 Task: Look for space in Rottenburg, Germany from 1st August, 2023 to 5th August, 2023 for 1 adult in price range Rs.6000 to Rs.15000. Place can be entire place with 1  bedroom having 1 bed and 1 bathroom. Property type can be house, flat, guest house. Amenities needed are: wifi. Booking option can be shelf check-in. Required host language is English.
Action: Mouse moved to (299, 140)
Screenshot: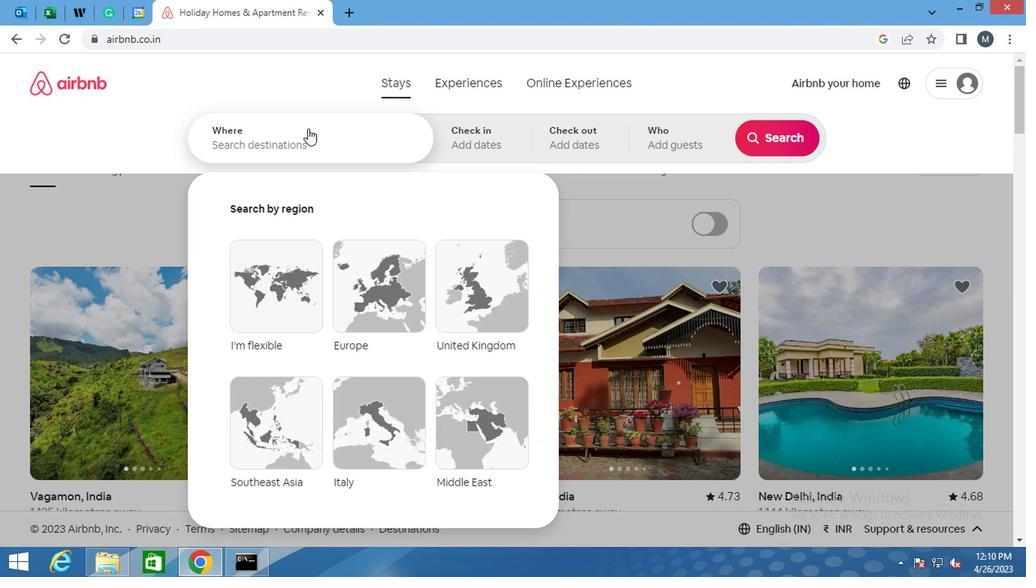 
Action: Mouse pressed left at (299, 140)
Screenshot: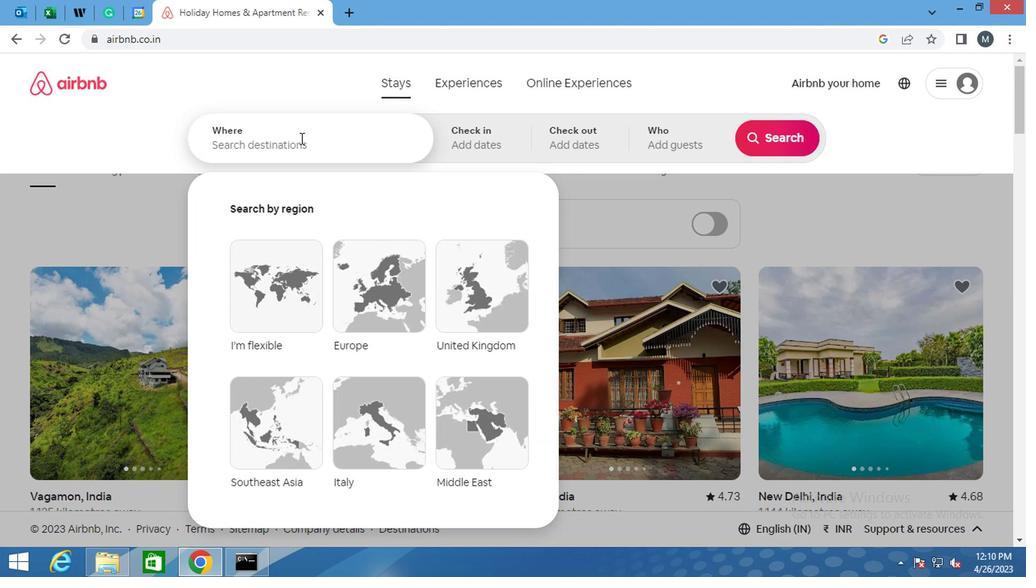 
Action: Key pressed <Key.shift><Key.shift><Key.shift><Key.shift><Key.shift><Key.shift><Key.shift><Key.shift><Key.shift>ROTTENBURG,<Key.space><Key.shift>GER
Screenshot: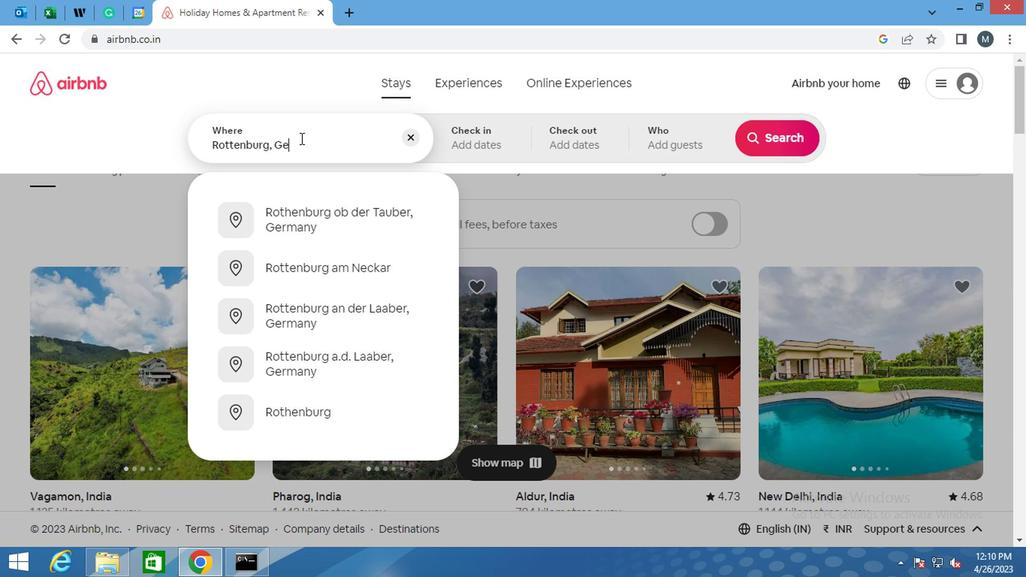 
Action: Mouse moved to (304, 224)
Screenshot: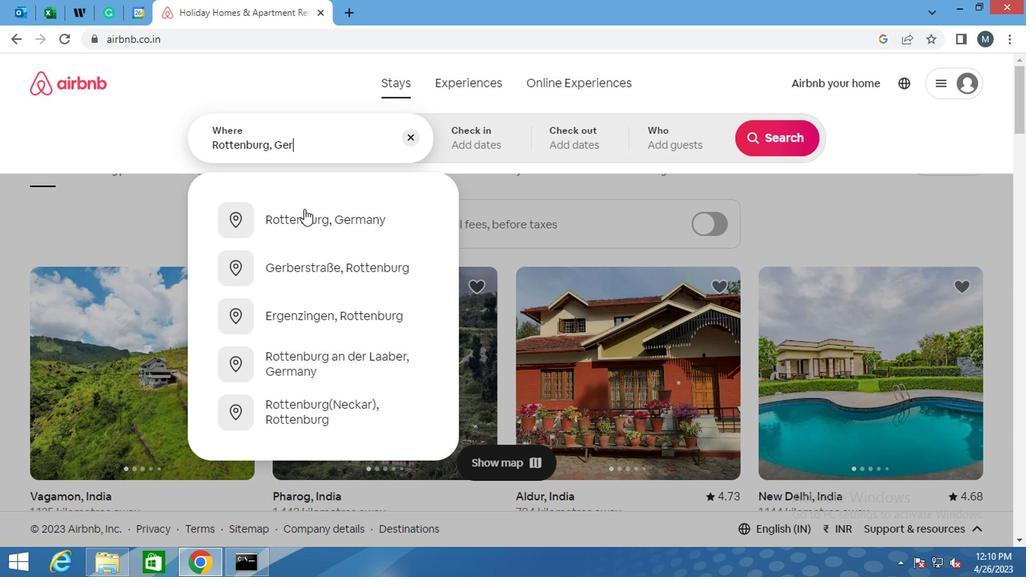 
Action: Mouse pressed left at (304, 224)
Screenshot: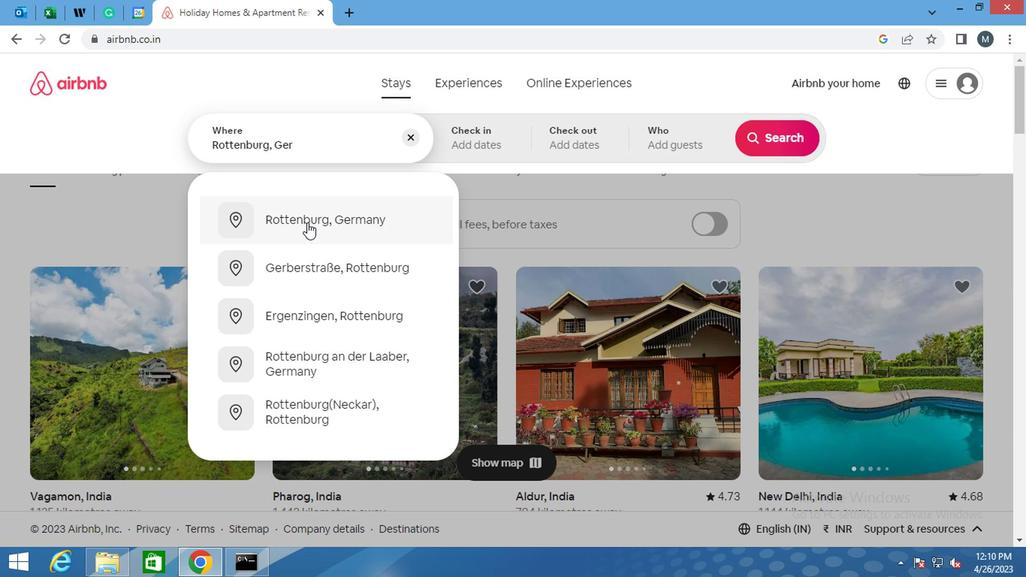 
Action: Mouse moved to (623, 258)
Screenshot: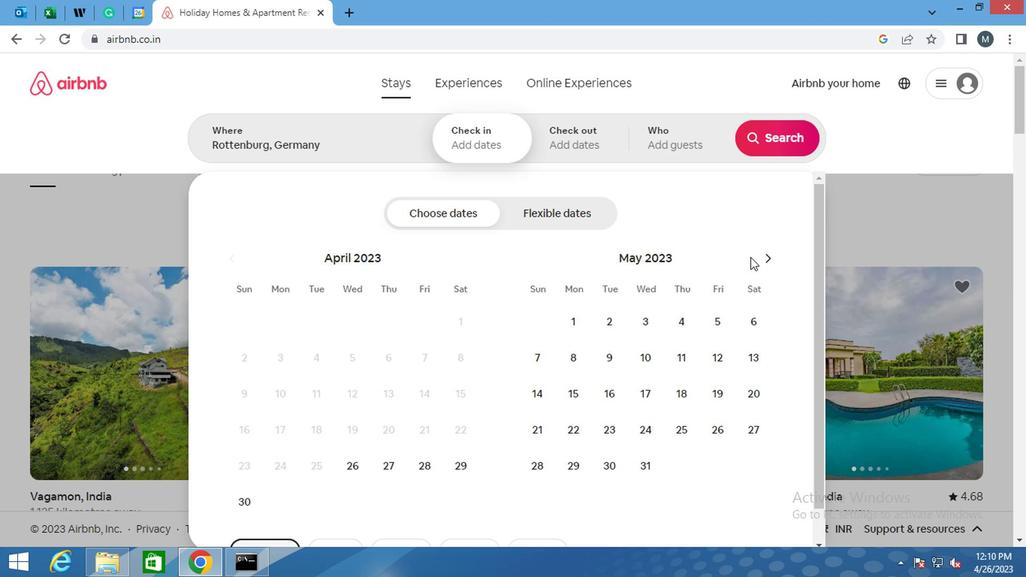 
Action: Mouse pressed left at (623, 258)
Screenshot: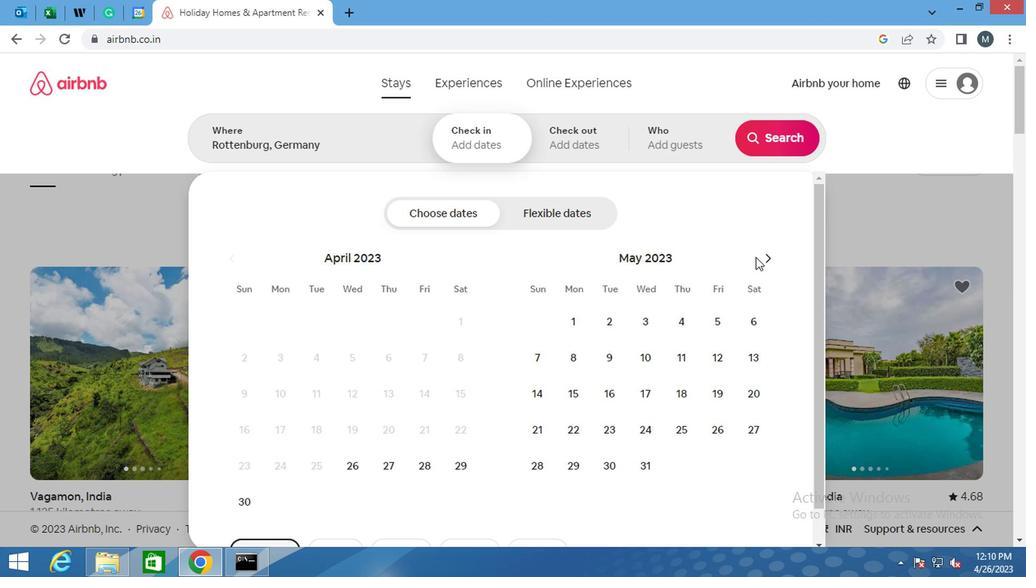 
Action: Mouse moved to (627, 258)
Screenshot: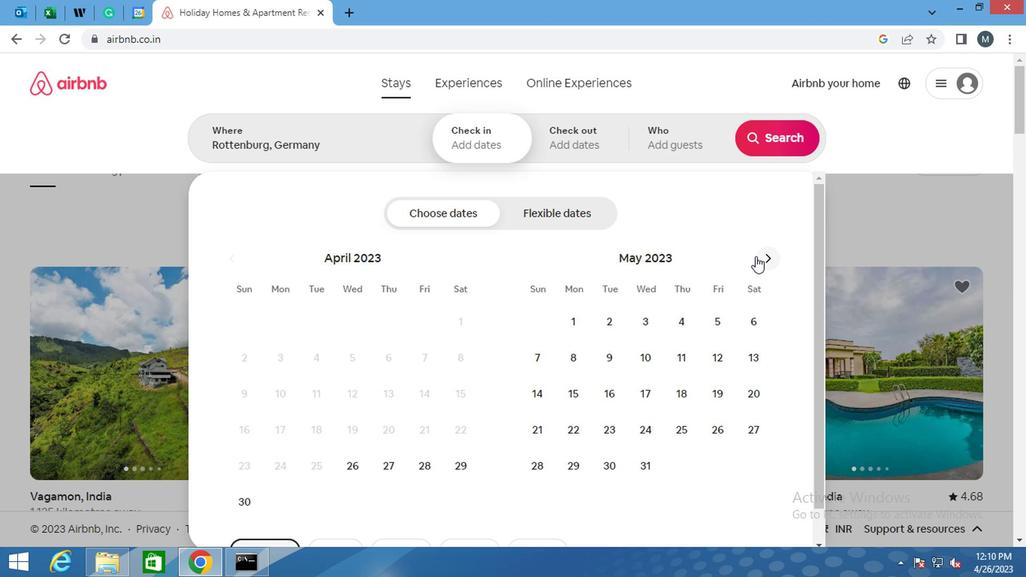 
Action: Mouse pressed left at (627, 258)
Screenshot: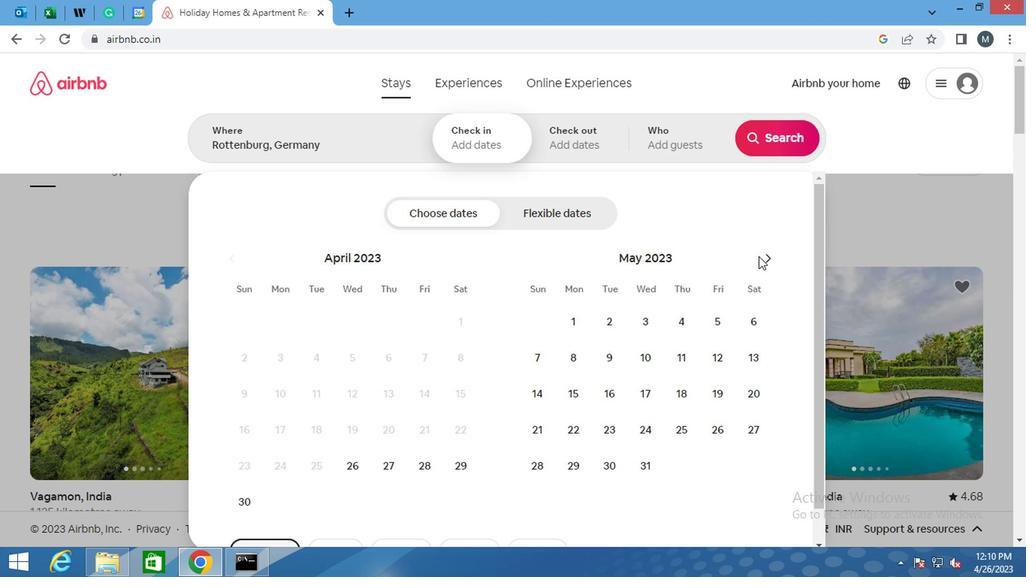 
Action: Mouse moved to (629, 259)
Screenshot: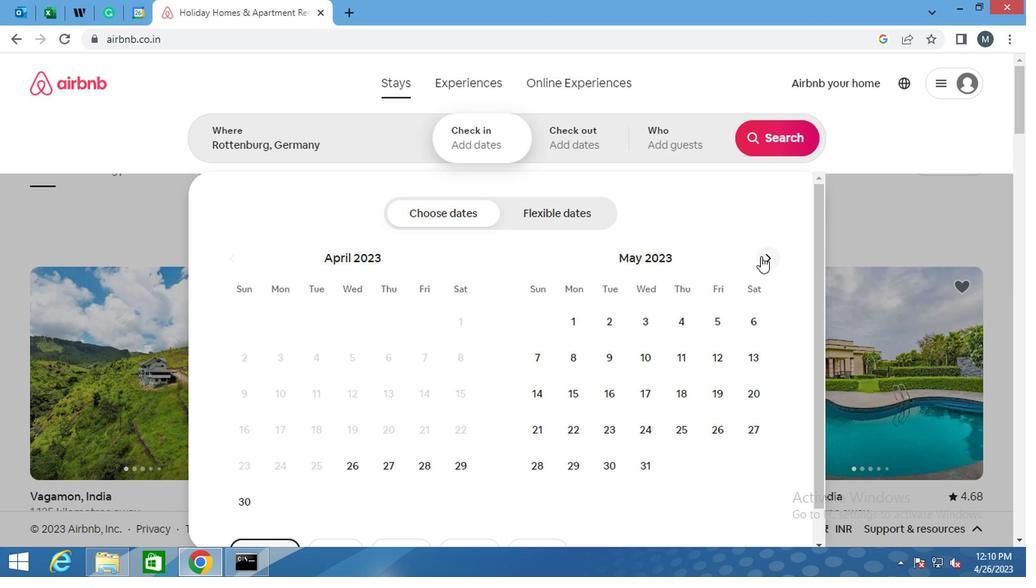 
Action: Mouse pressed left at (629, 259)
Screenshot: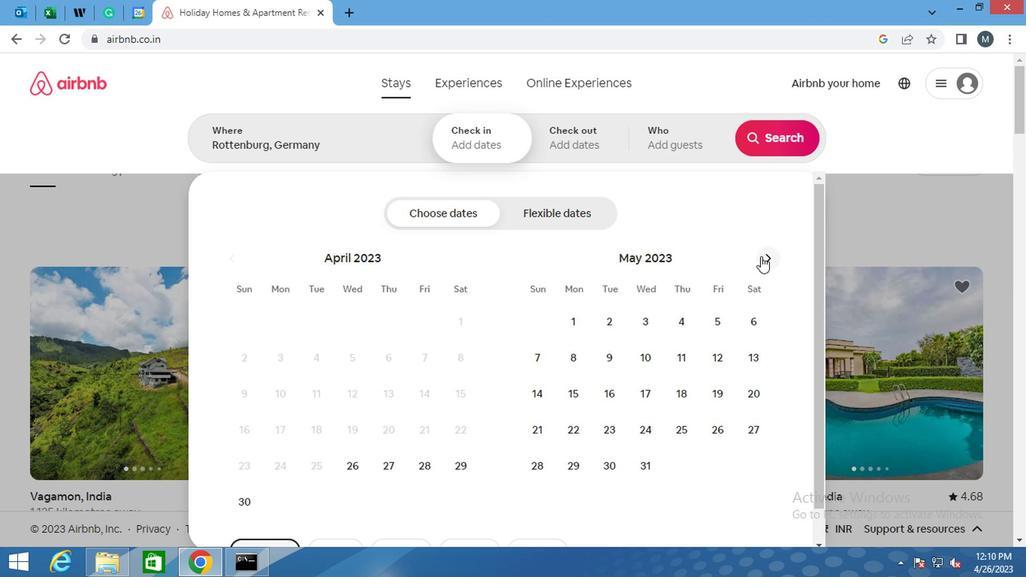 
Action: Mouse moved to (630, 261)
Screenshot: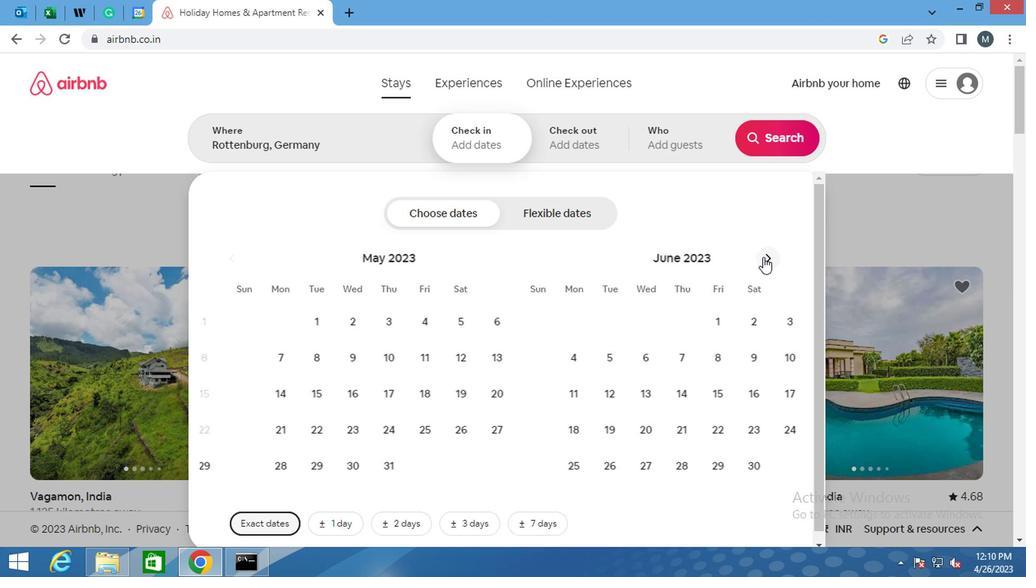 
Action: Mouse pressed left at (630, 261)
Screenshot: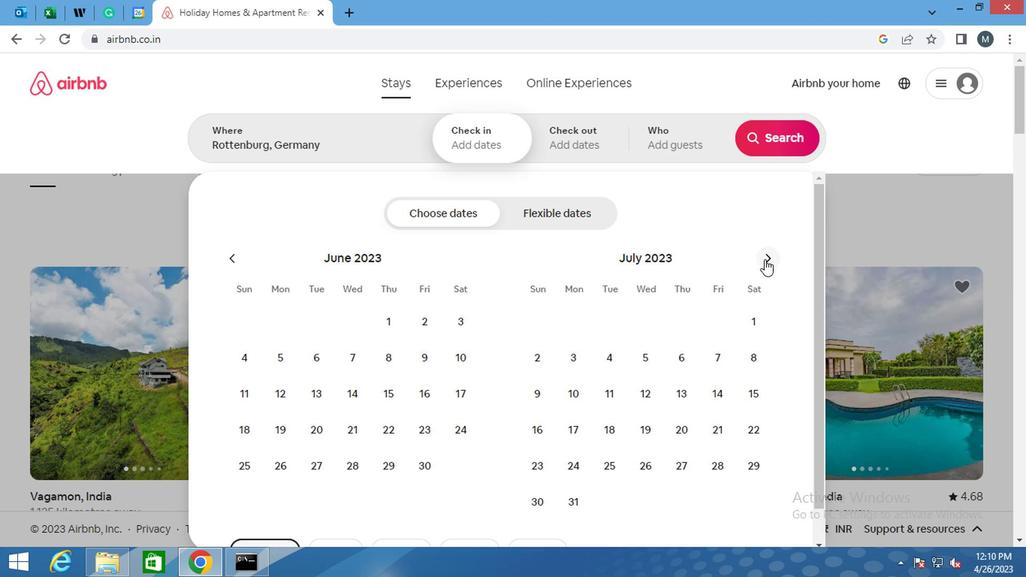 
Action: Mouse moved to (524, 325)
Screenshot: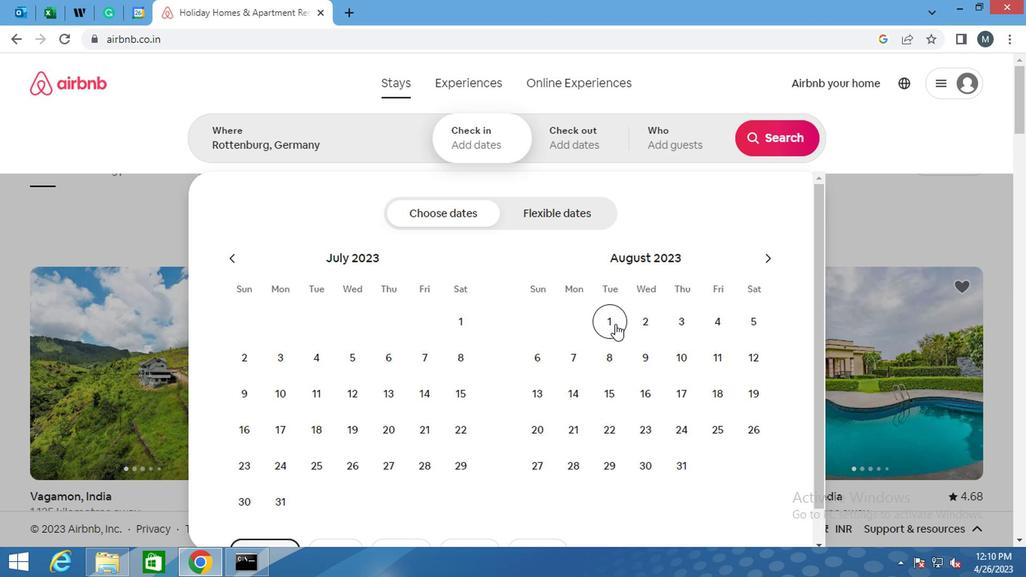 
Action: Mouse pressed left at (524, 325)
Screenshot: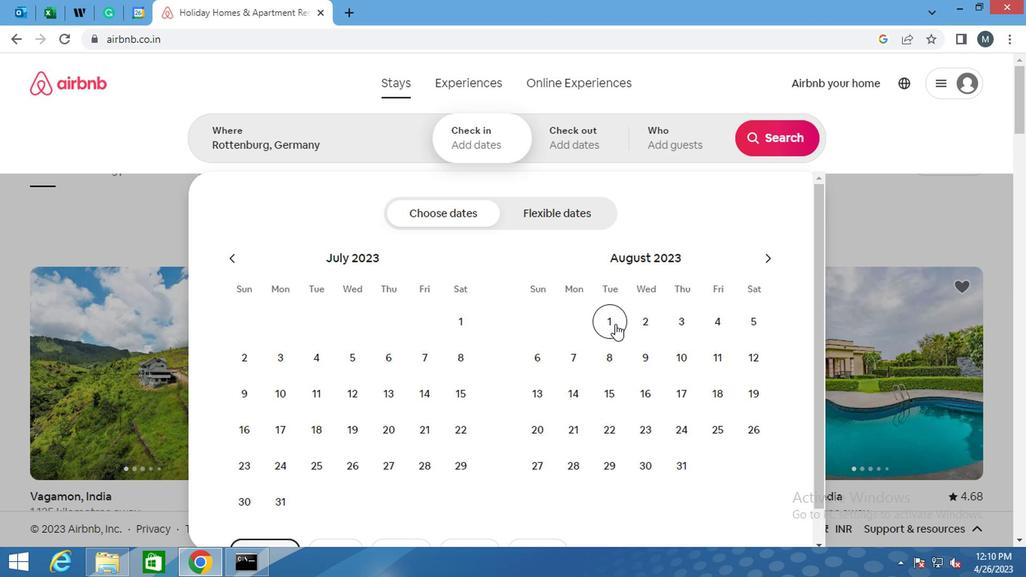 
Action: Mouse moved to (619, 326)
Screenshot: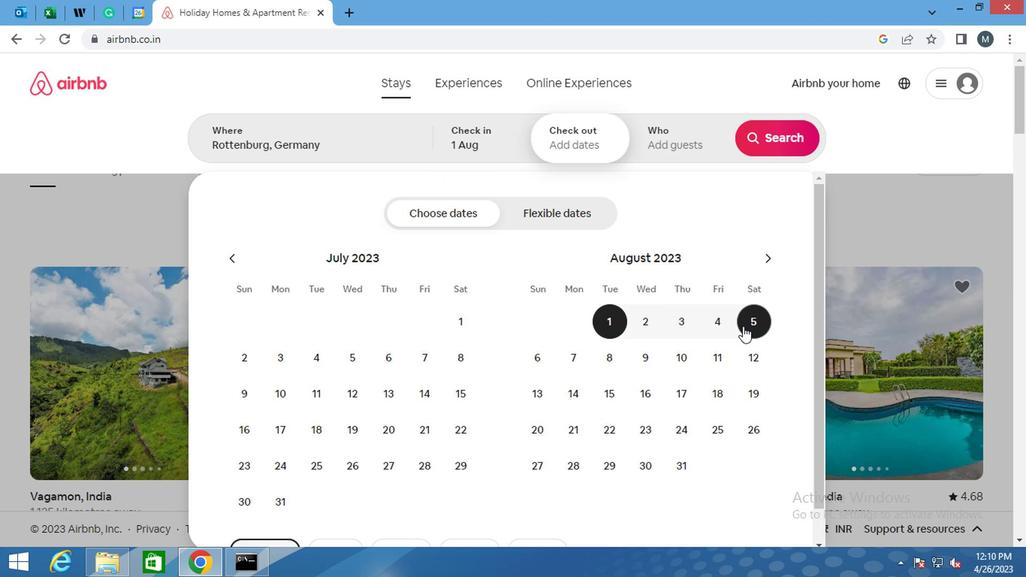 
Action: Mouse pressed left at (619, 326)
Screenshot: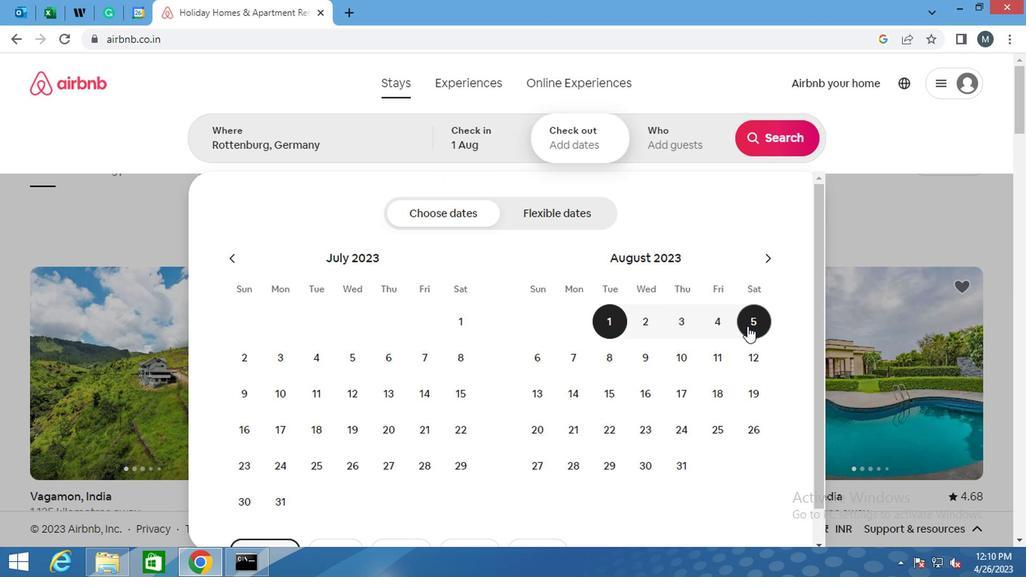 
Action: Mouse moved to (575, 148)
Screenshot: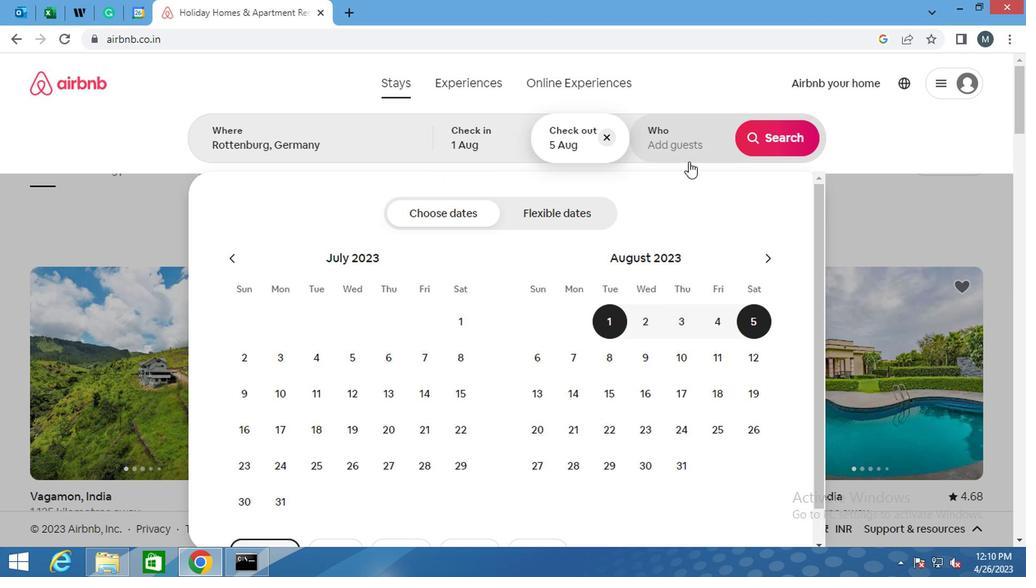 
Action: Mouse pressed left at (575, 148)
Screenshot: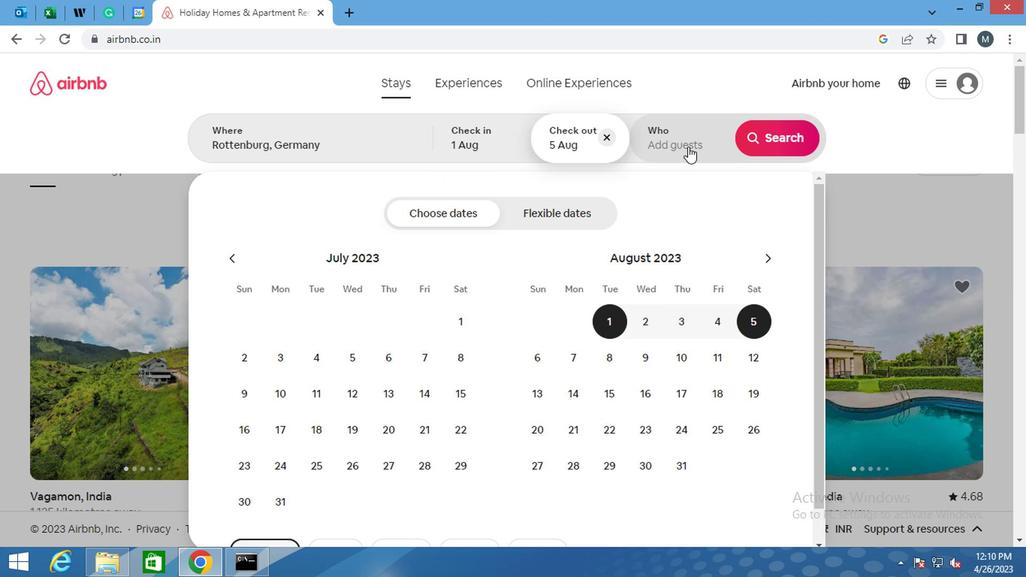 
Action: Mouse moved to (645, 219)
Screenshot: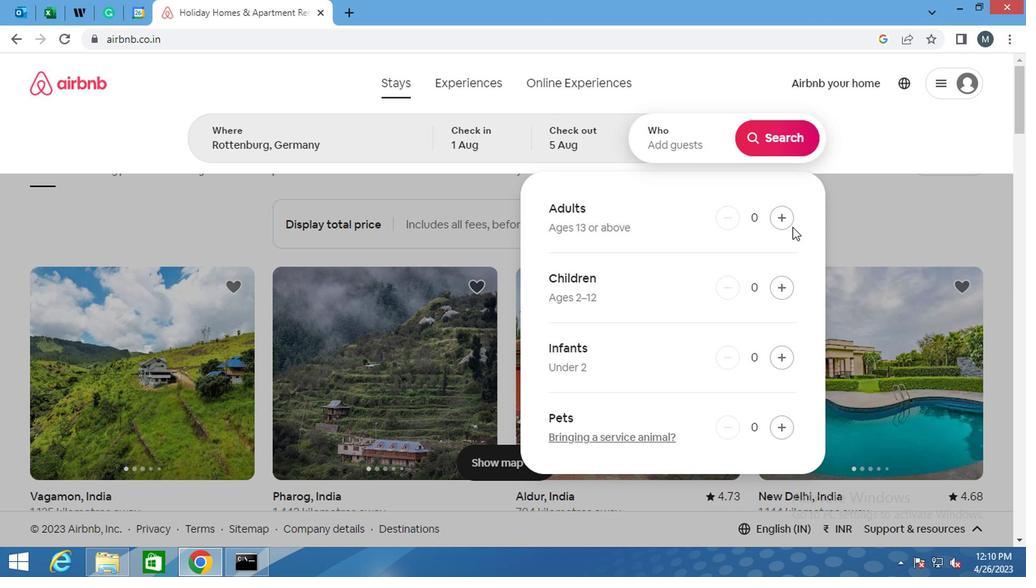 
Action: Mouse pressed left at (645, 219)
Screenshot: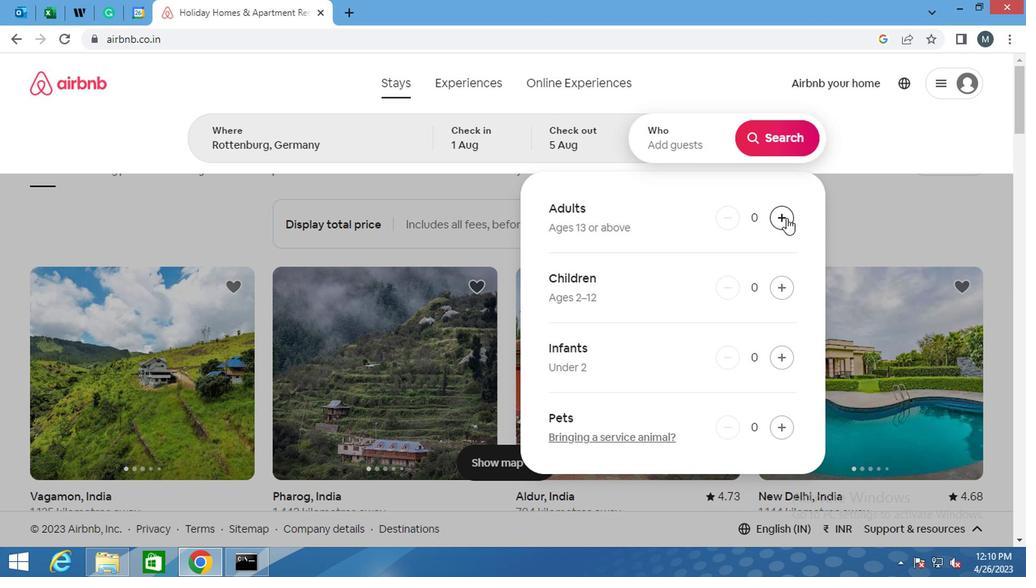 
Action: Mouse moved to (641, 148)
Screenshot: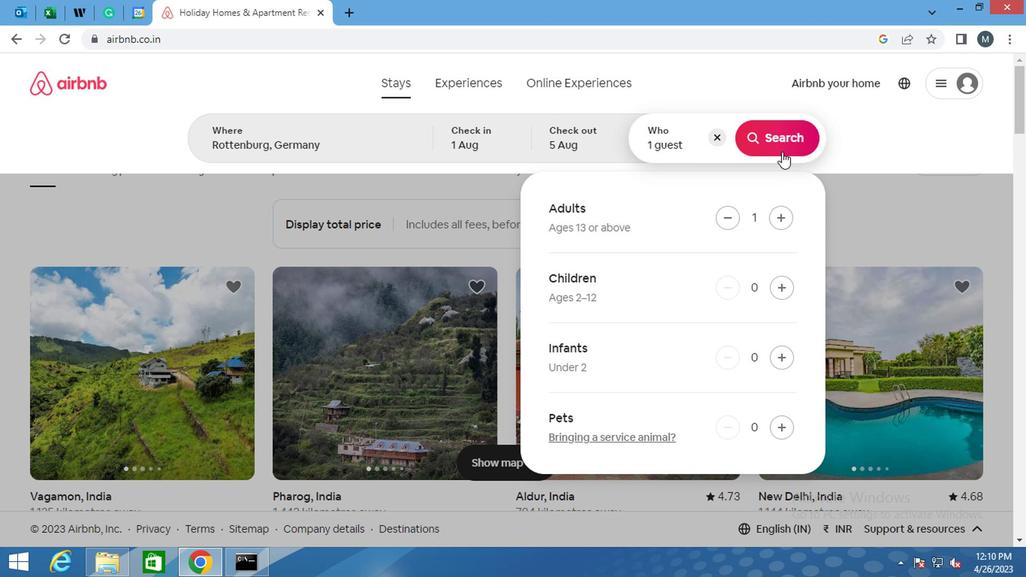 
Action: Mouse pressed left at (641, 148)
Screenshot: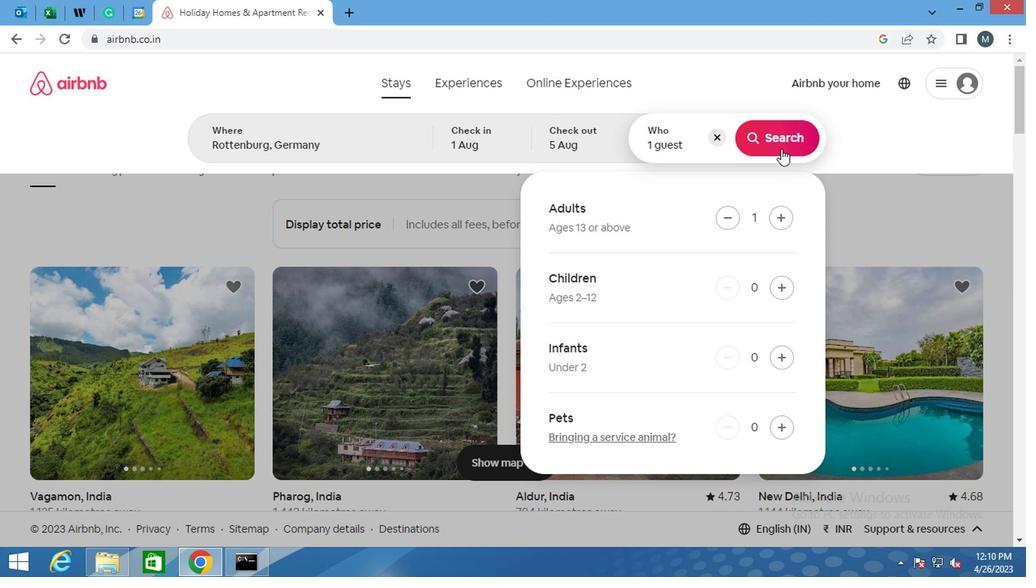 
Action: Mouse moved to (776, 141)
Screenshot: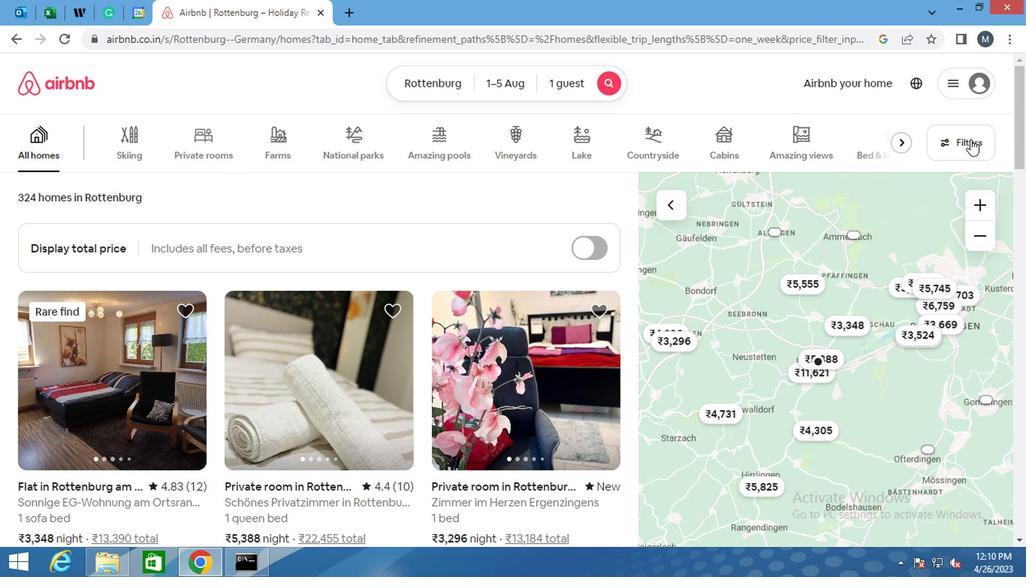 
Action: Mouse pressed left at (776, 141)
Screenshot: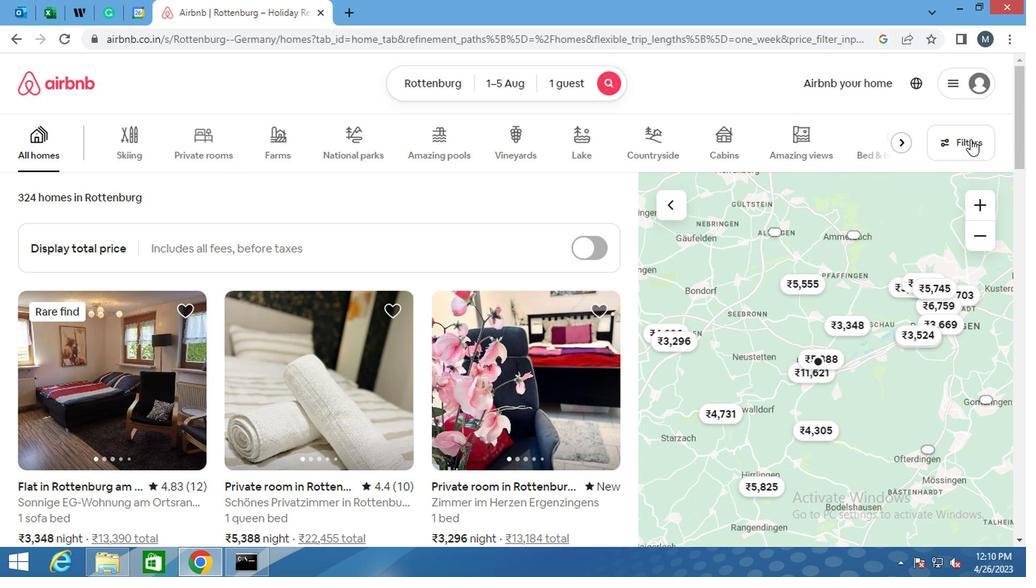 
Action: Mouse moved to (364, 349)
Screenshot: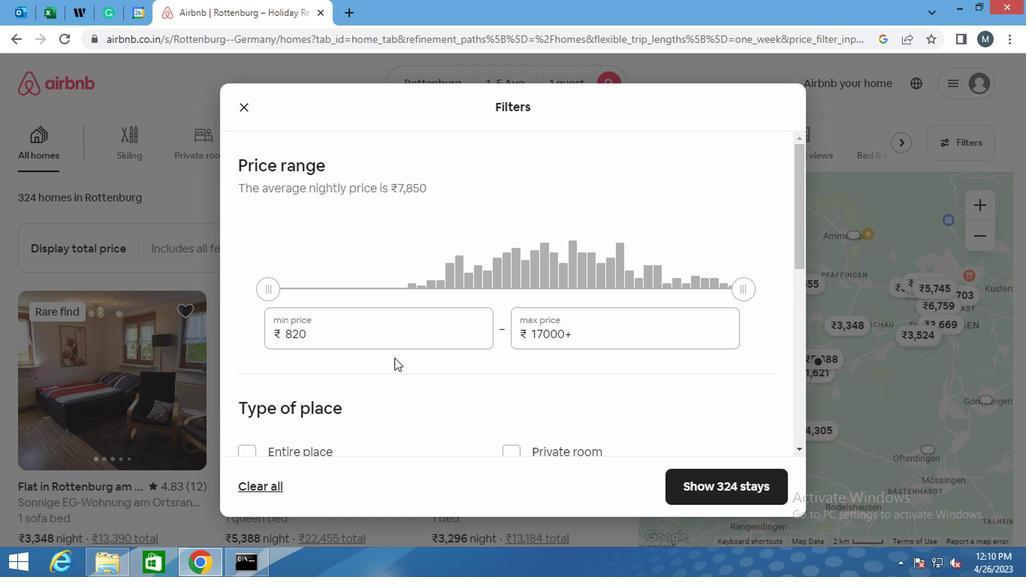 
Action: Mouse pressed left at (364, 349)
Screenshot: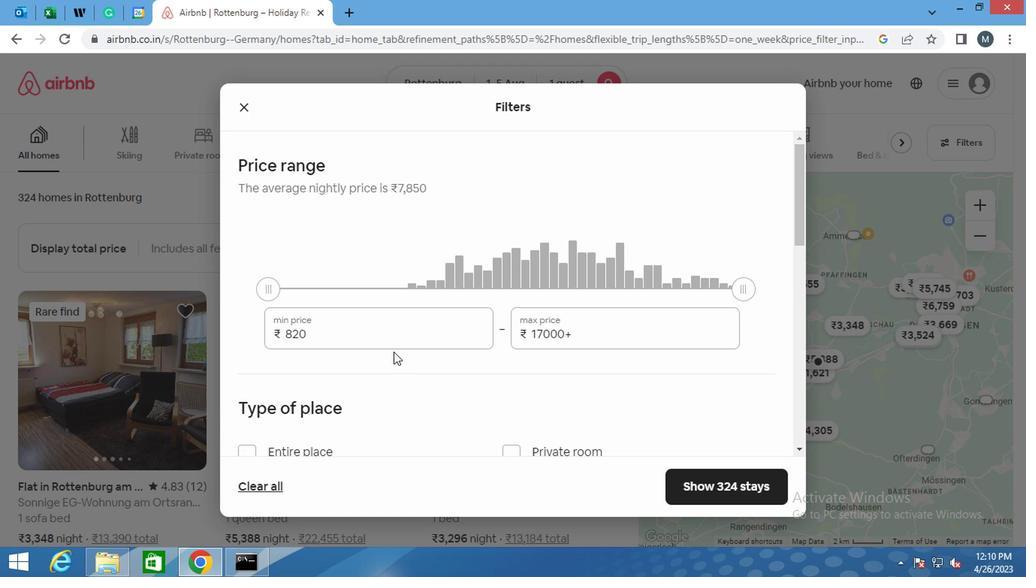 
Action: Mouse moved to (364, 345)
Screenshot: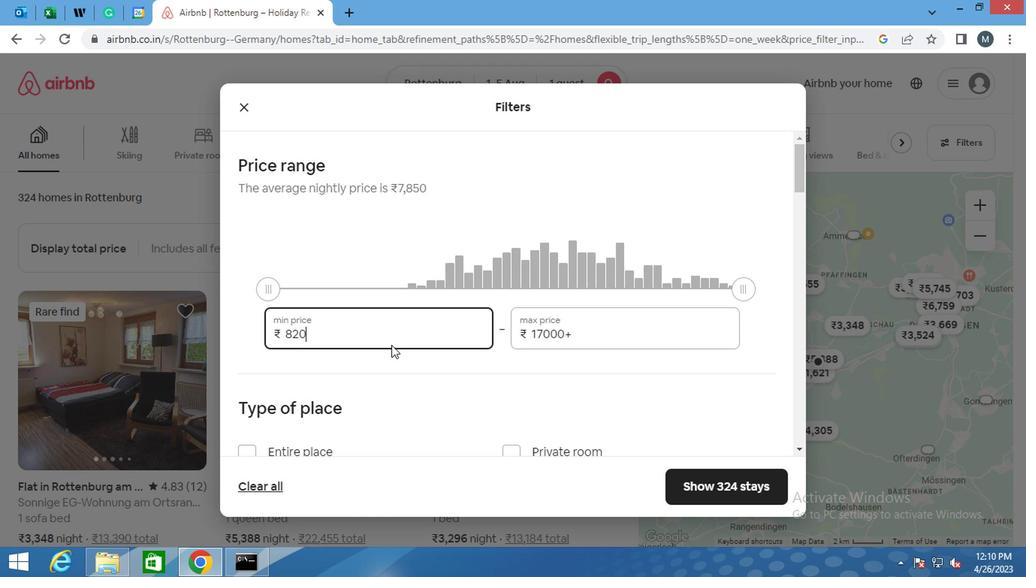 
Action: Key pressed <Key.backspace><Key.backspace><Key.backspace>
Screenshot: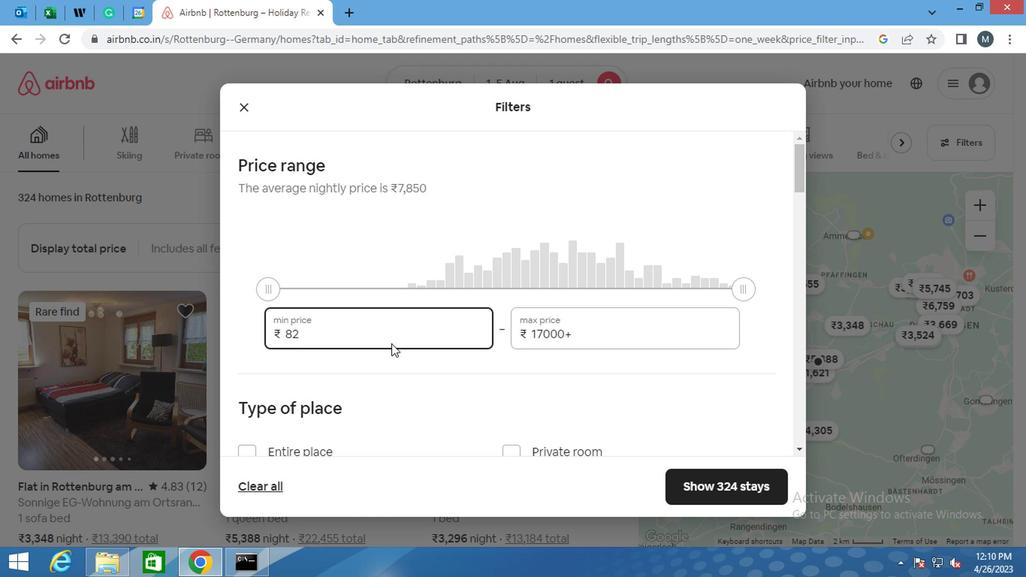 
Action: Mouse moved to (363, 345)
Screenshot: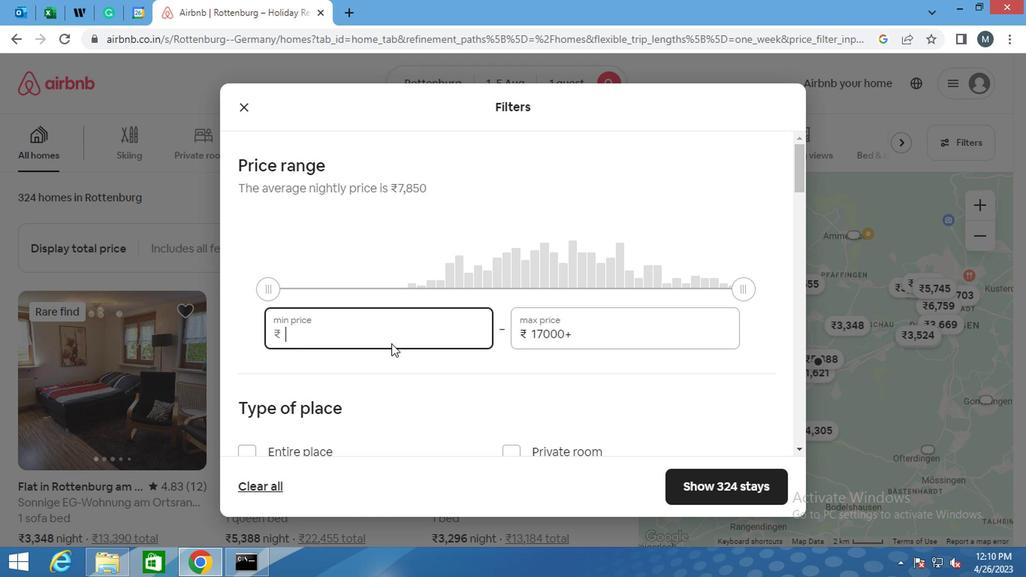 
Action: Key pressed 6000
Screenshot: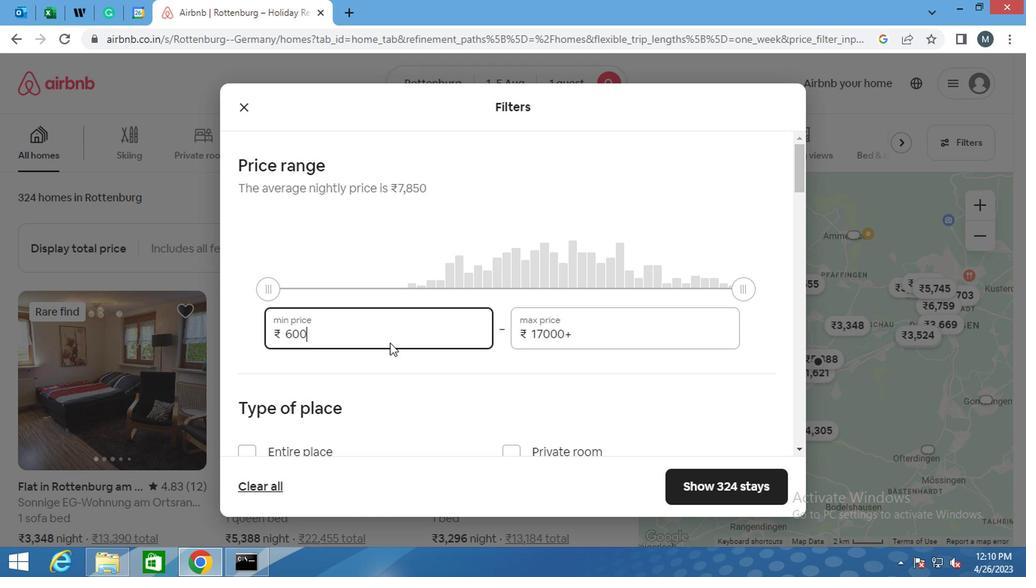 
Action: Mouse moved to (517, 336)
Screenshot: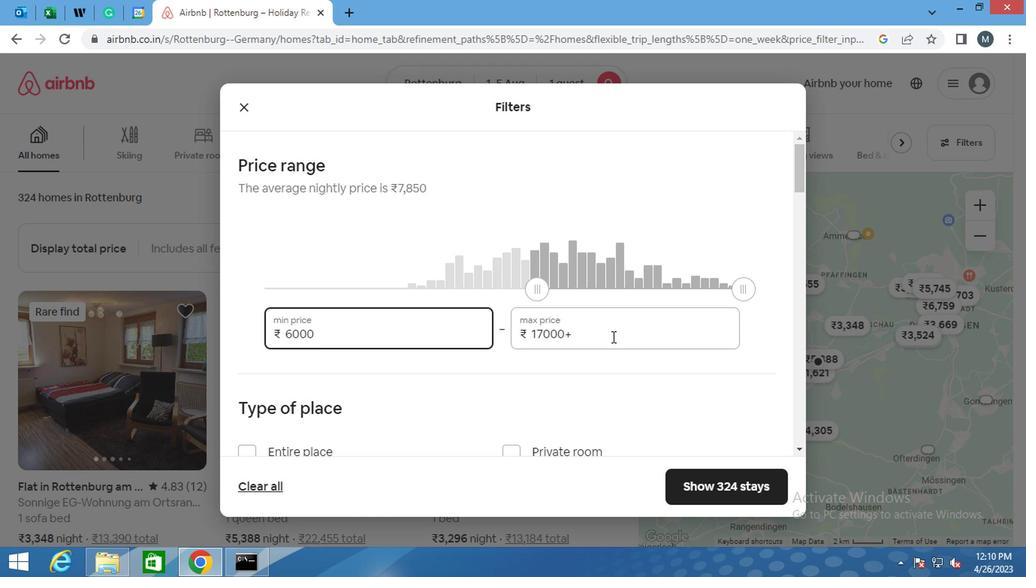 
Action: Mouse pressed left at (517, 336)
Screenshot: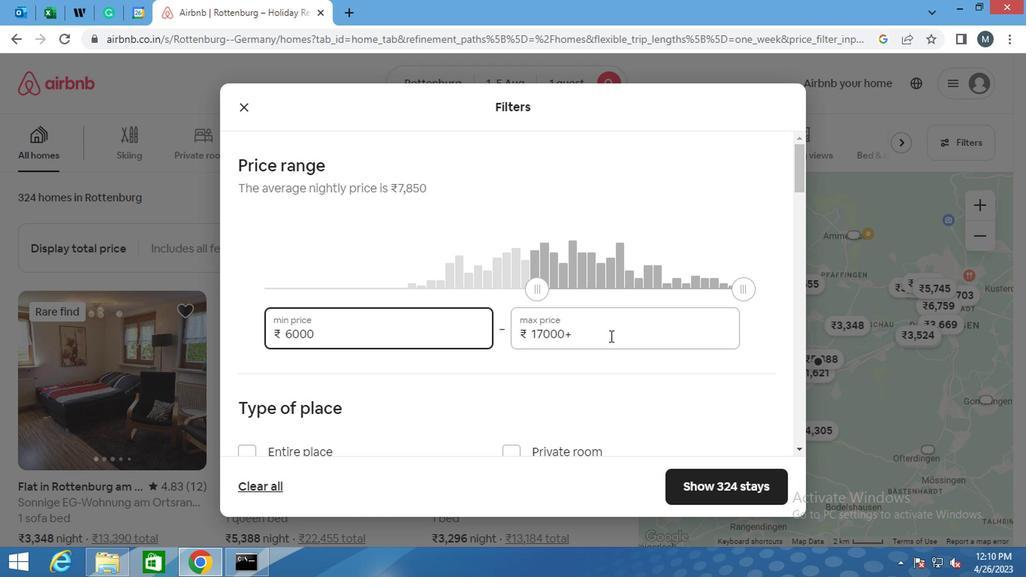 
Action: Mouse moved to (517, 336)
Screenshot: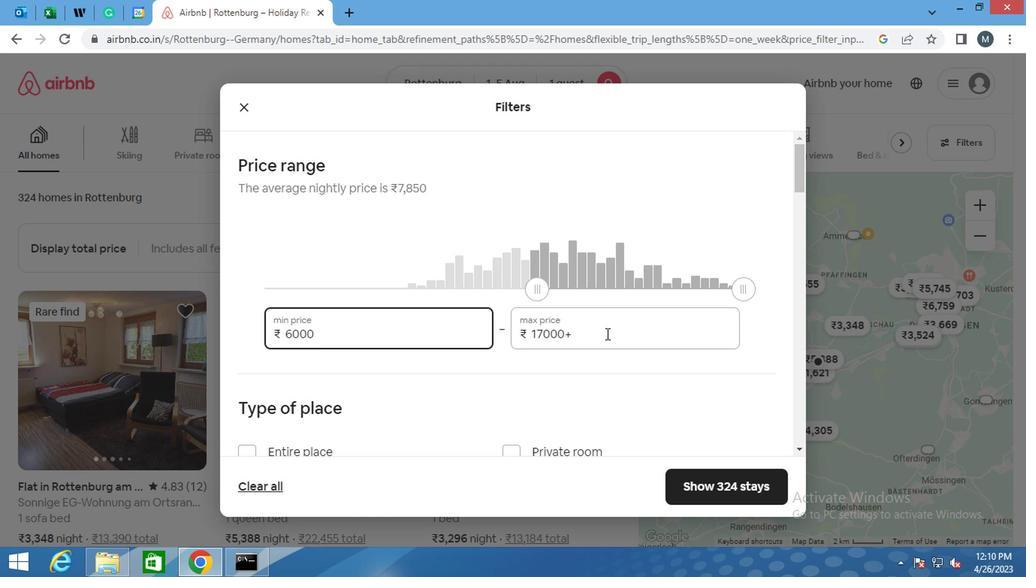 
Action: Key pressed <Key.backspace>
Screenshot: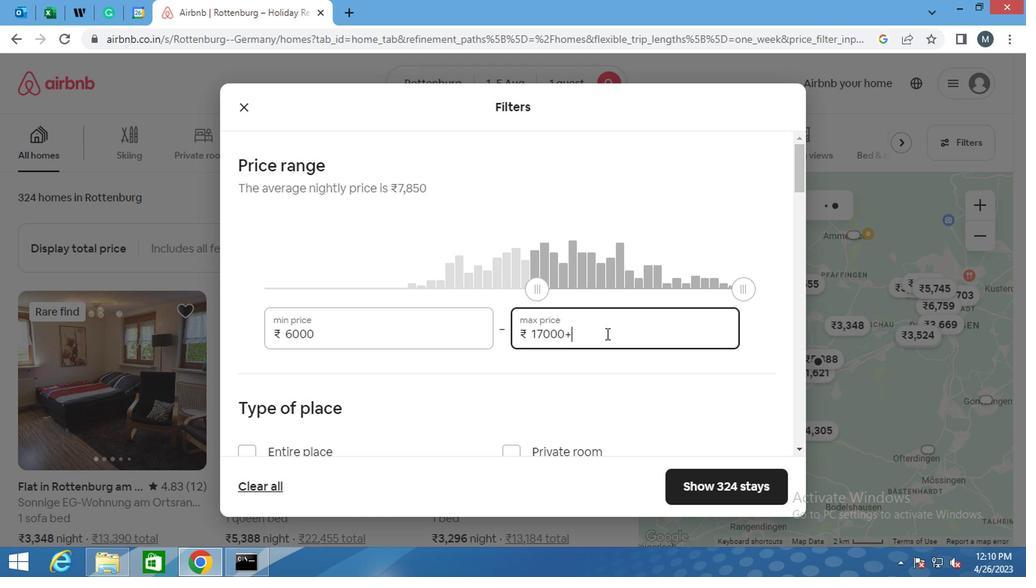 
Action: Mouse moved to (516, 336)
Screenshot: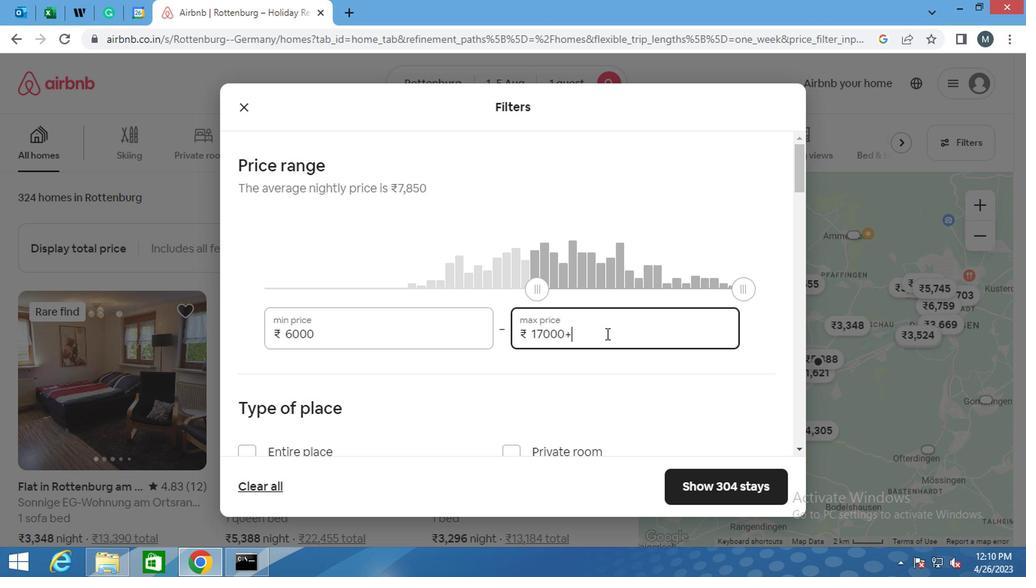 
Action: Key pressed <Key.backspace><Key.backspace><Key.backspace><Key.backspace><Key.backspace><Key.backspace><Key.backspace><Key.backspace>
Screenshot: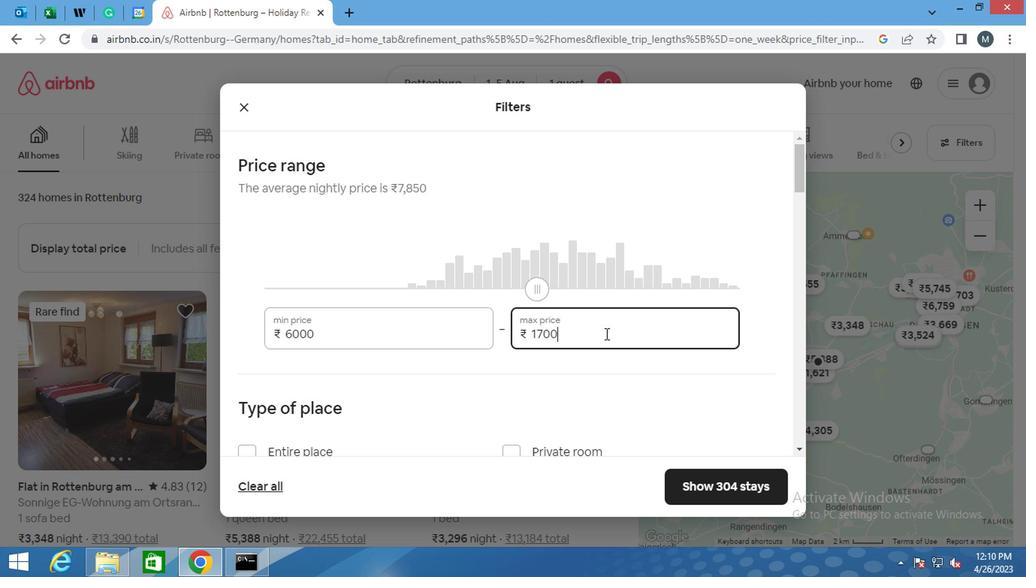 
Action: Mouse moved to (515, 336)
Screenshot: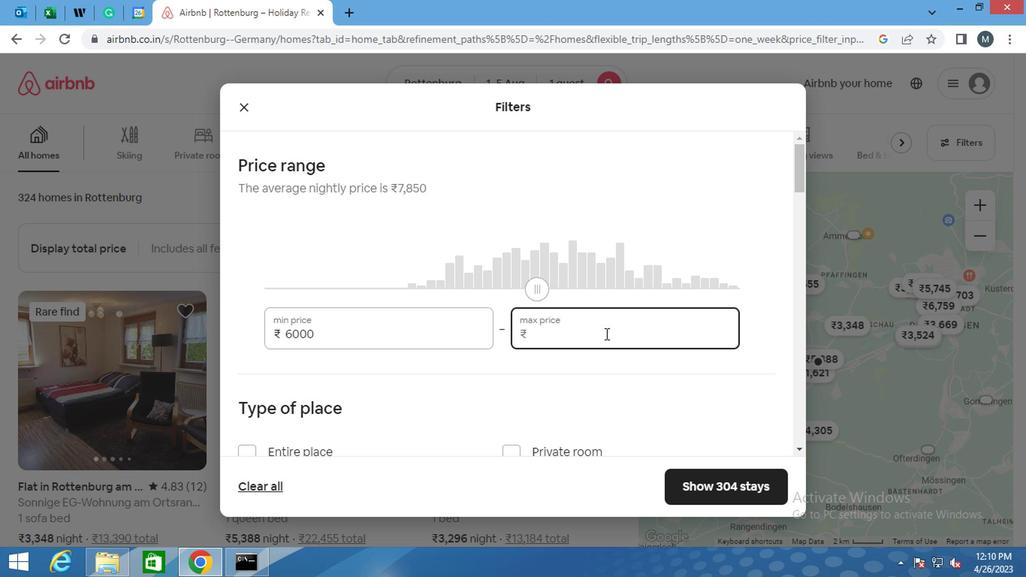 
Action: Key pressed 15000
Screenshot: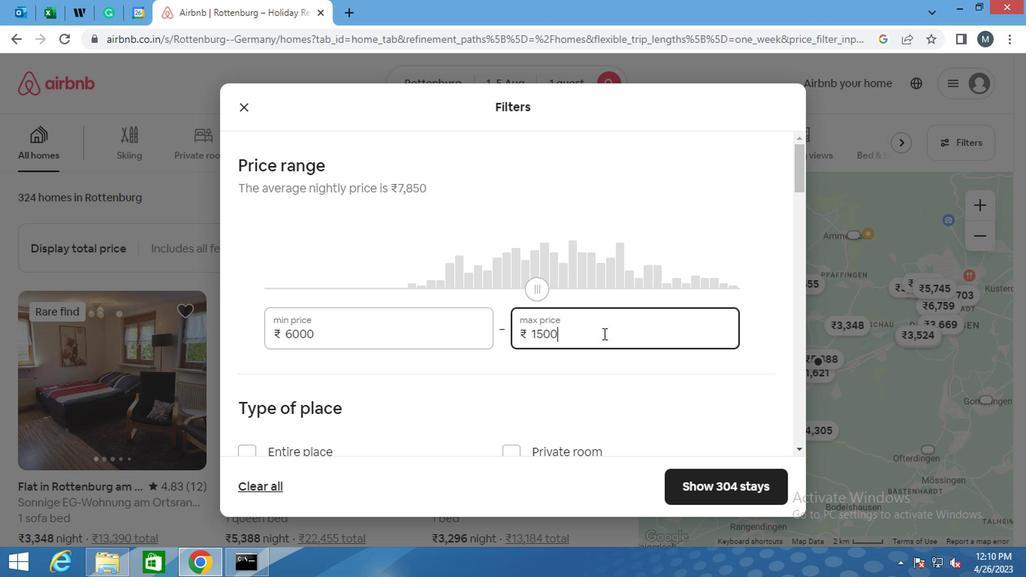 
Action: Mouse moved to (459, 314)
Screenshot: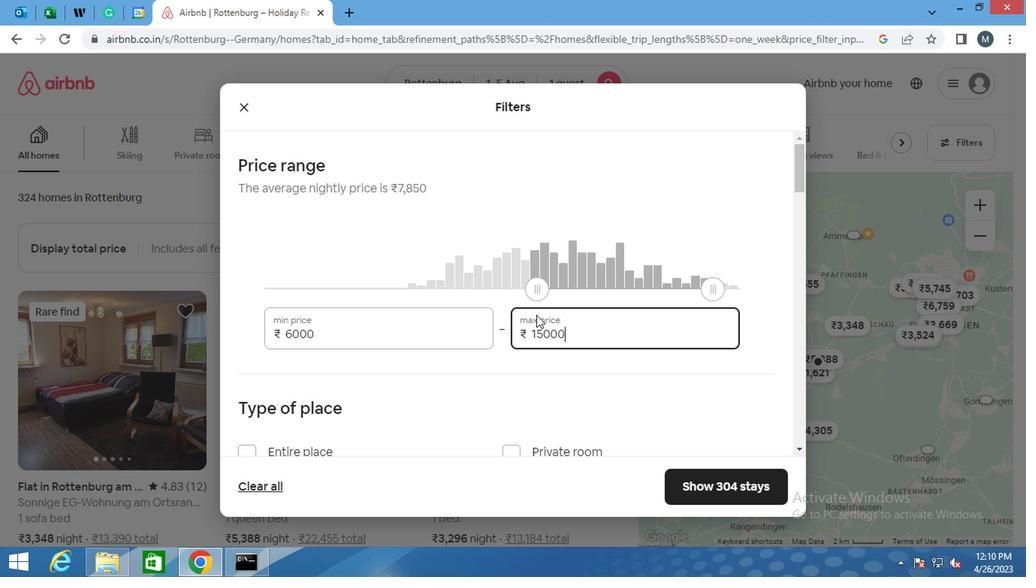 
Action: Mouse scrolled (459, 313) with delta (0, 0)
Screenshot: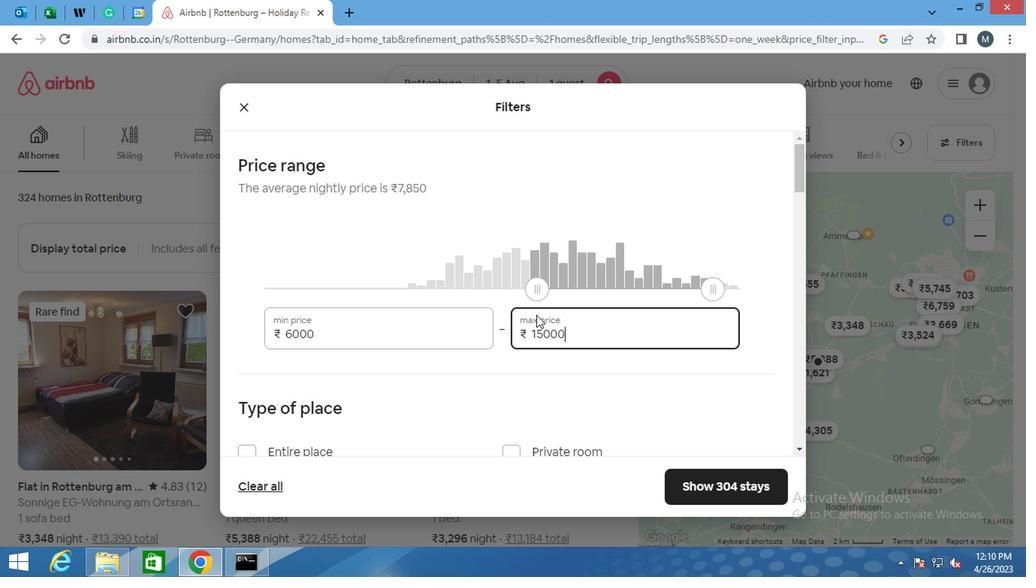 
Action: Mouse moved to (446, 314)
Screenshot: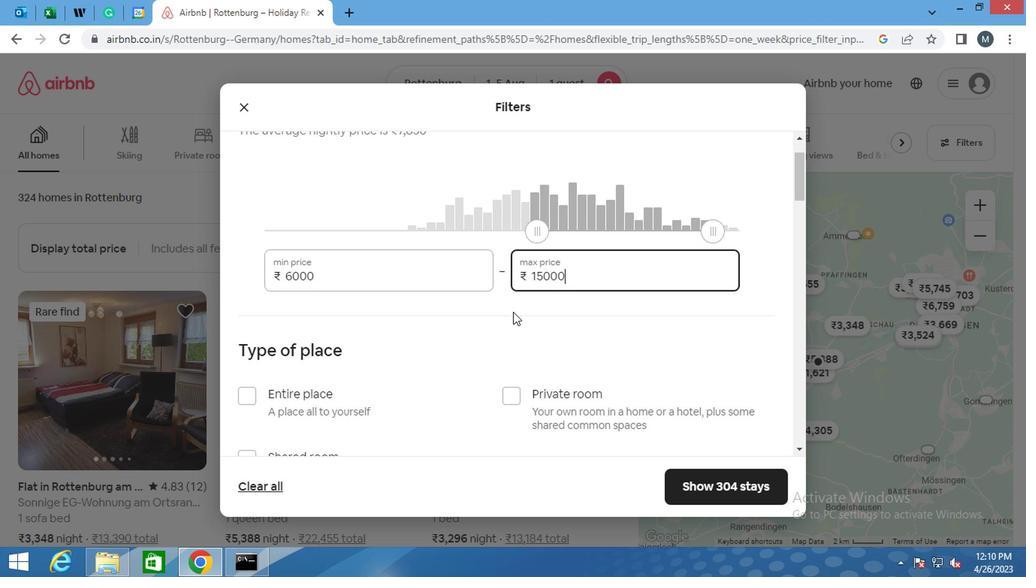 
Action: Mouse scrolled (446, 313) with delta (0, 0)
Screenshot: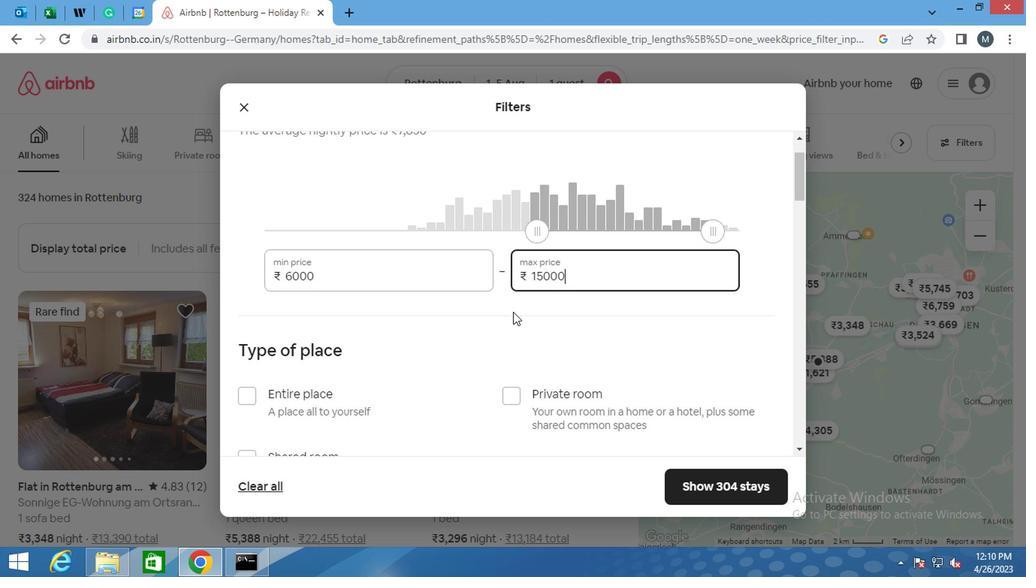 
Action: Mouse moved to (445, 314)
Screenshot: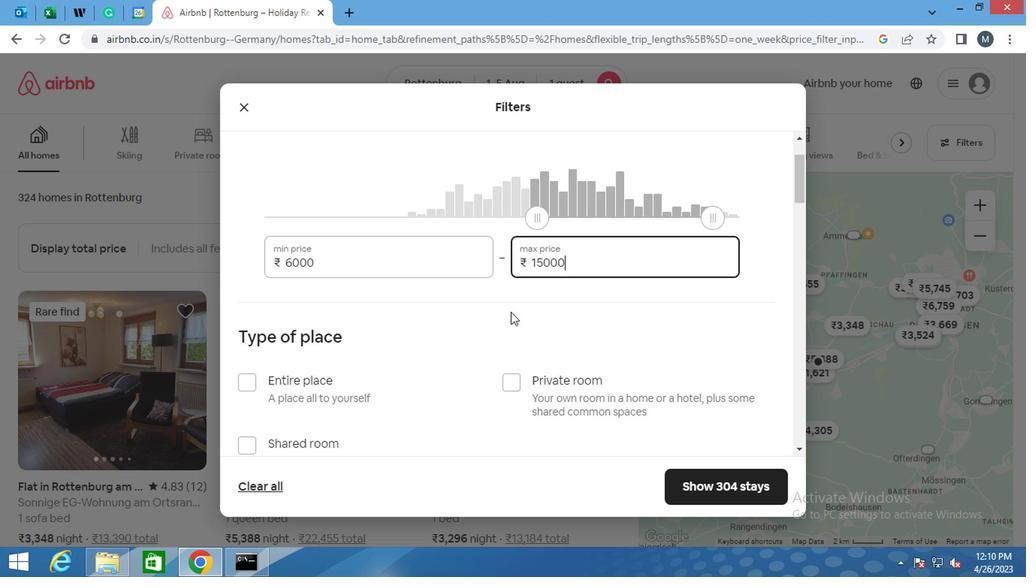 
Action: Mouse scrolled (445, 313) with delta (0, 0)
Screenshot: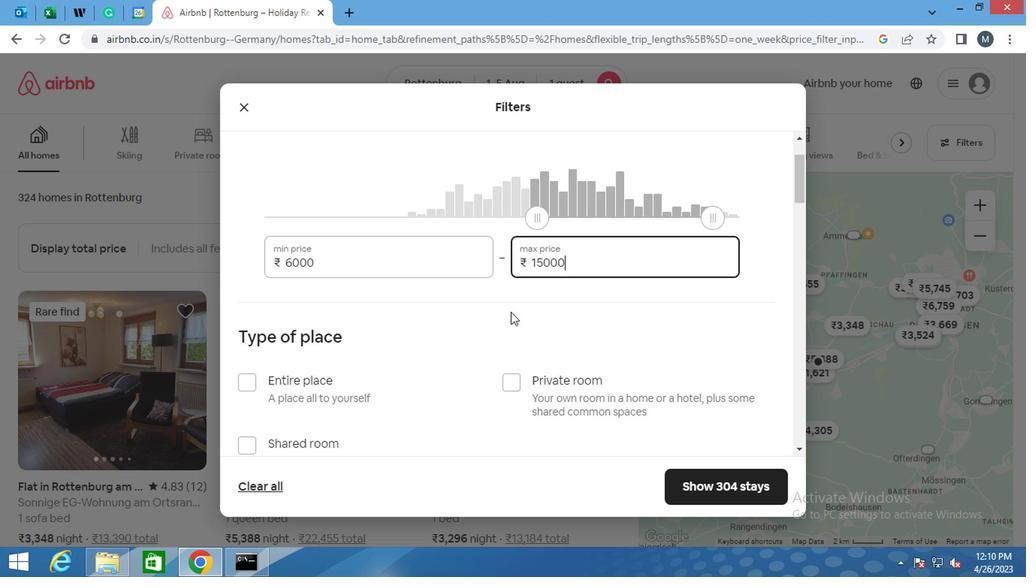 
Action: Mouse moved to (256, 224)
Screenshot: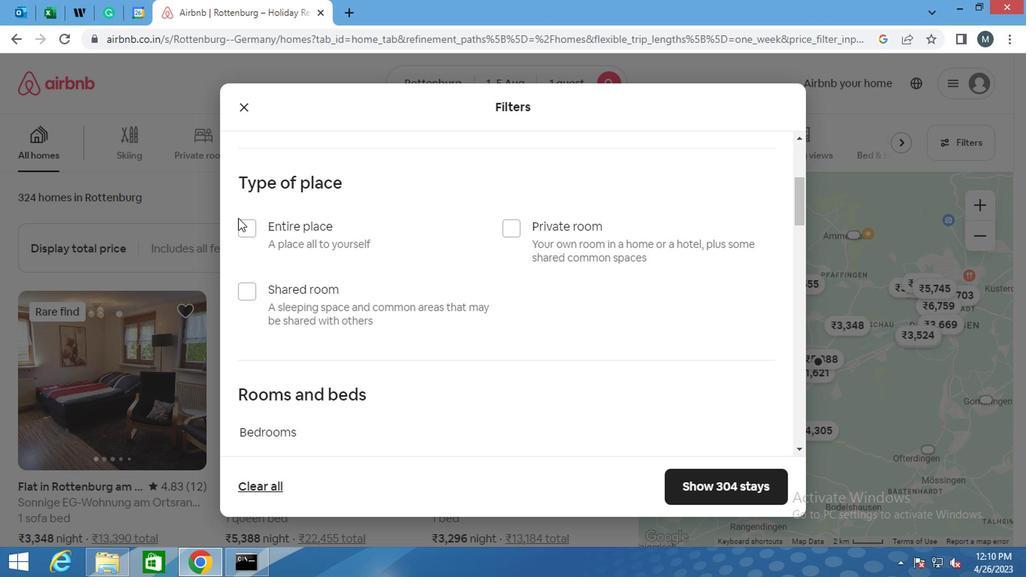 
Action: Mouse pressed left at (256, 224)
Screenshot: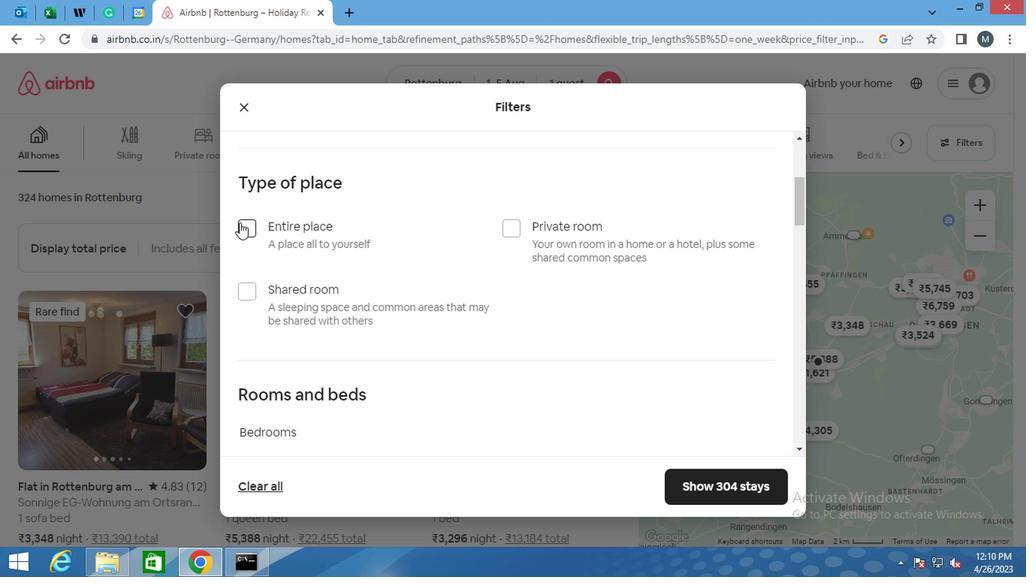 
Action: Mouse moved to (322, 225)
Screenshot: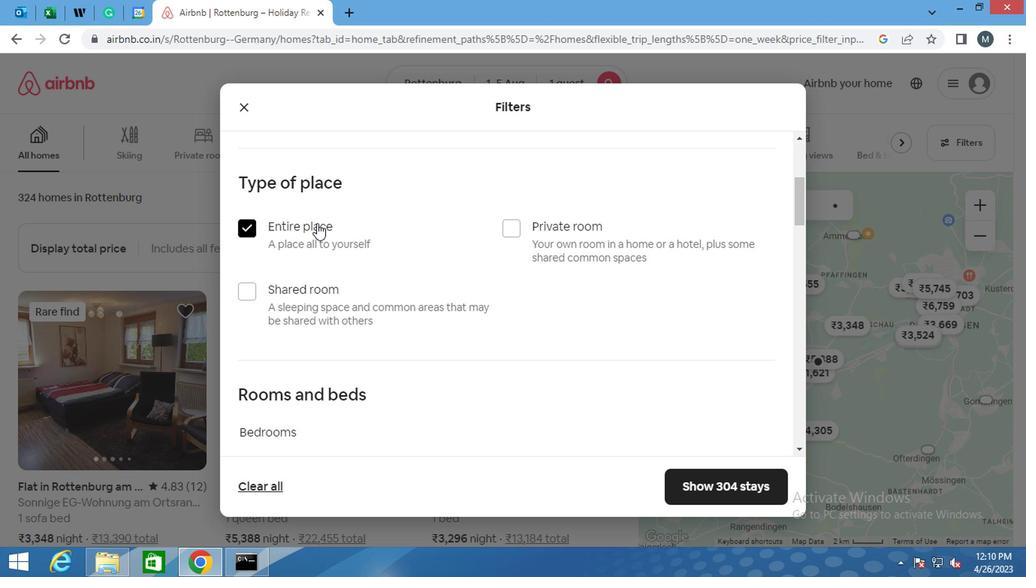 
Action: Mouse scrolled (322, 224) with delta (0, 0)
Screenshot: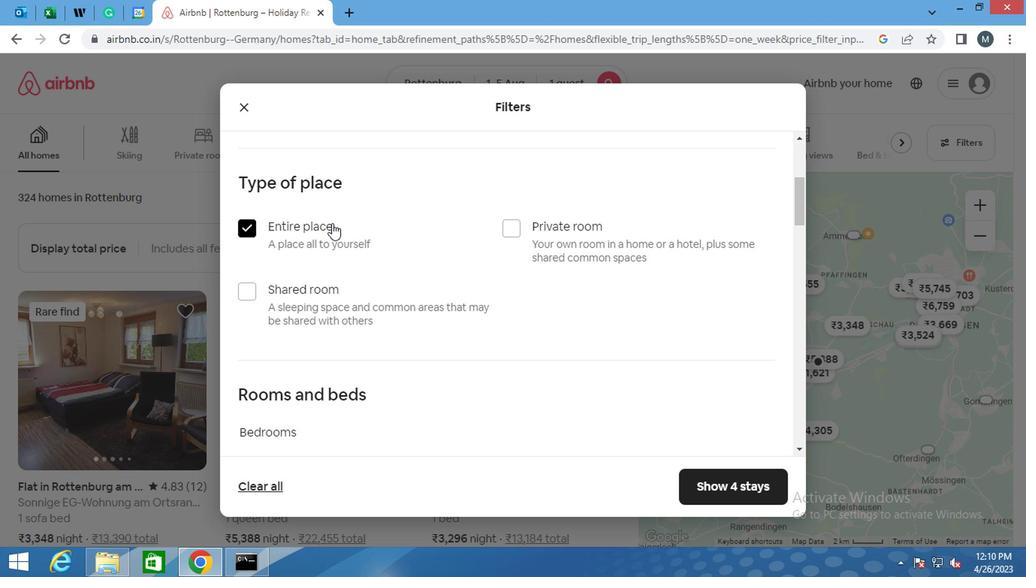 
Action: Mouse scrolled (322, 224) with delta (0, 0)
Screenshot: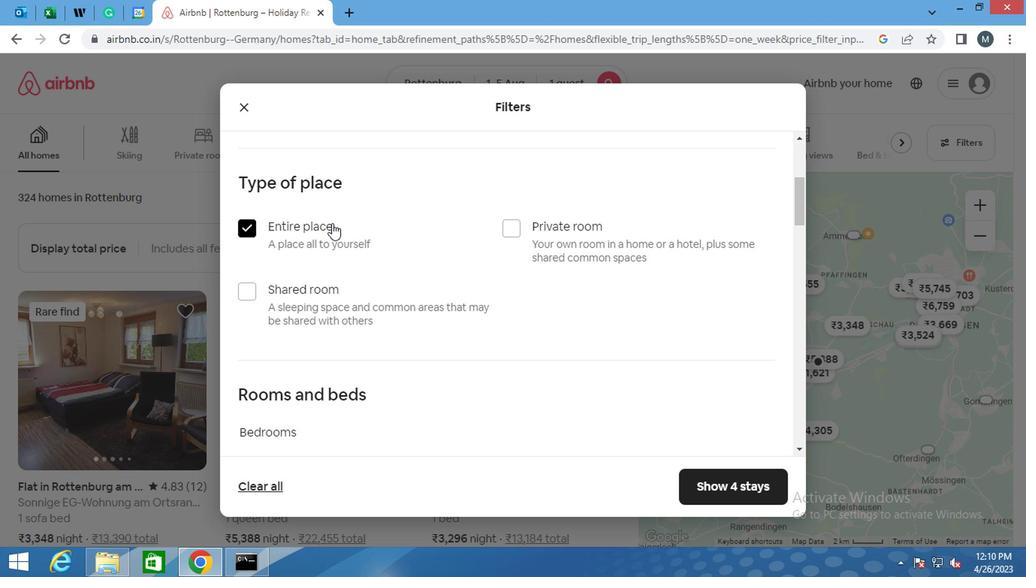 
Action: Mouse moved to (321, 225)
Screenshot: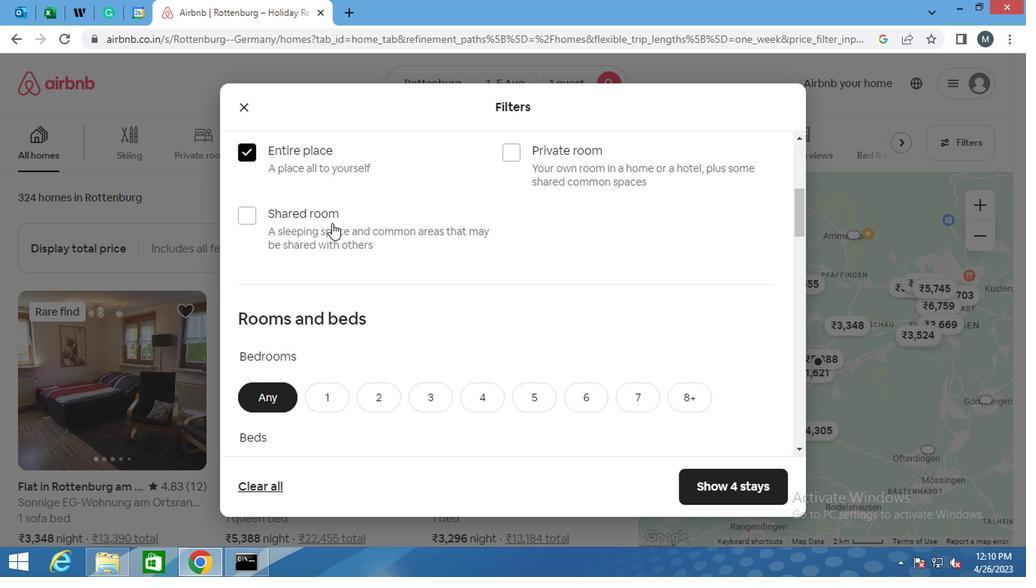 
Action: Mouse scrolled (321, 224) with delta (0, 0)
Screenshot: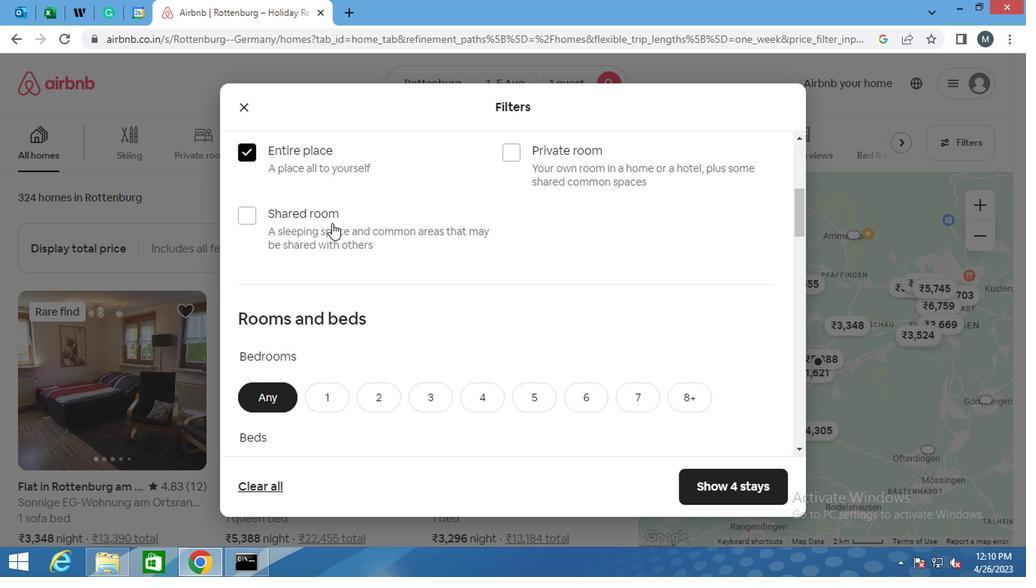 
Action: Mouse moved to (320, 229)
Screenshot: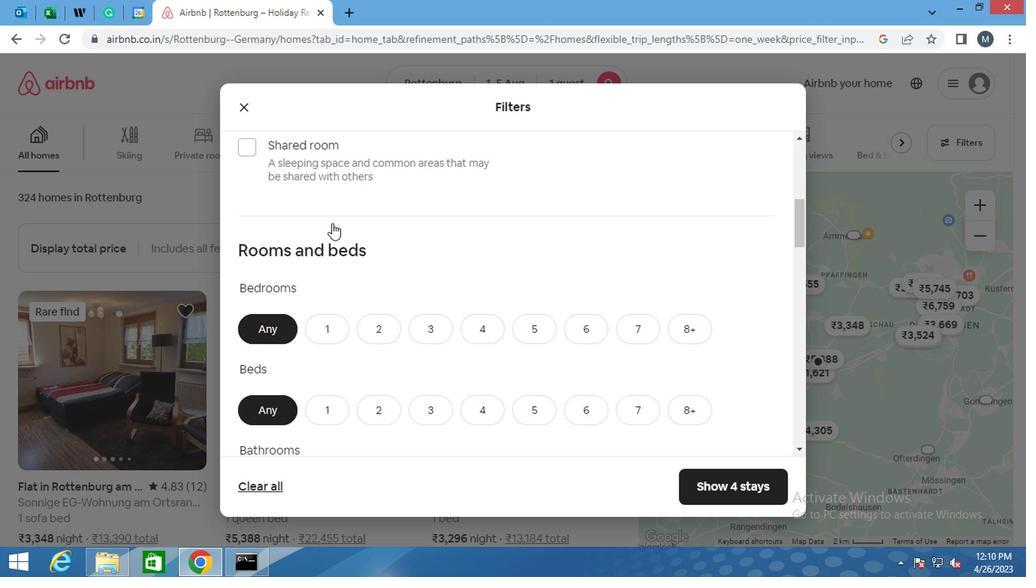 
Action: Mouse scrolled (320, 228) with delta (0, -1)
Screenshot: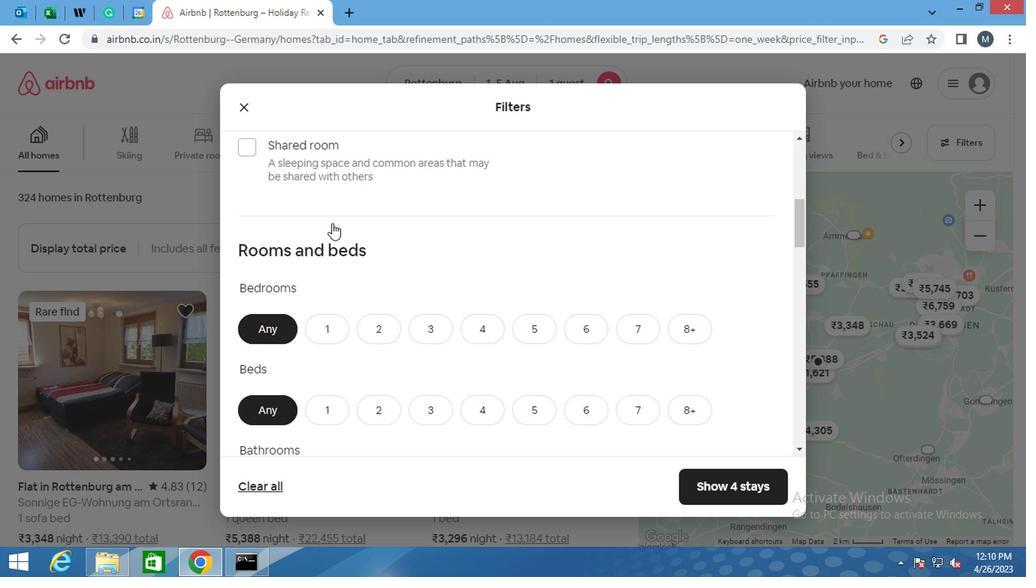 
Action: Mouse moved to (320, 188)
Screenshot: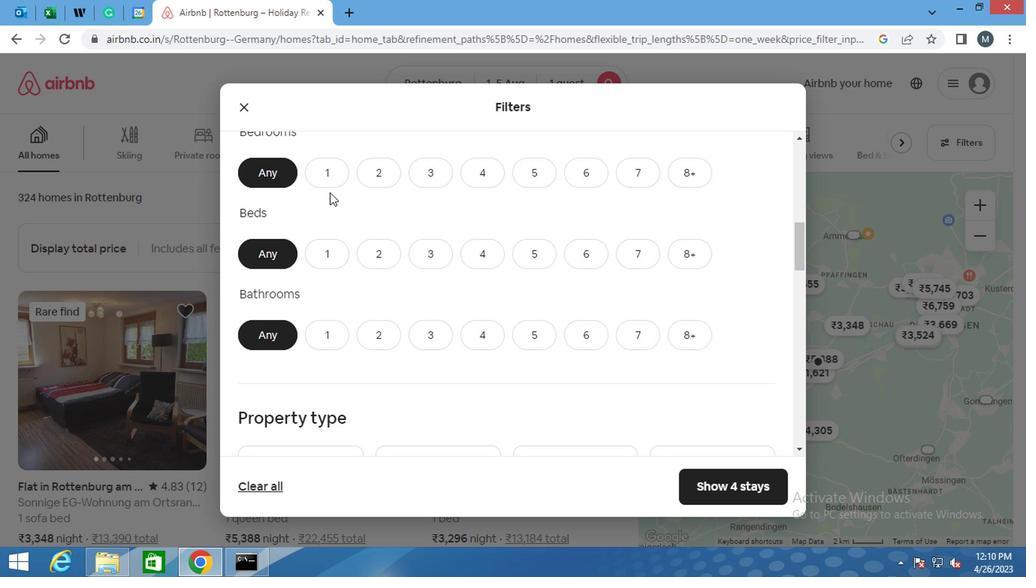 
Action: Mouse pressed left at (320, 188)
Screenshot: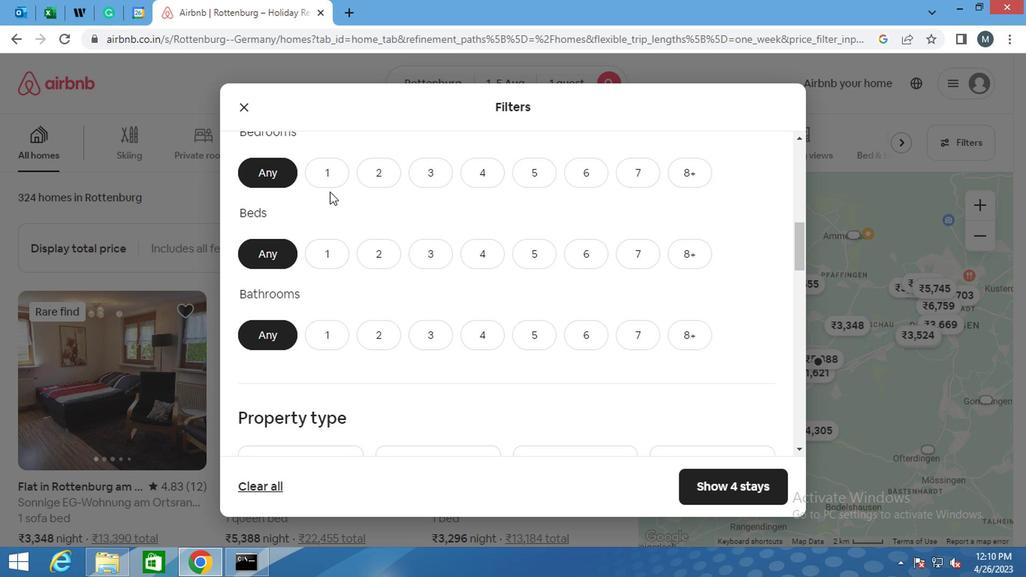 
Action: Mouse moved to (320, 241)
Screenshot: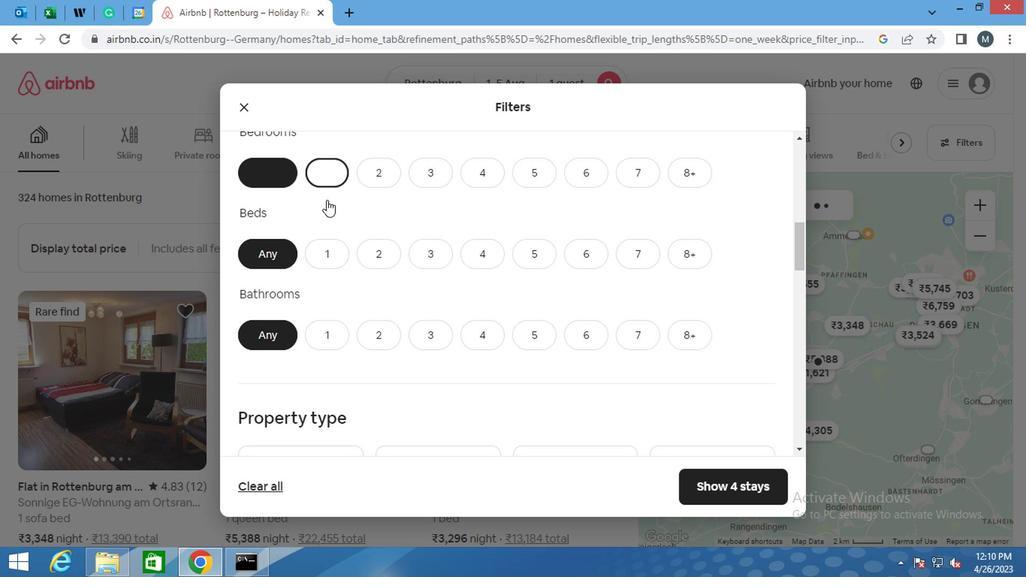 
Action: Mouse scrolled (320, 241) with delta (0, 0)
Screenshot: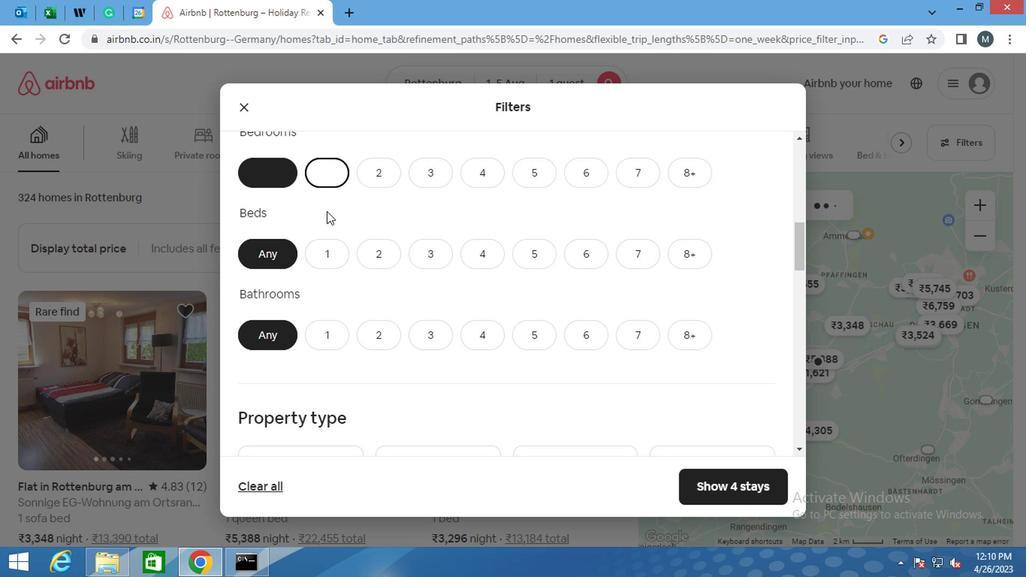 
Action: Mouse scrolled (320, 241) with delta (0, 0)
Screenshot: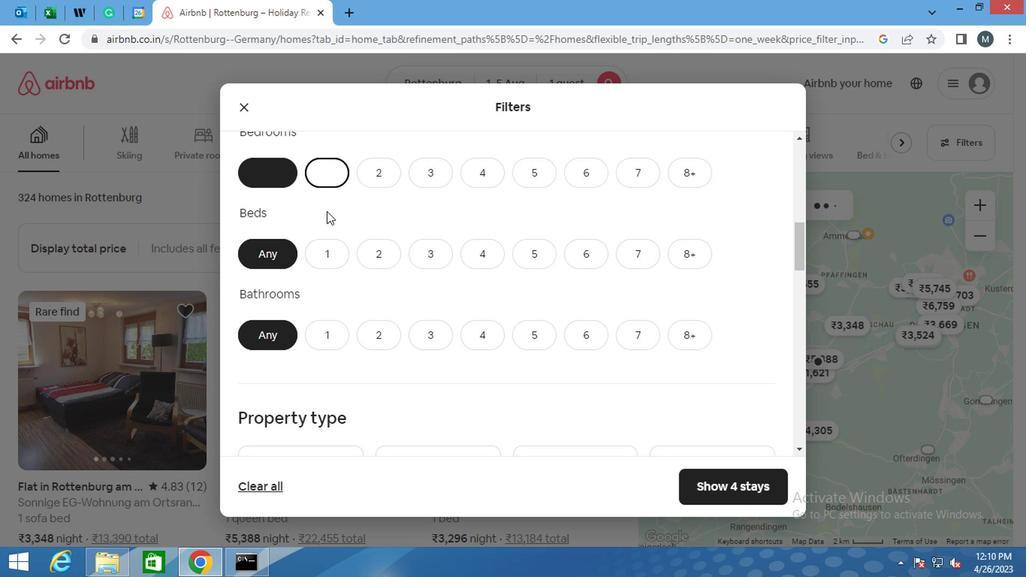 
Action: Mouse moved to (320, 243)
Screenshot: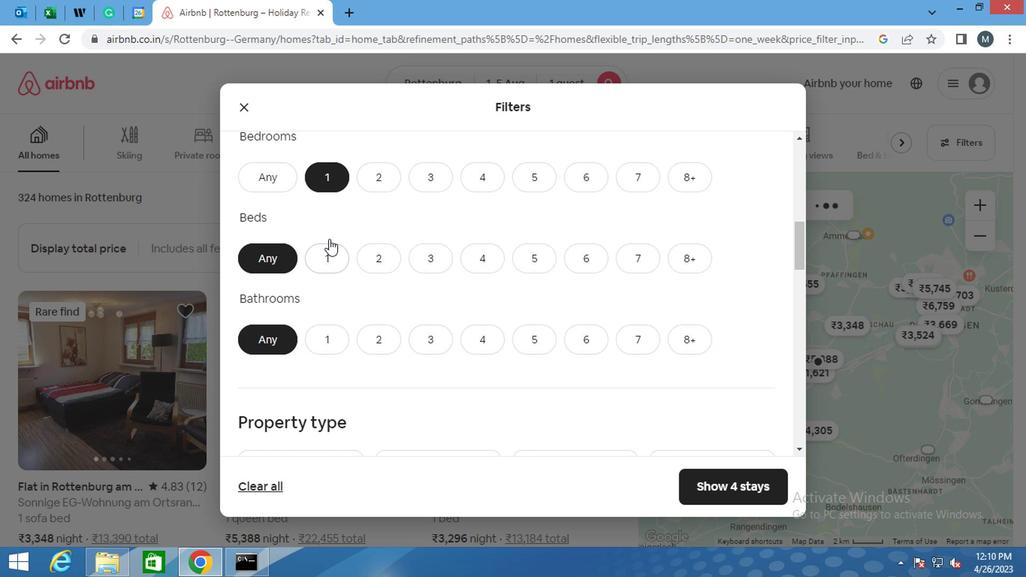 
Action: Mouse scrolled (320, 244) with delta (0, 1)
Screenshot: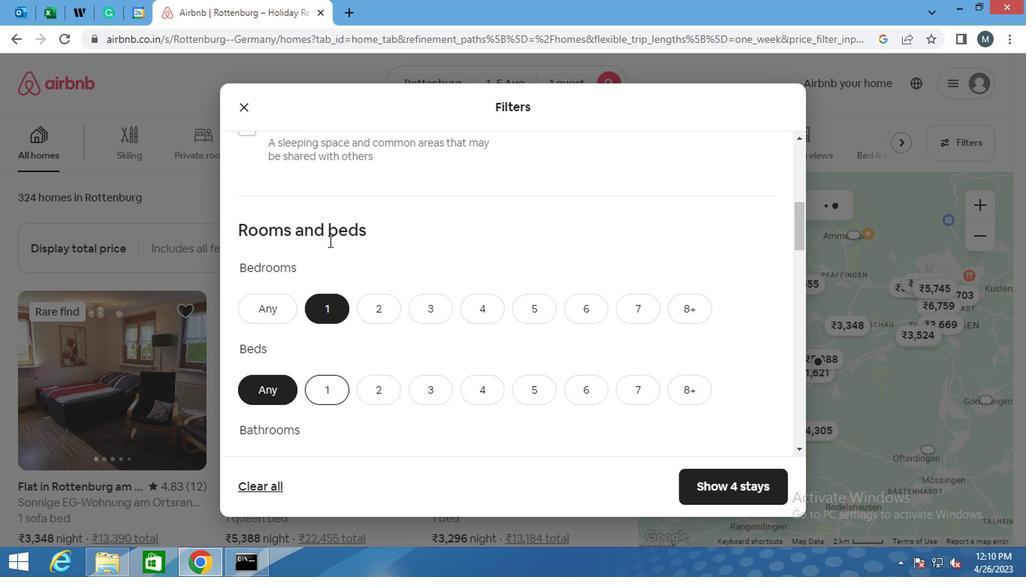 
Action: Mouse scrolled (320, 242) with delta (0, 0)
Screenshot: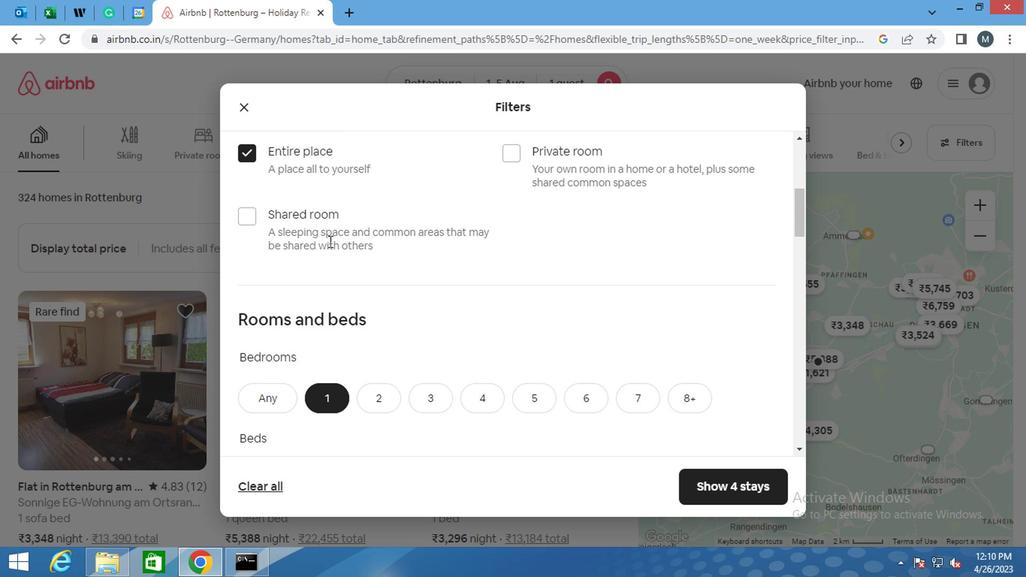 
Action: Mouse scrolled (320, 242) with delta (0, 0)
Screenshot: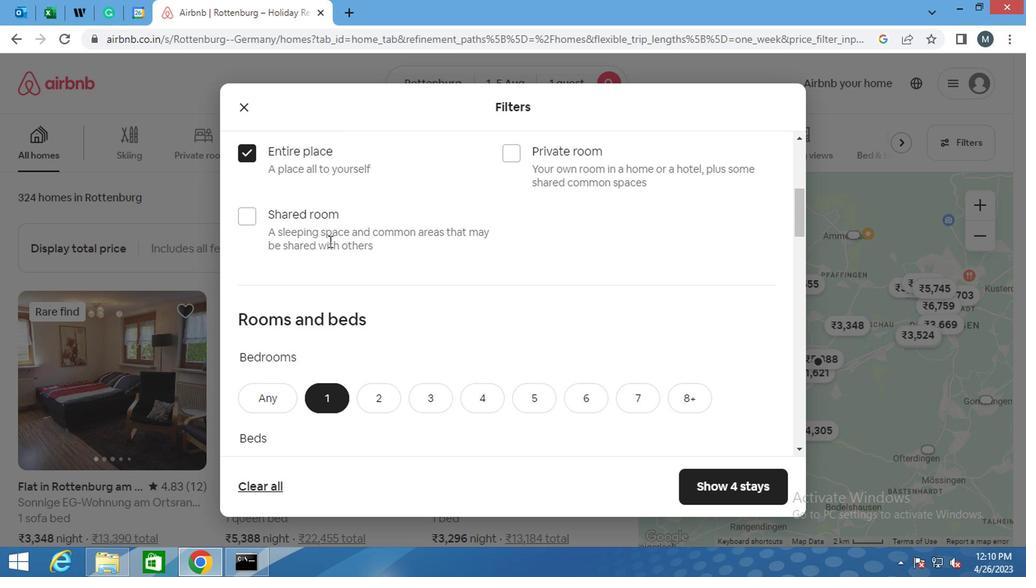 
Action: Mouse scrolled (320, 242) with delta (0, 0)
Screenshot: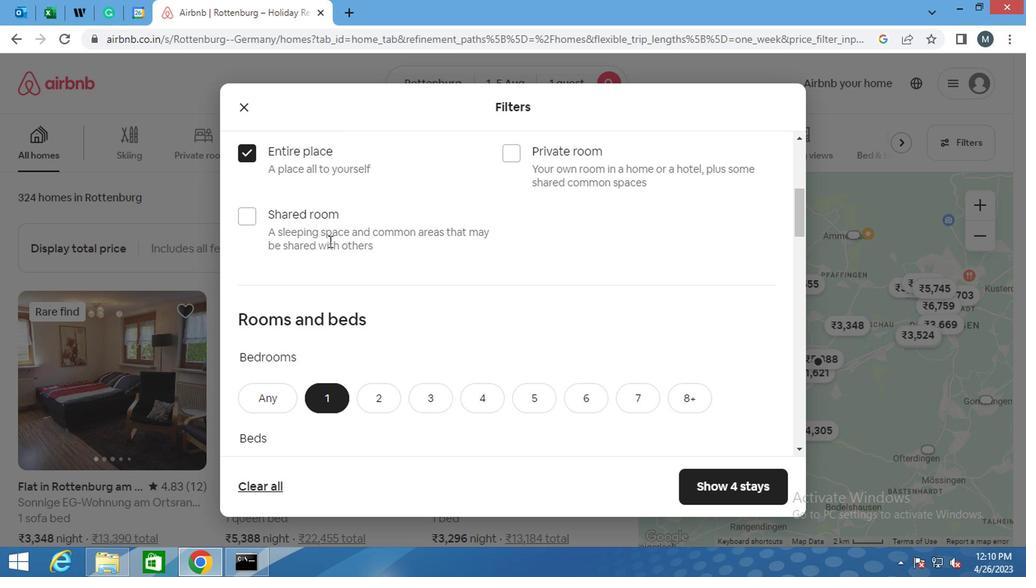 
Action: Mouse moved to (330, 262)
Screenshot: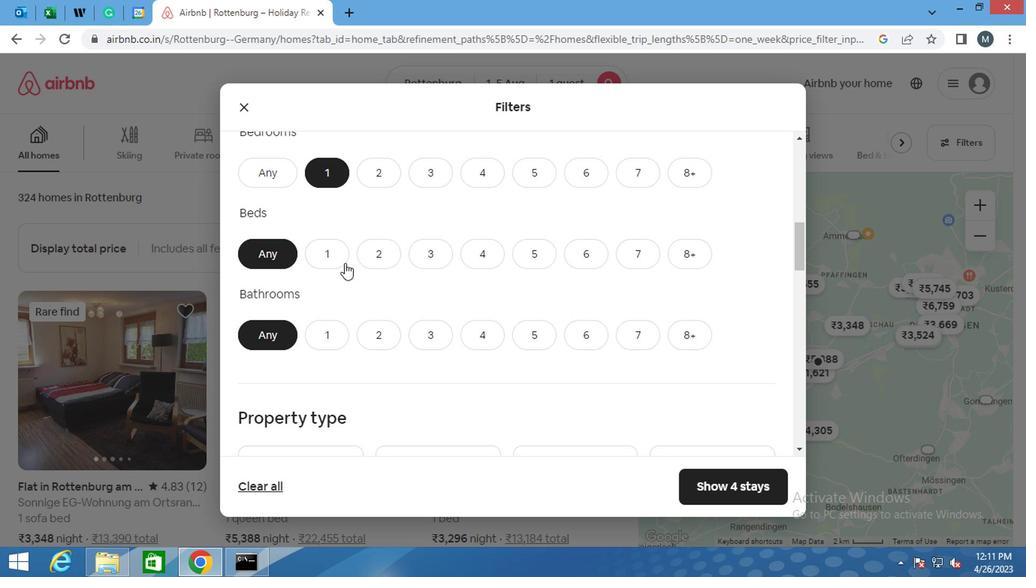 
Action: Mouse pressed left at (330, 262)
Screenshot: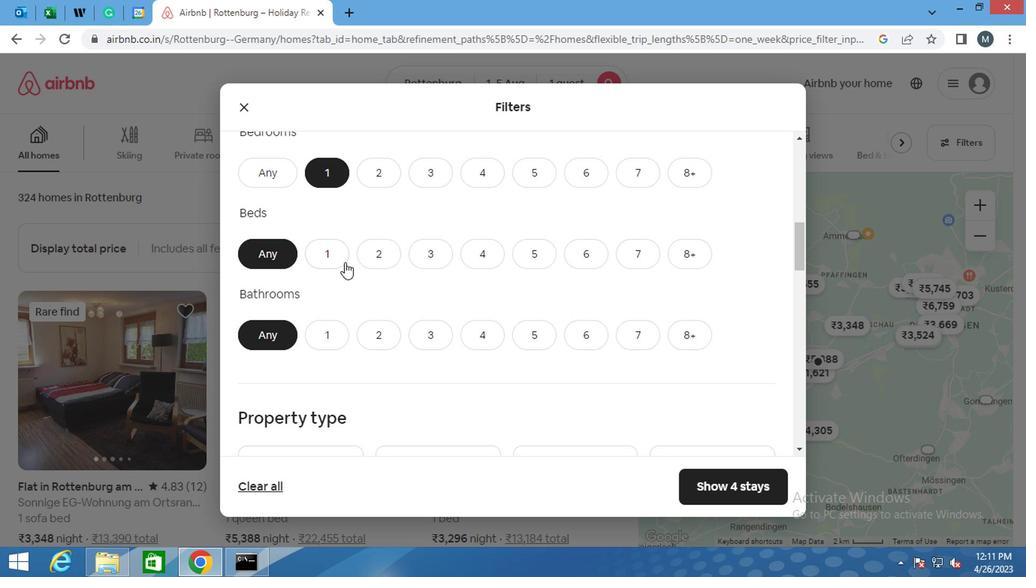 
Action: Mouse moved to (315, 343)
Screenshot: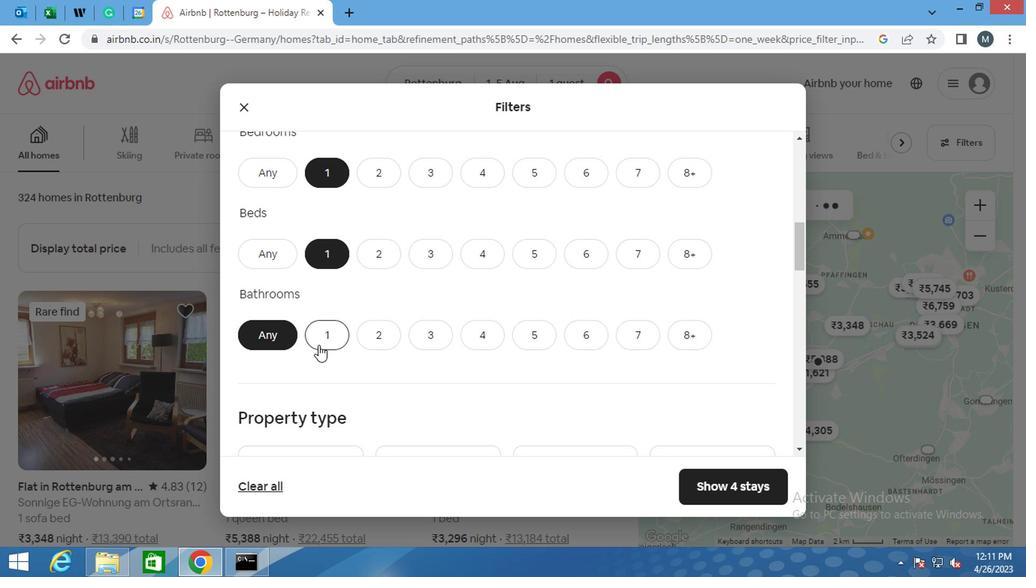 
Action: Mouse pressed left at (315, 343)
Screenshot: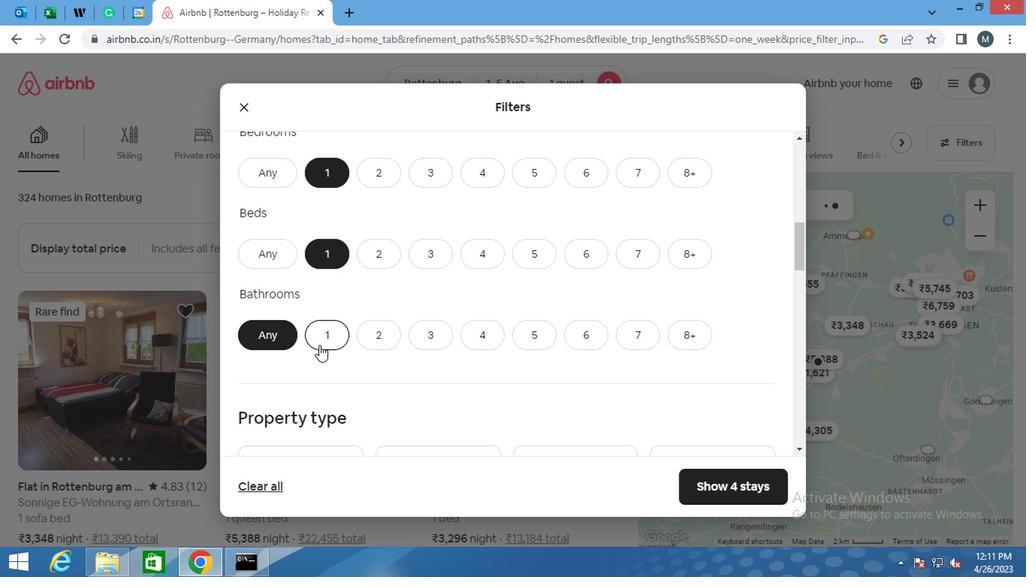 
Action: Mouse moved to (317, 313)
Screenshot: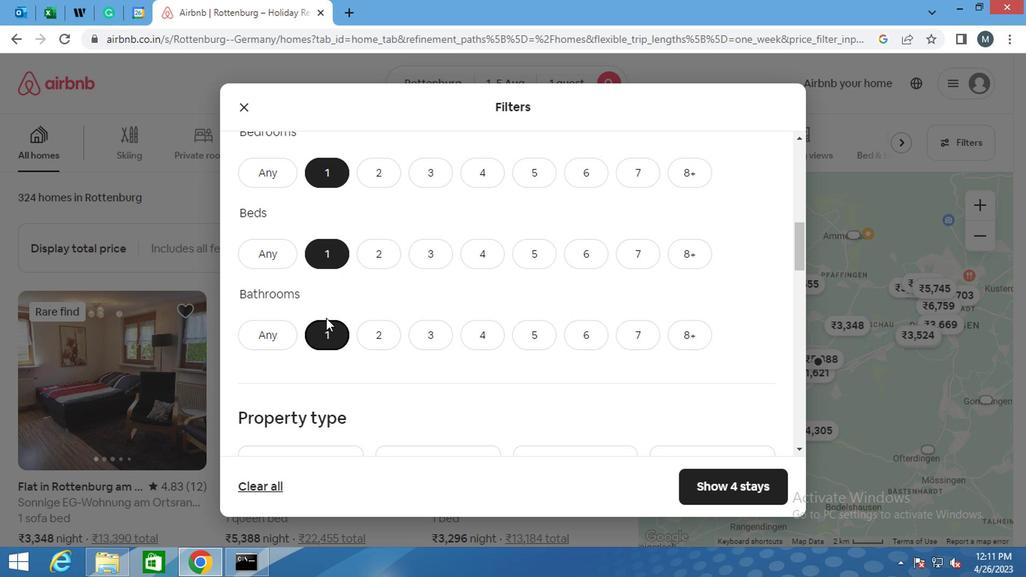 
Action: Mouse scrolled (317, 312) with delta (0, -1)
Screenshot: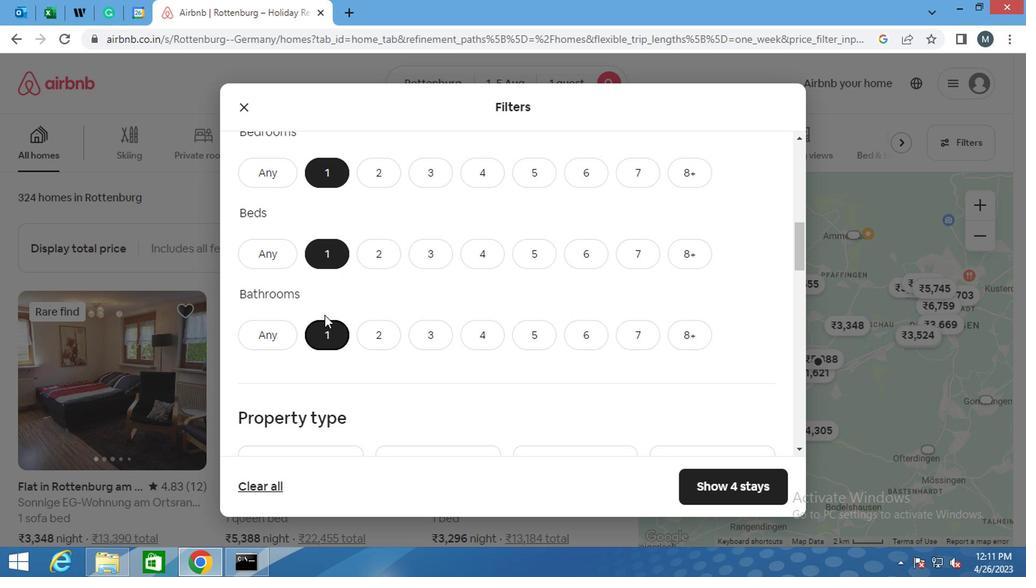 
Action: Mouse scrolled (317, 312) with delta (0, -1)
Screenshot: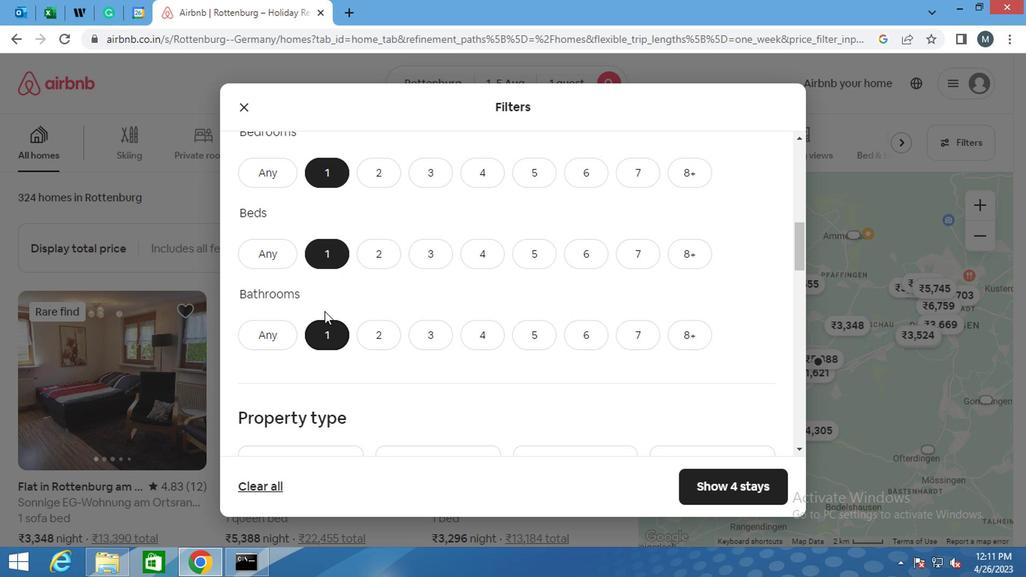
Action: Mouse scrolled (317, 312) with delta (0, -1)
Screenshot: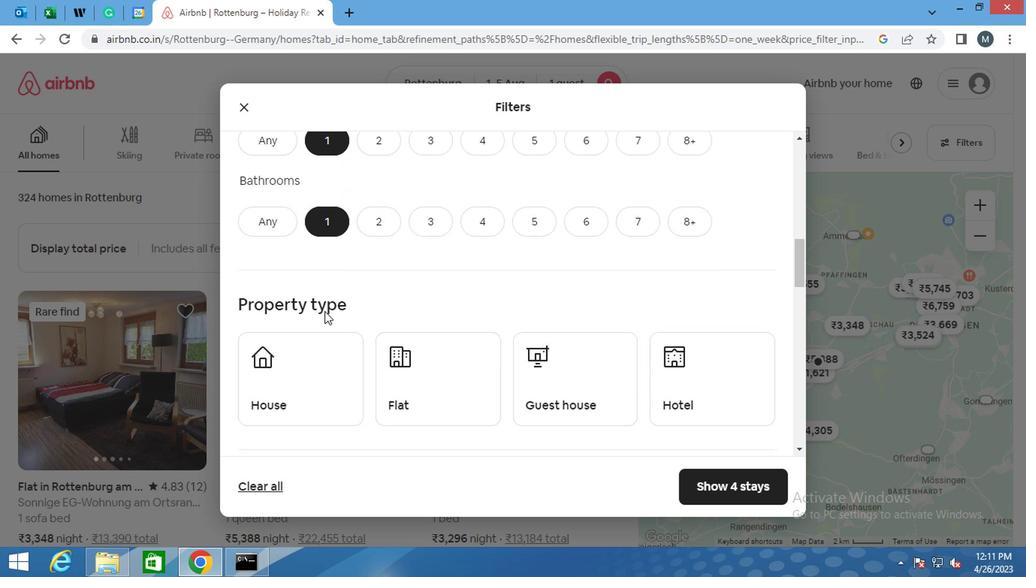 
Action: Mouse moved to (318, 308)
Screenshot: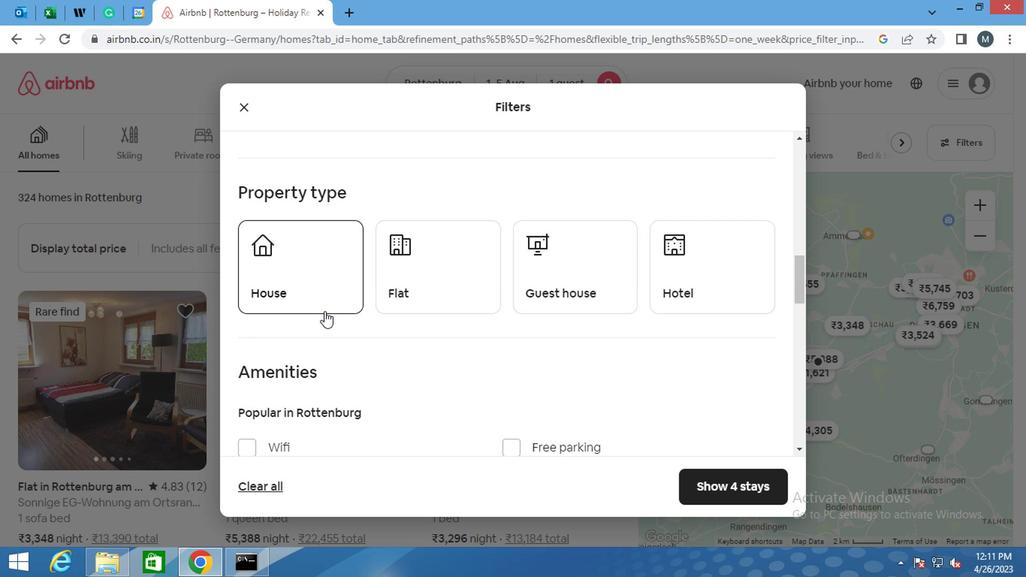 
Action: Mouse scrolled (318, 307) with delta (0, -1)
Screenshot: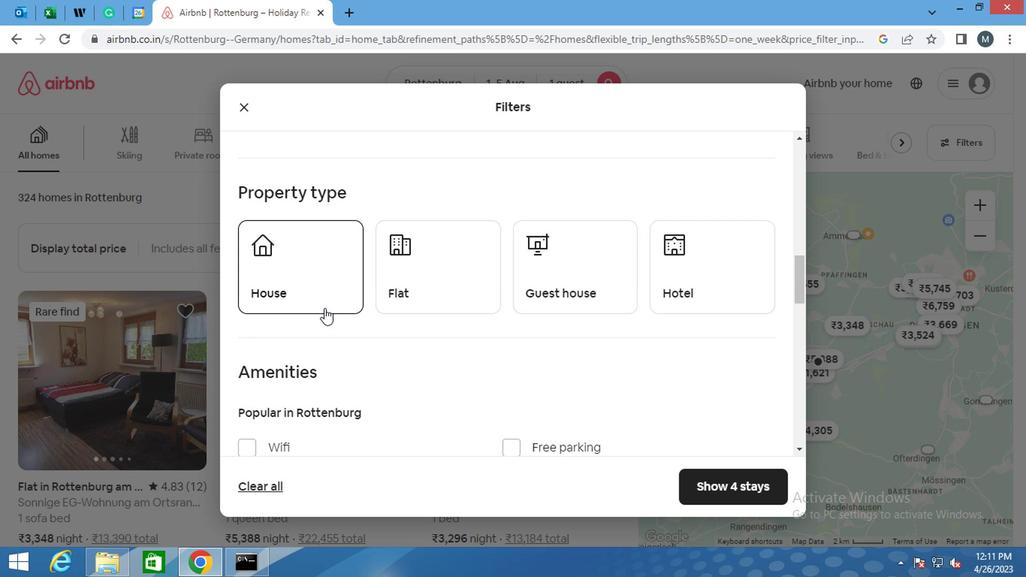 
Action: Mouse scrolled (318, 307) with delta (0, -1)
Screenshot: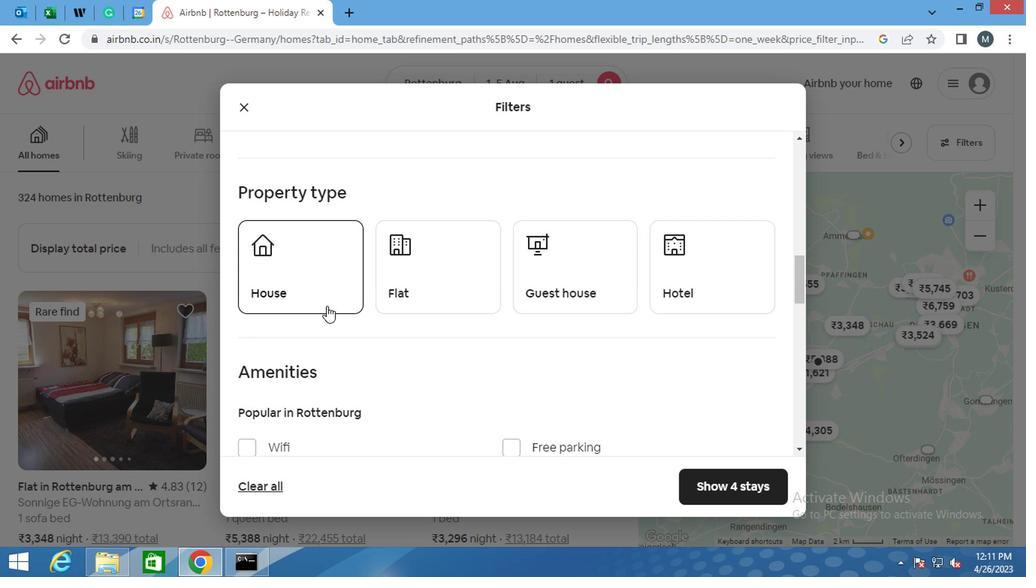 
Action: Mouse moved to (292, 281)
Screenshot: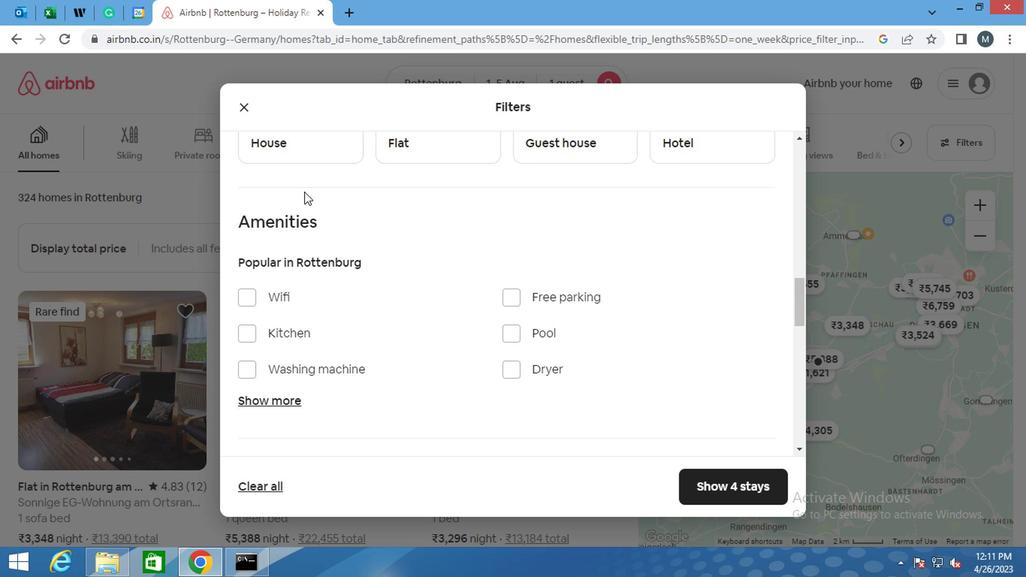 
Action: Mouse scrolled (292, 281) with delta (0, 0)
Screenshot: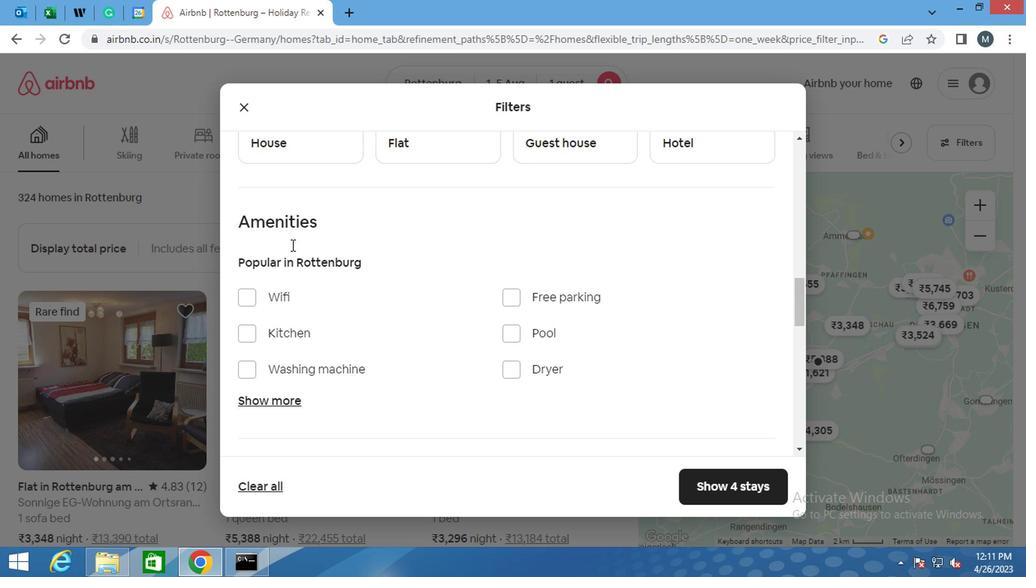
Action: Mouse moved to (291, 281)
Screenshot: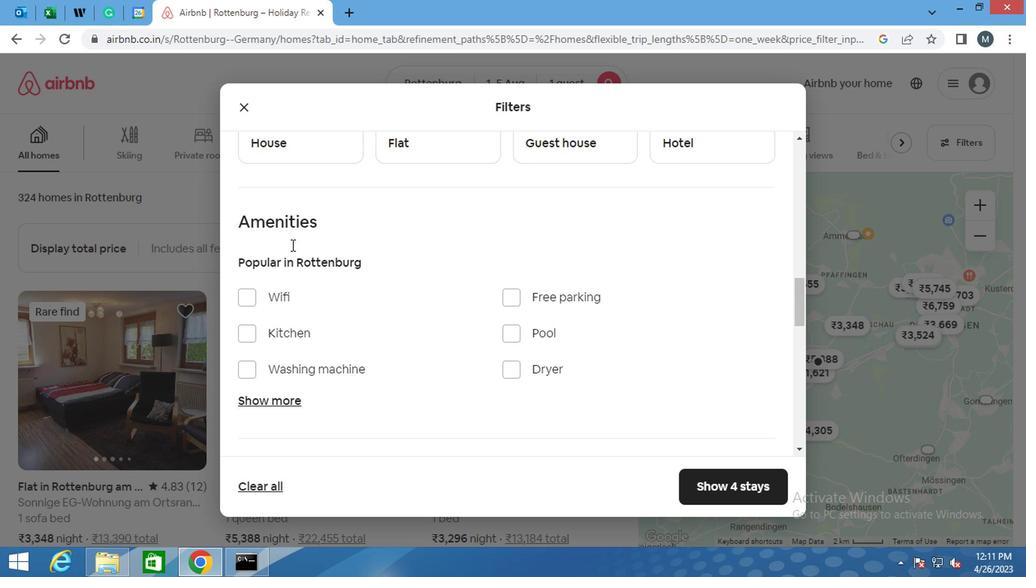
Action: Mouse scrolled (291, 281) with delta (0, 0)
Screenshot: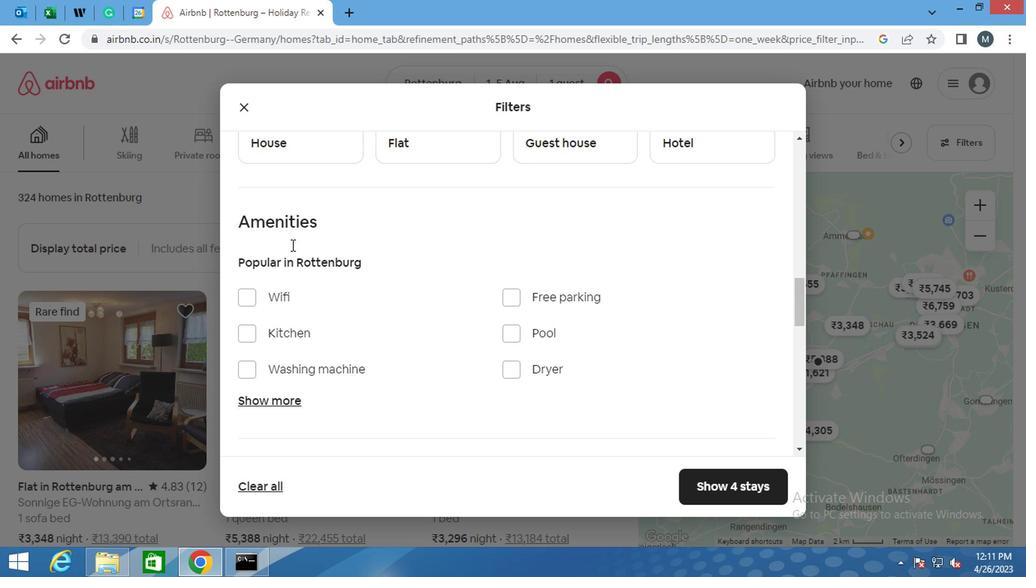 
Action: Mouse moved to (296, 275)
Screenshot: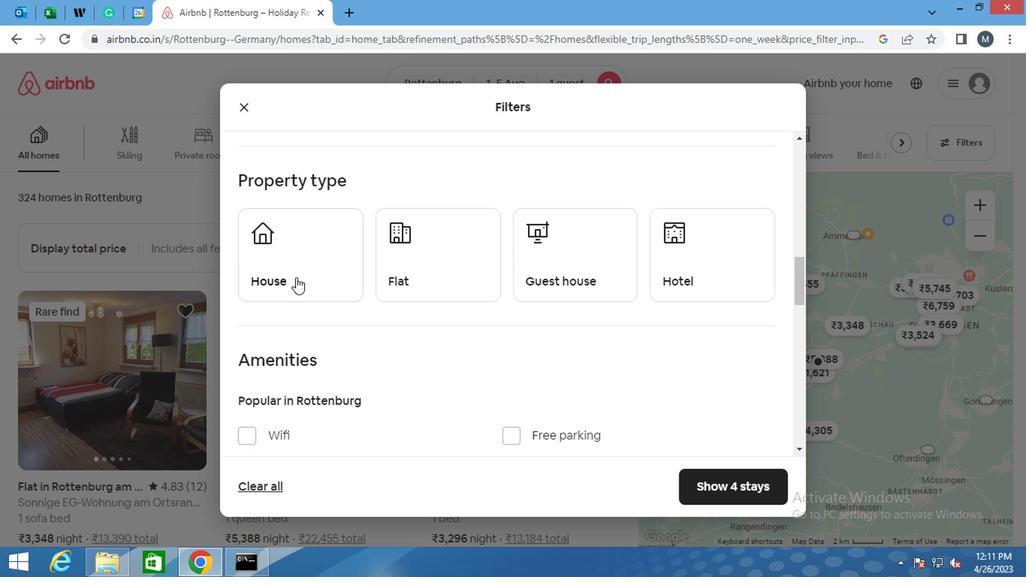 
Action: Mouse pressed left at (296, 275)
Screenshot: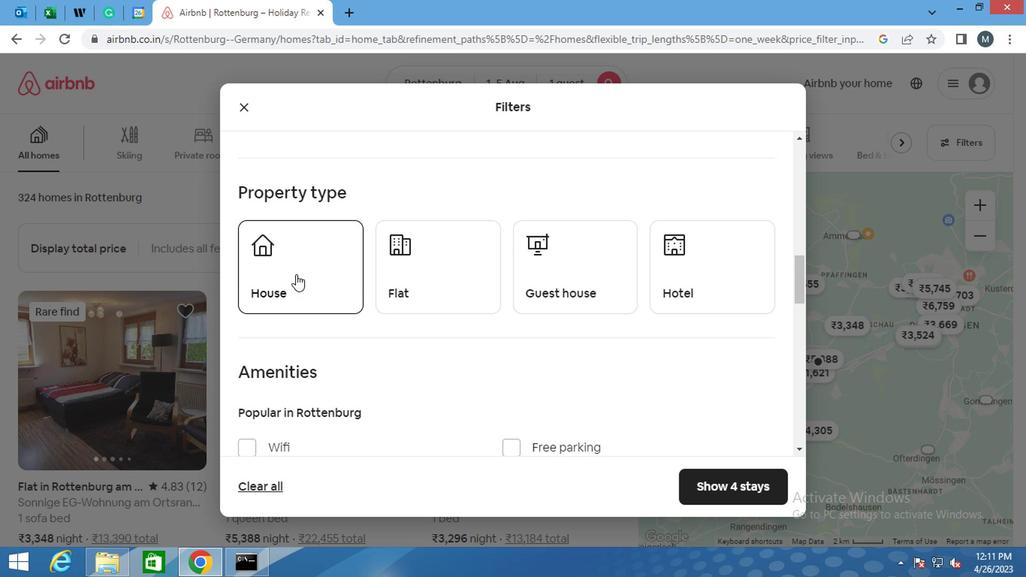 
Action: Mouse moved to (390, 281)
Screenshot: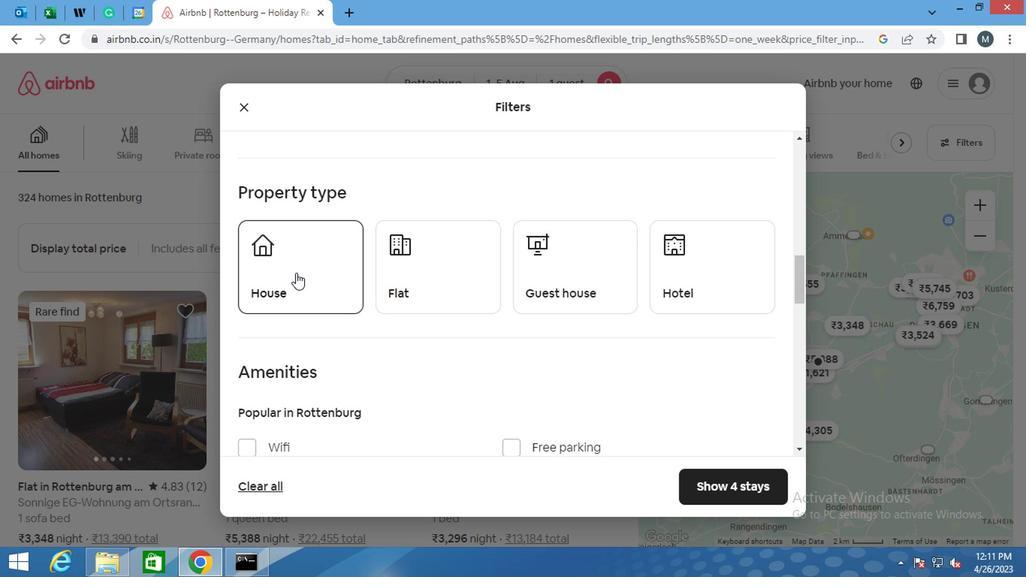 
Action: Mouse pressed left at (390, 281)
Screenshot: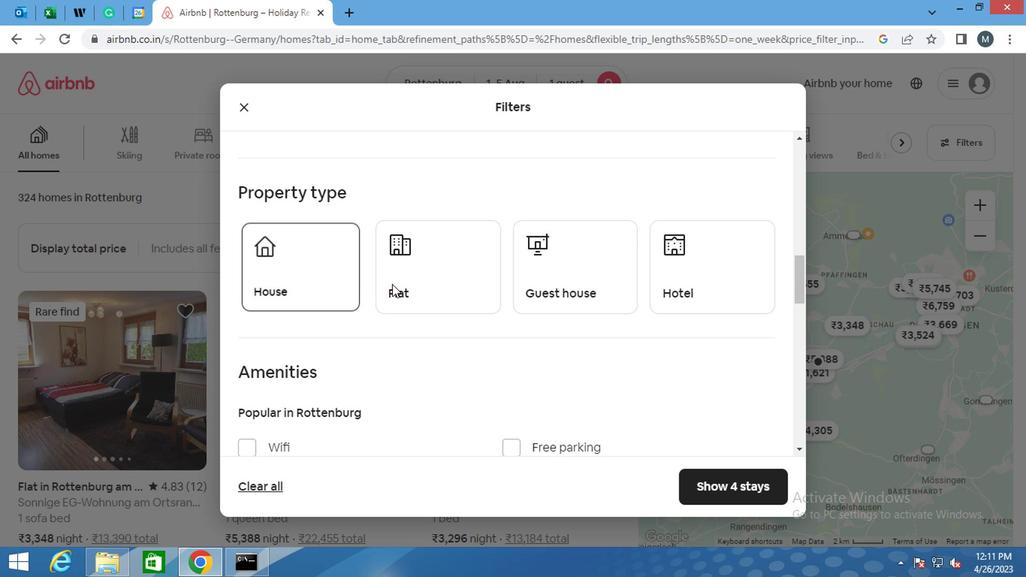 
Action: Mouse moved to (464, 279)
Screenshot: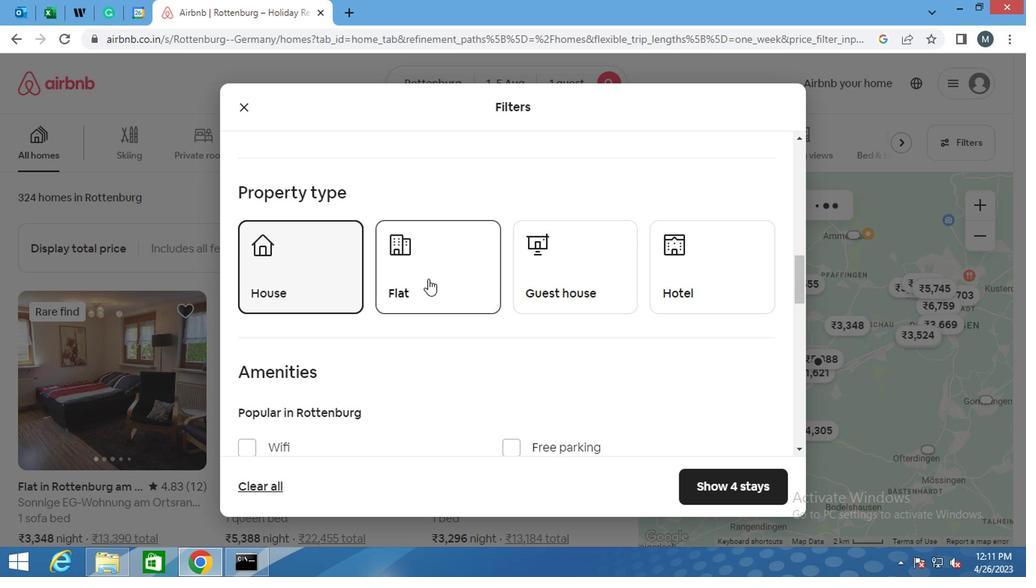 
Action: Mouse pressed left at (464, 279)
Screenshot: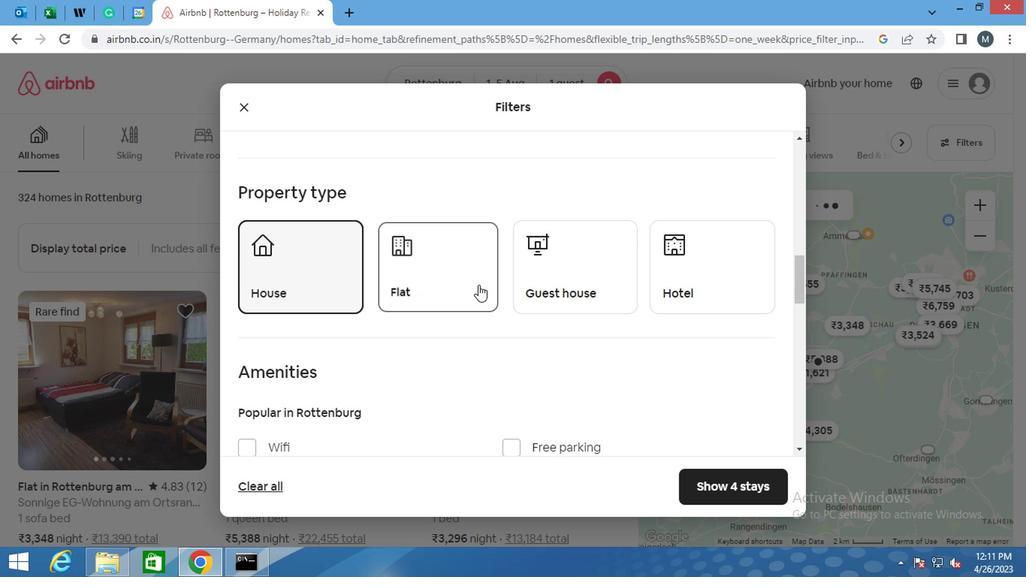 
Action: Mouse pressed left at (464, 279)
Screenshot: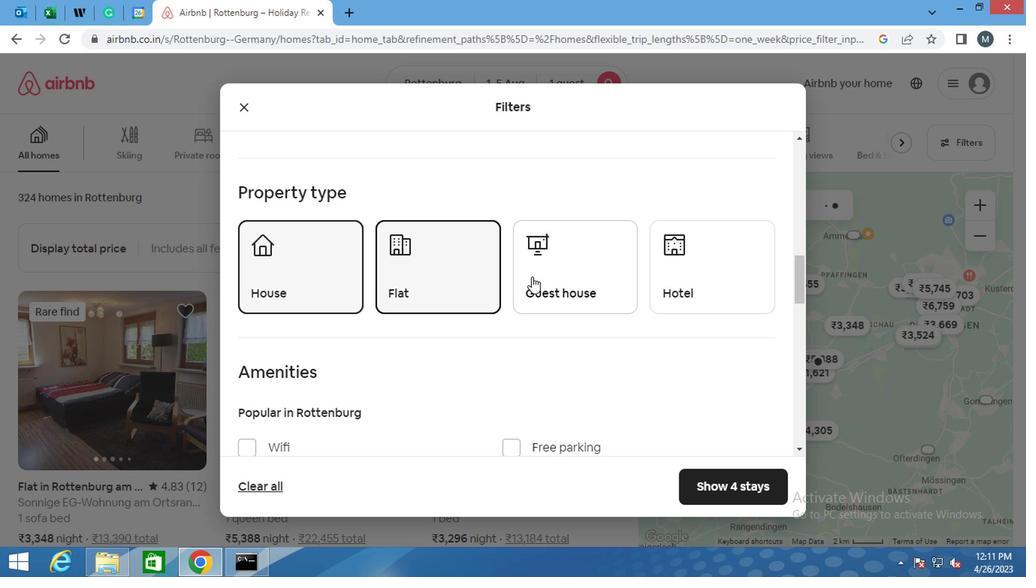
Action: Mouse moved to (357, 280)
Screenshot: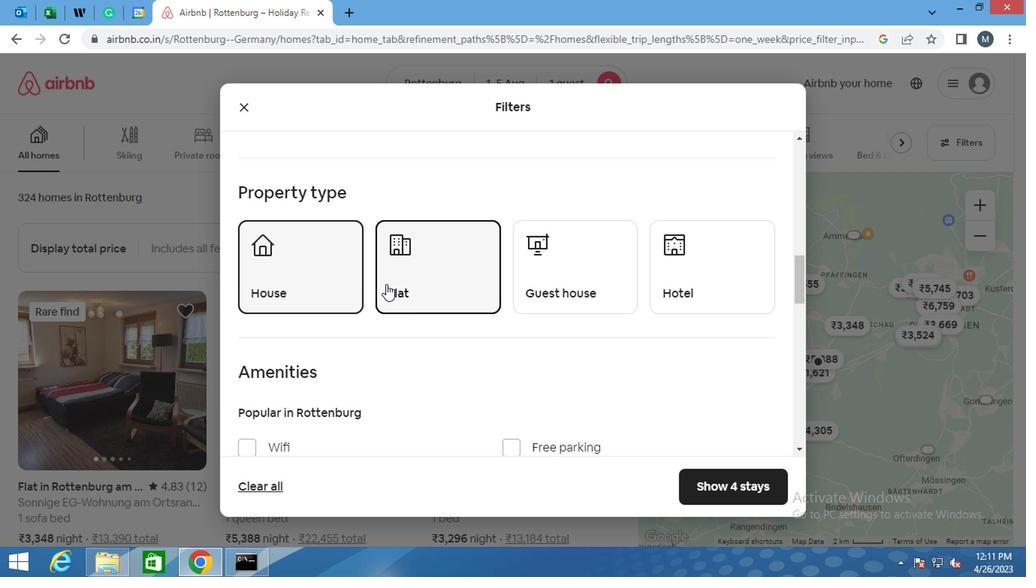 
Action: Mouse scrolled (357, 279) with delta (0, 0)
Screenshot: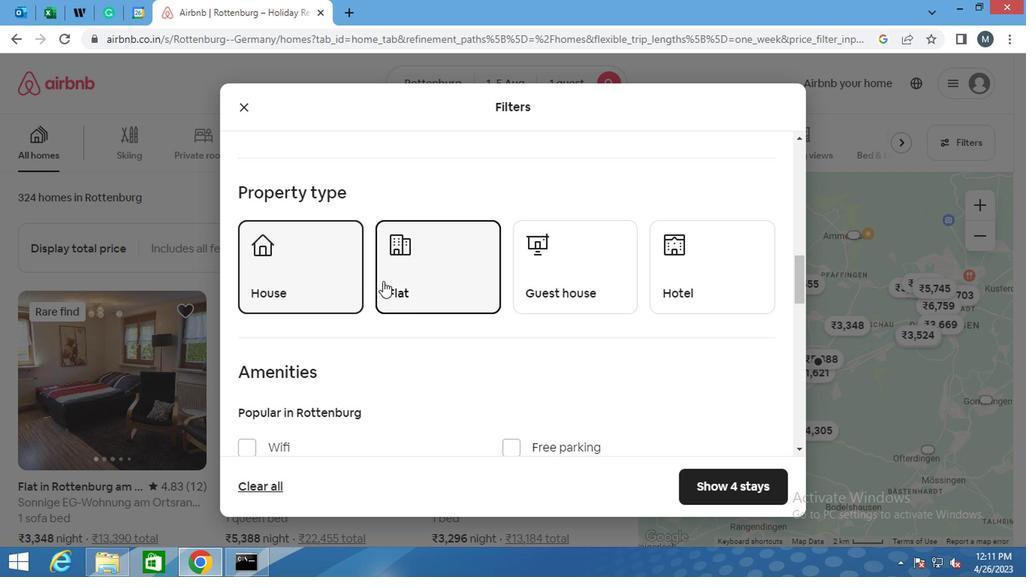 
Action: Mouse scrolled (357, 279) with delta (0, 0)
Screenshot: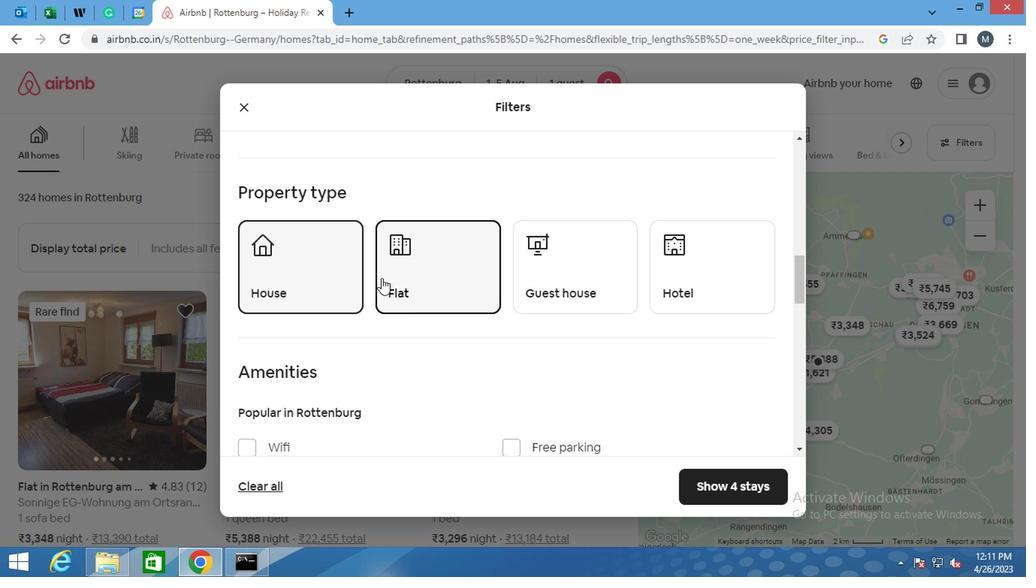 
Action: Mouse moved to (357, 280)
Screenshot: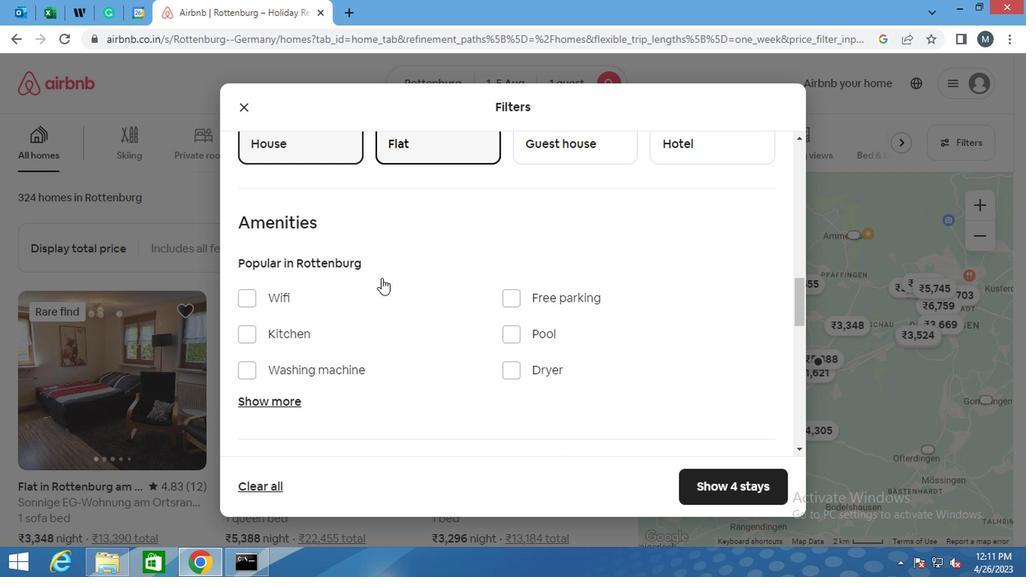 
Action: Mouse scrolled (357, 279) with delta (0, 0)
Screenshot: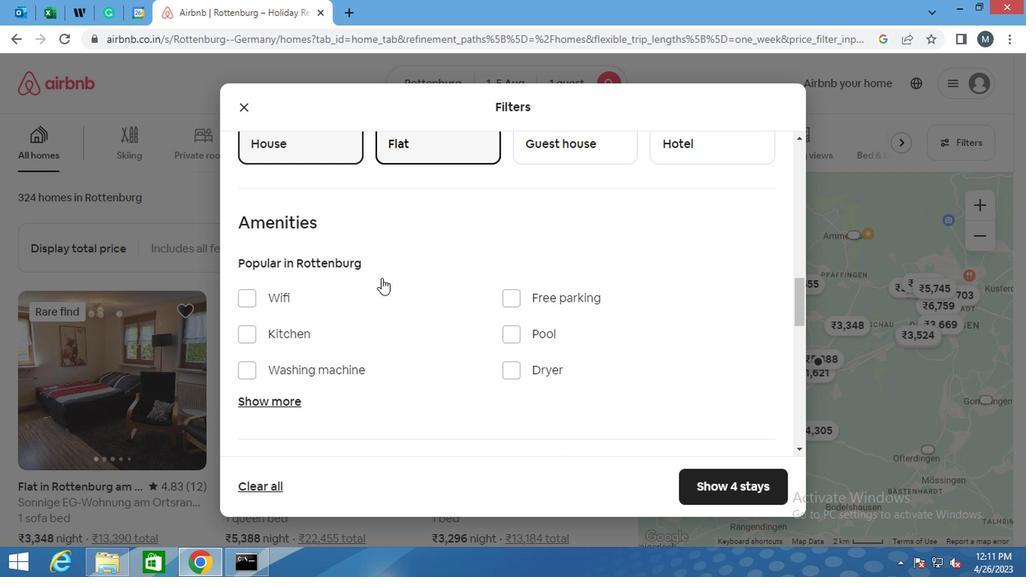 
Action: Mouse moved to (268, 220)
Screenshot: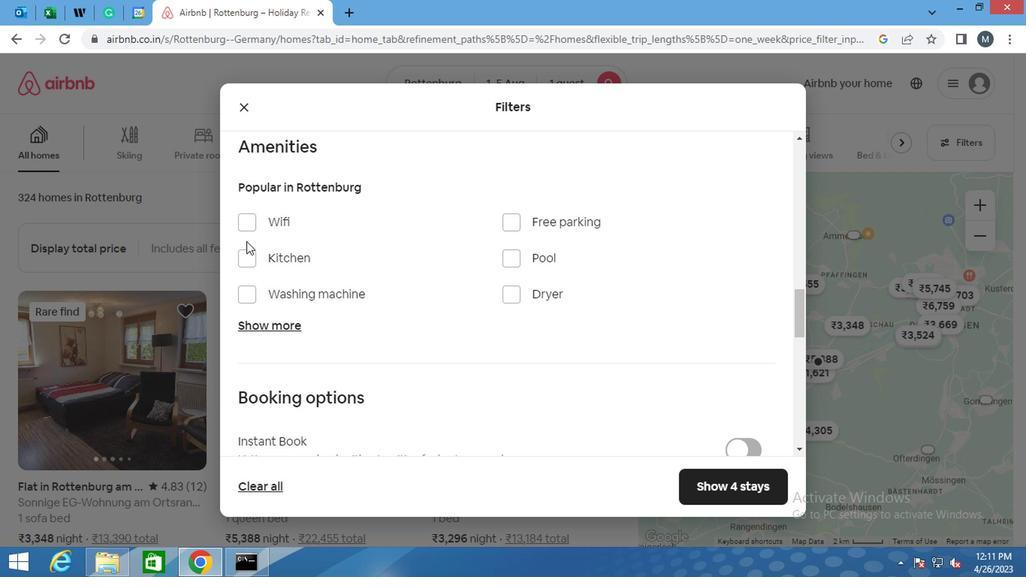 
Action: Mouse pressed left at (268, 220)
Screenshot: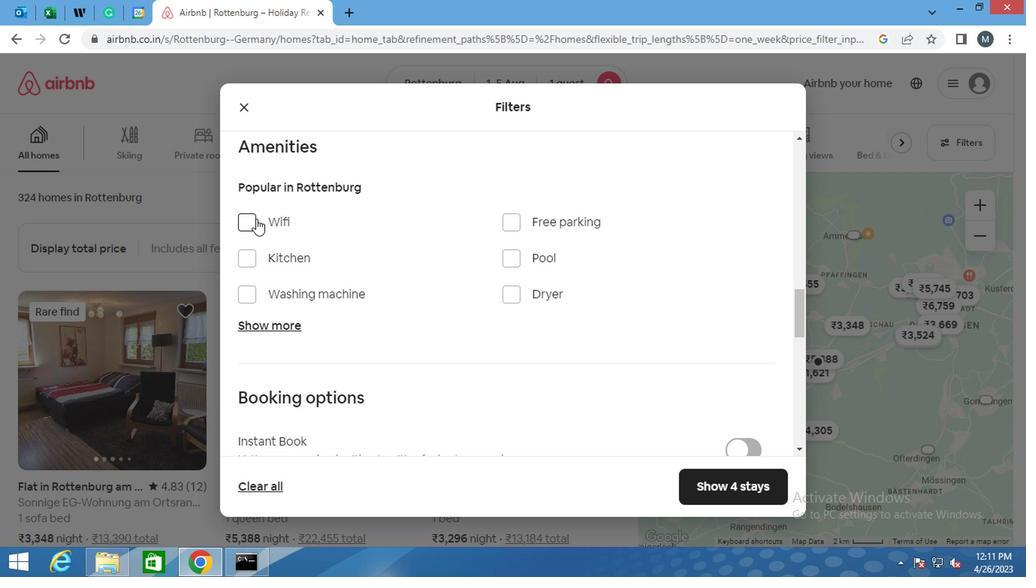 
Action: Mouse moved to (357, 239)
Screenshot: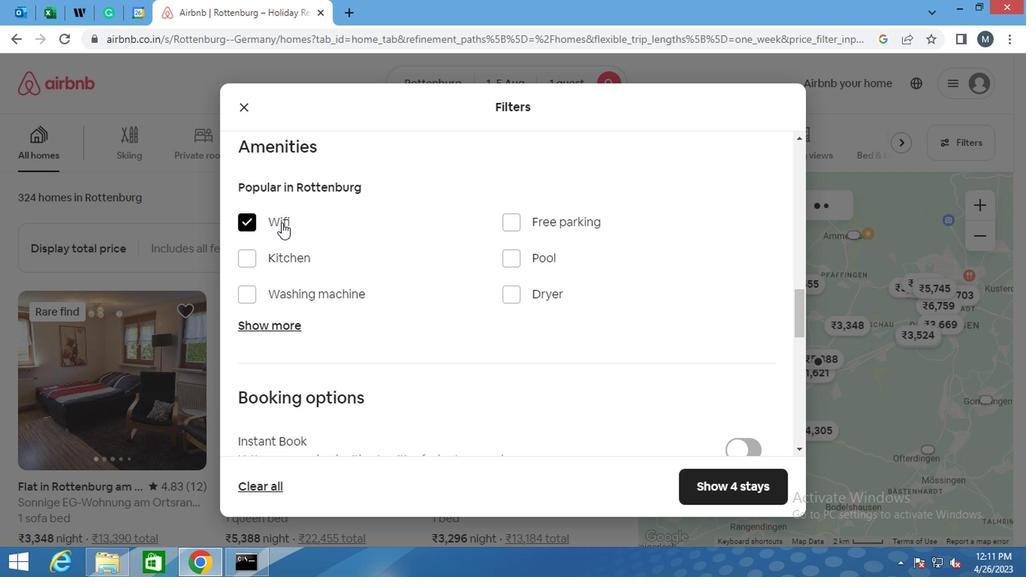 
Action: Mouse scrolled (357, 238) with delta (0, 0)
Screenshot: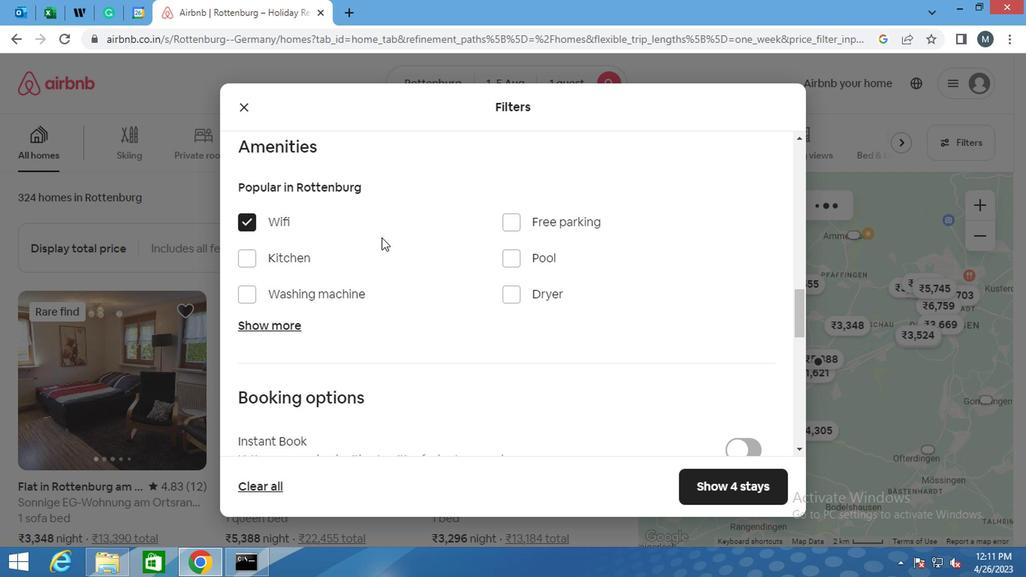 
Action: Mouse moved to (359, 241)
Screenshot: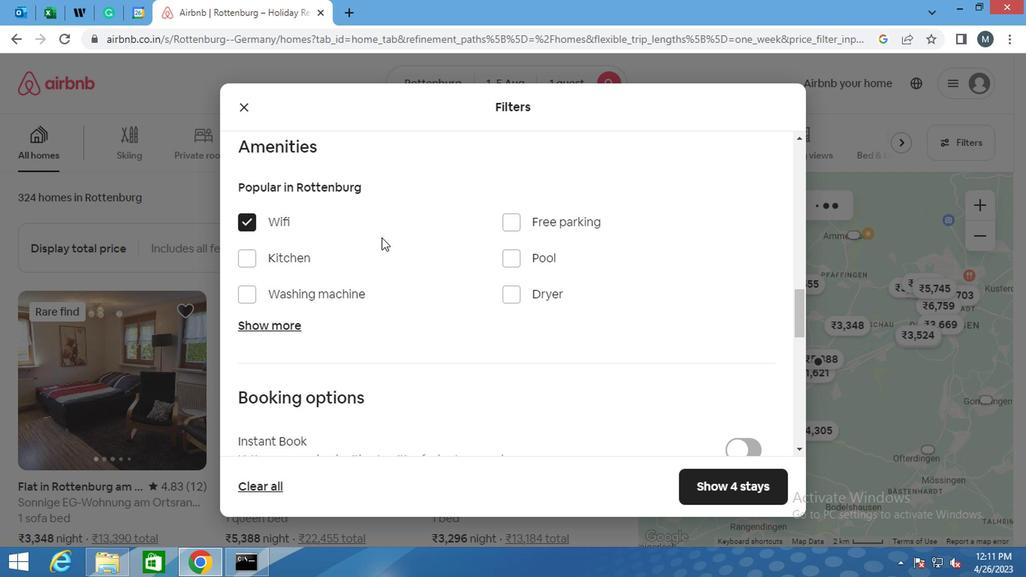 
Action: Mouse scrolled (359, 241) with delta (0, 0)
Screenshot: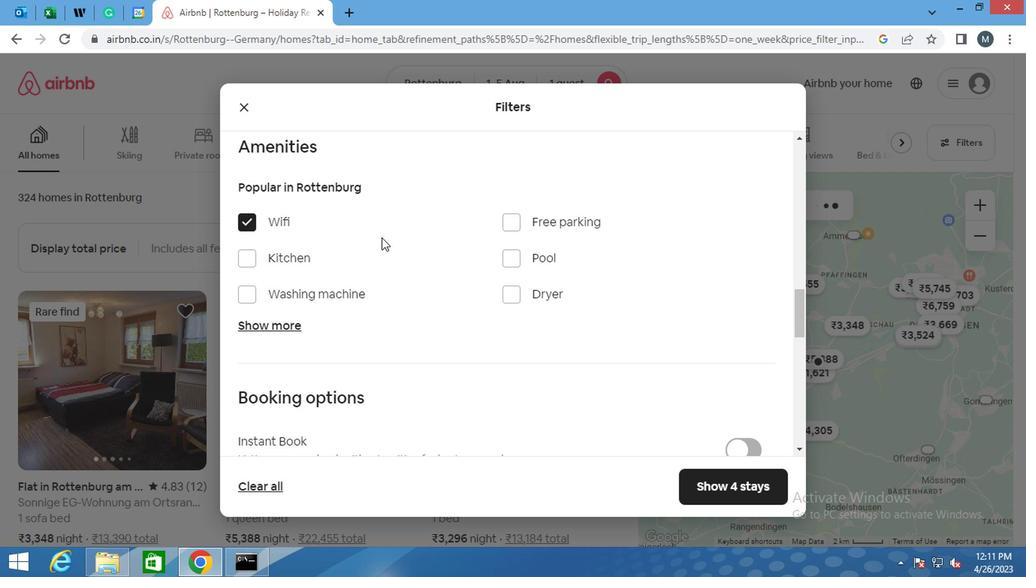 
Action: Mouse scrolled (359, 241) with delta (0, 0)
Screenshot: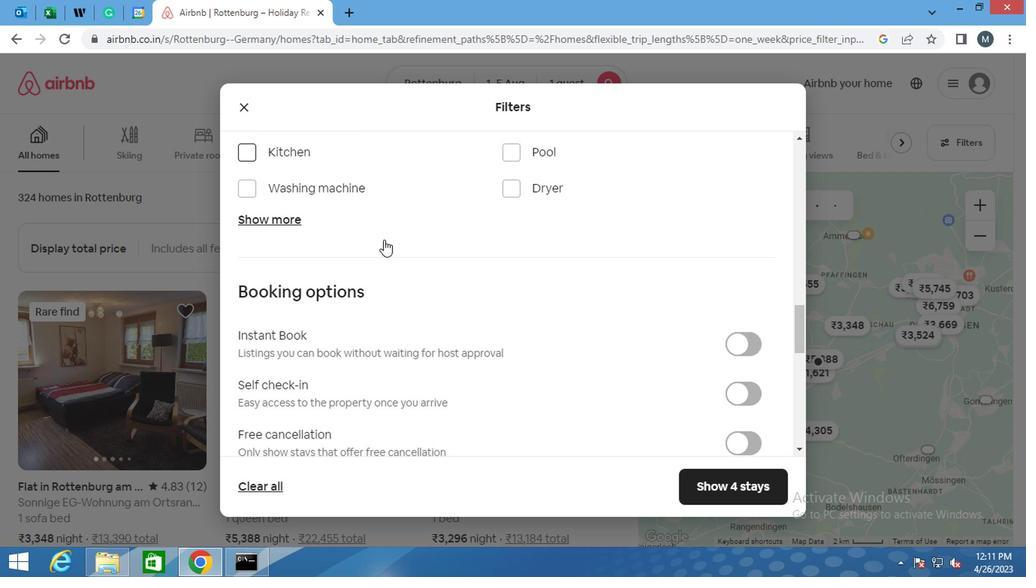 
Action: Mouse scrolled (359, 241) with delta (0, 0)
Screenshot: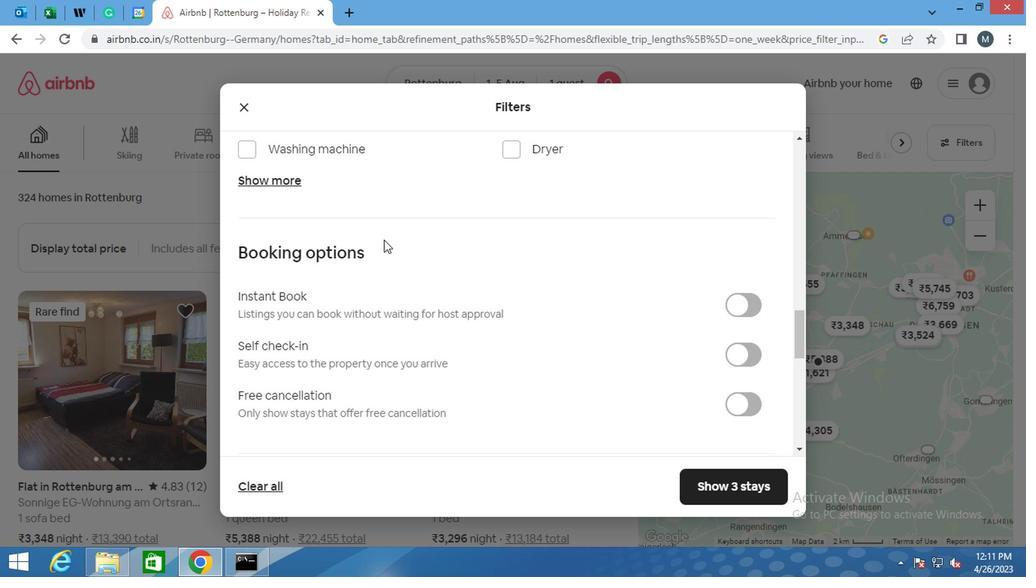 
Action: Mouse moved to (398, 224)
Screenshot: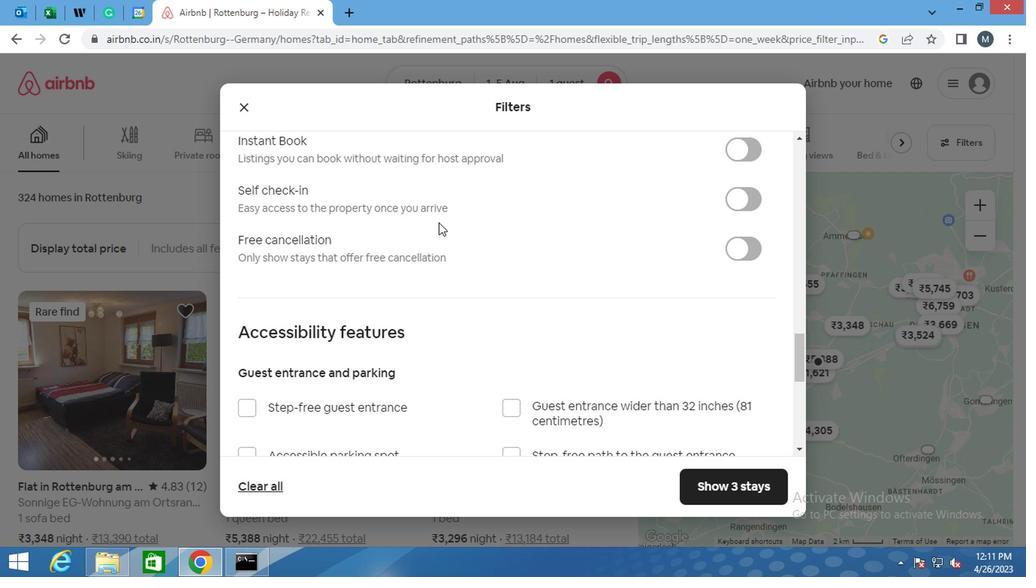 
Action: Mouse scrolled (398, 223) with delta (0, 0)
Screenshot: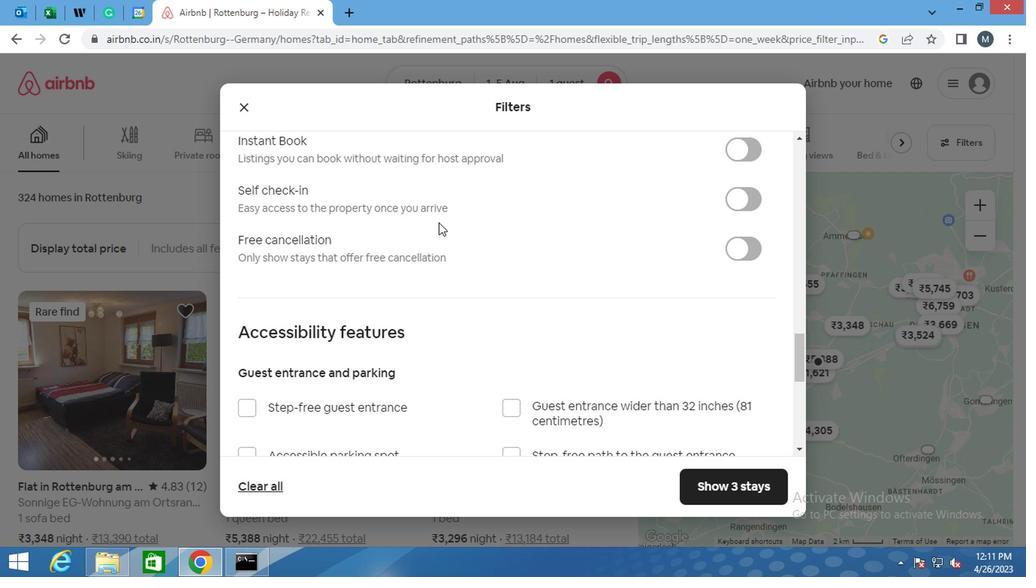 
Action: Mouse moved to (403, 232)
Screenshot: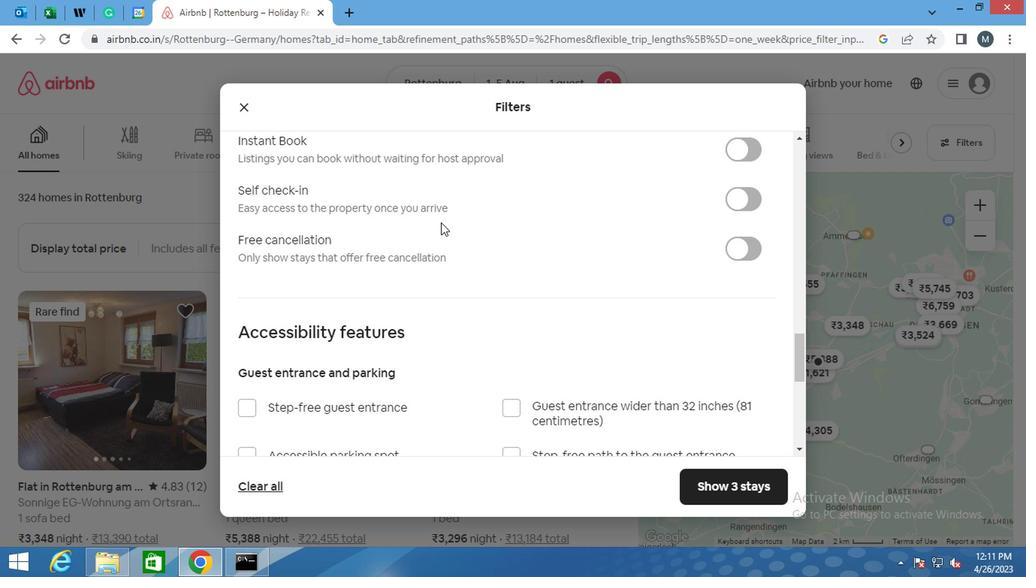 
Action: Mouse scrolled (403, 231) with delta (0, 0)
Screenshot: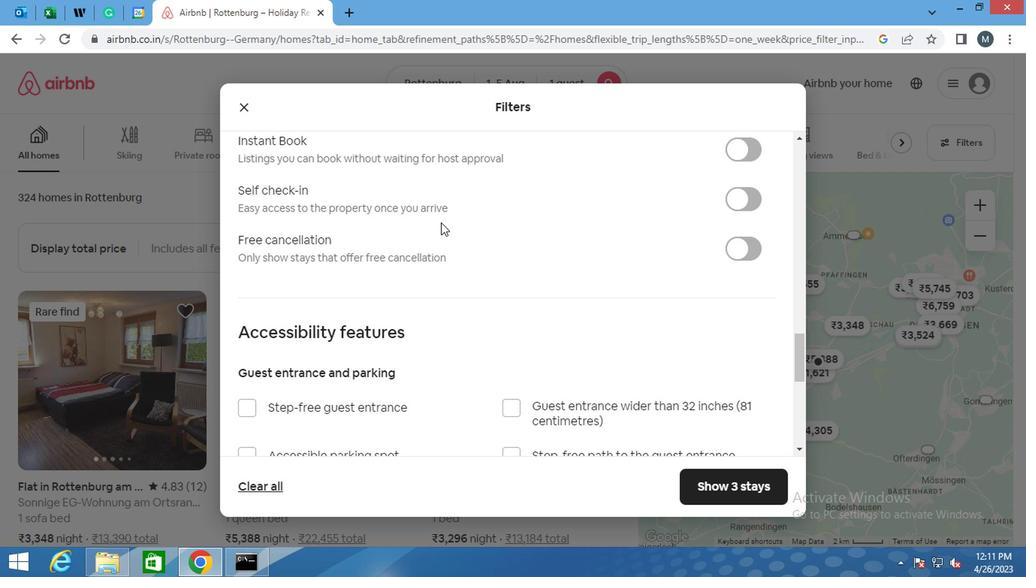 
Action: Mouse moved to (405, 238)
Screenshot: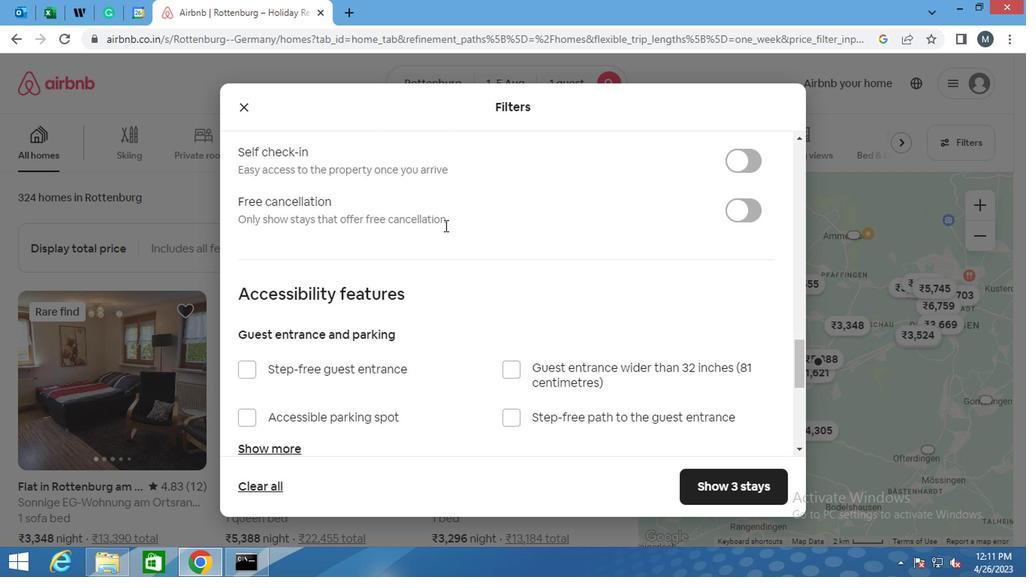 
Action: Mouse scrolled (405, 237) with delta (0, -1)
Screenshot: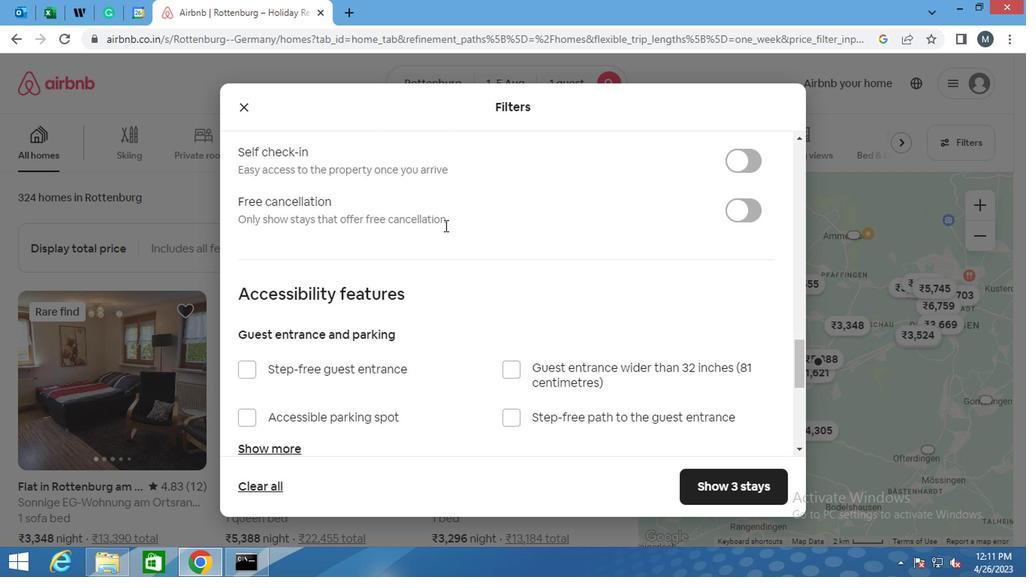 
Action: Mouse moved to (424, 241)
Screenshot: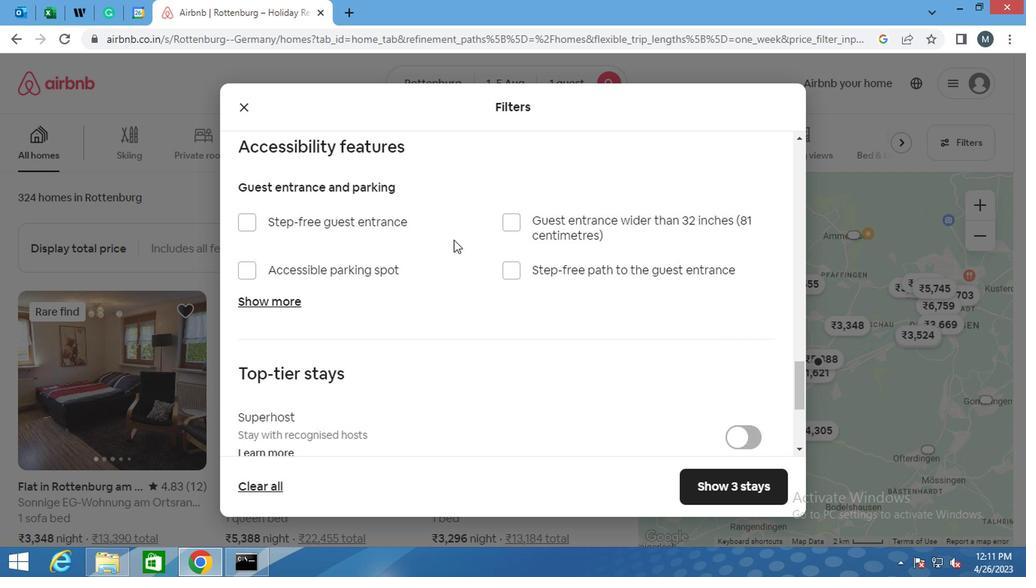 
Action: Mouse scrolled (424, 242) with delta (0, 1)
Screenshot: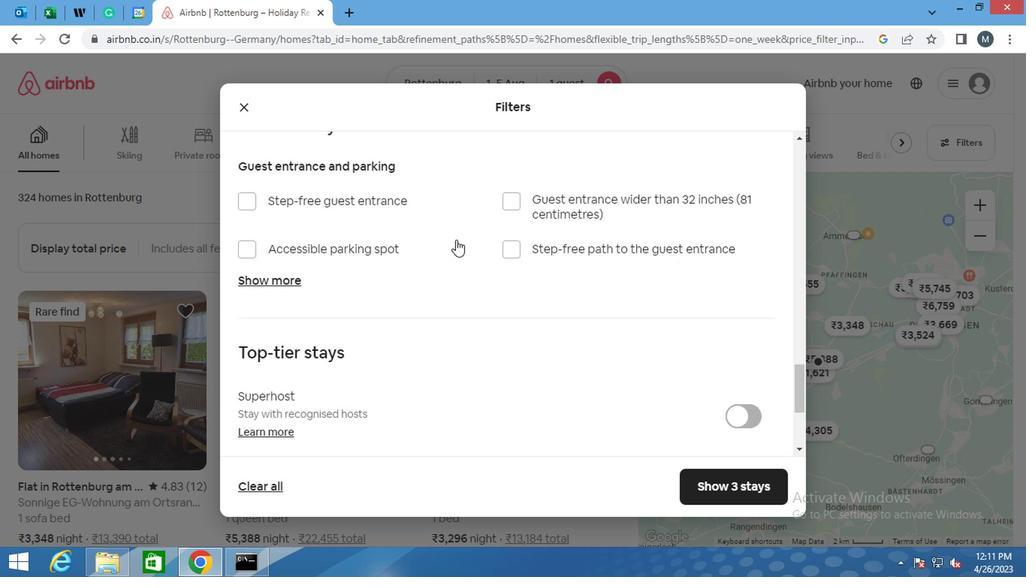 
Action: Mouse scrolled (424, 242) with delta (0, 1)
Screenshot: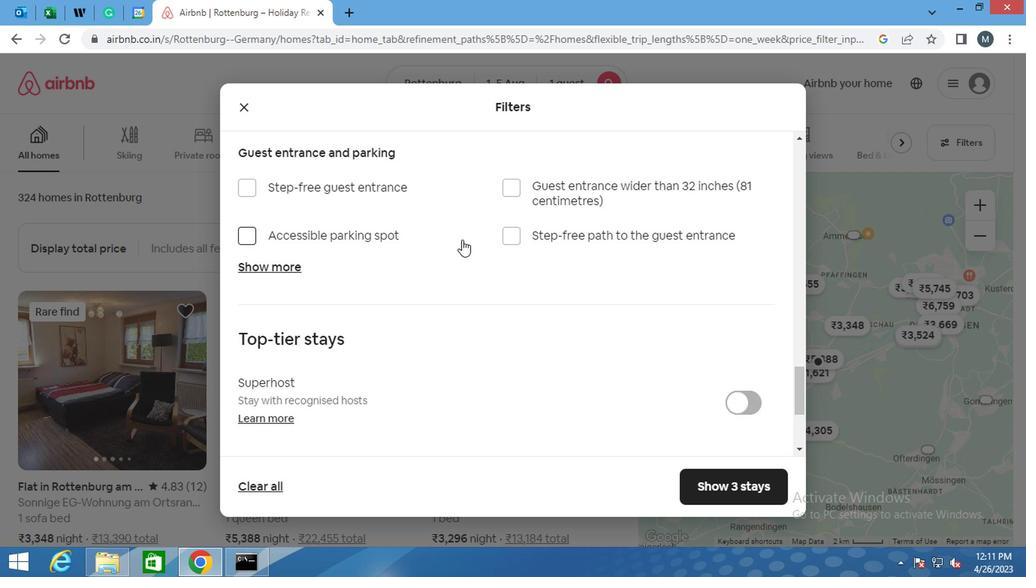 
Action: Mouse moved to (424, 241)
Screenshot: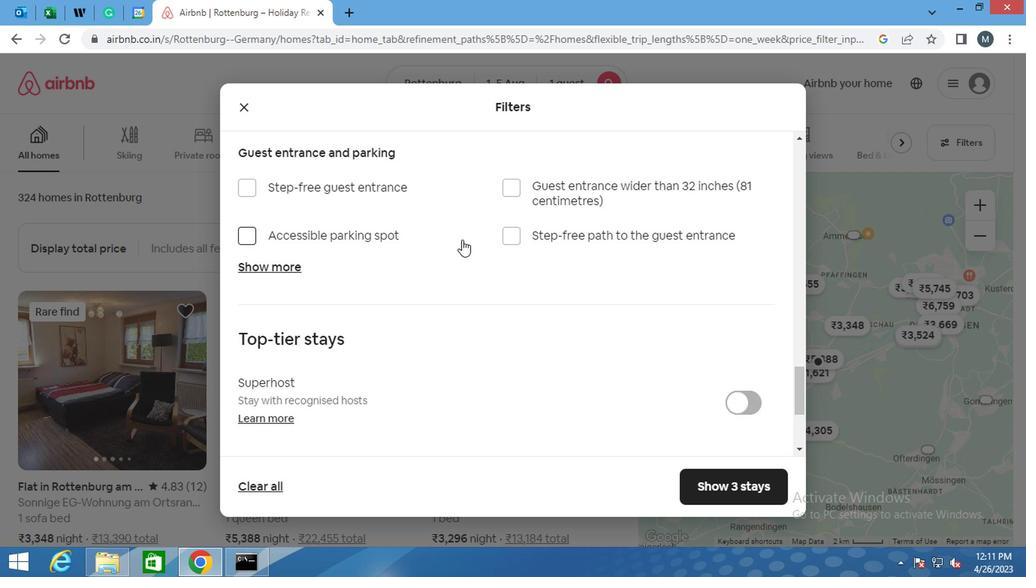 
Action: Mouse scrolled (424, 242) with delta (0, 1)
Screenshot: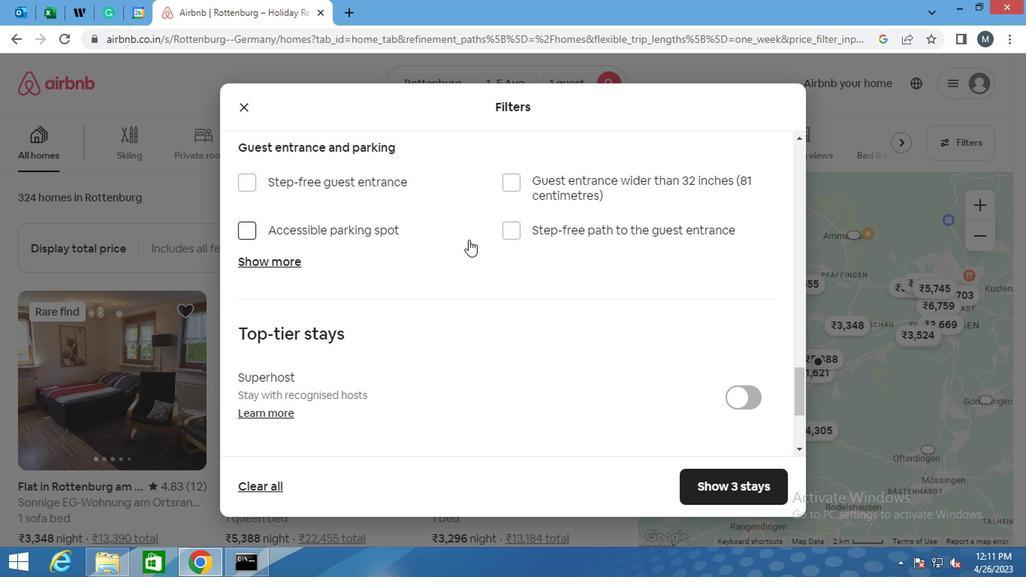 
Action: Mouse moved to (607, 202)
Screenshot: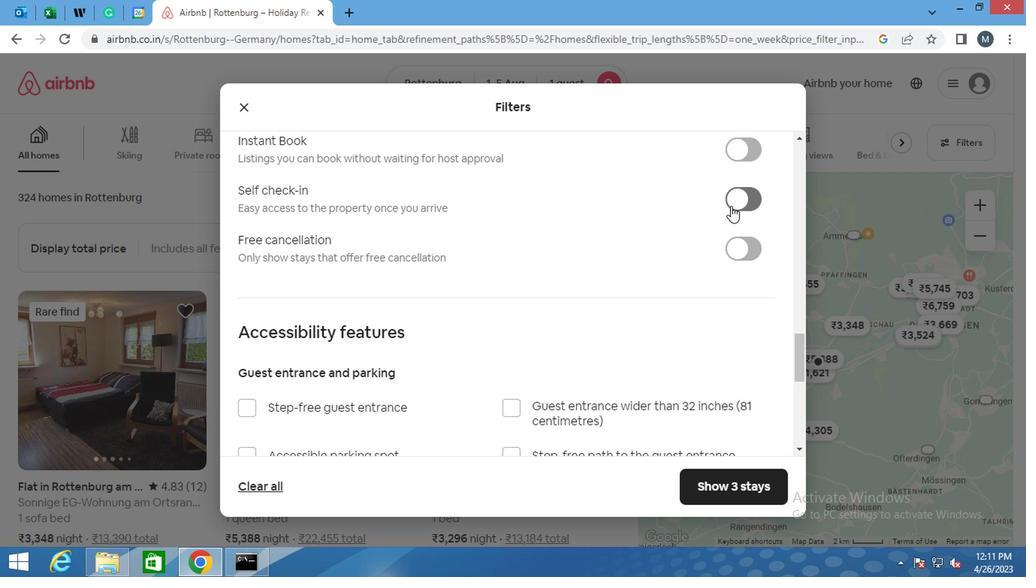 
Action: Mouse pressed left at (607, 202)
Screenshot: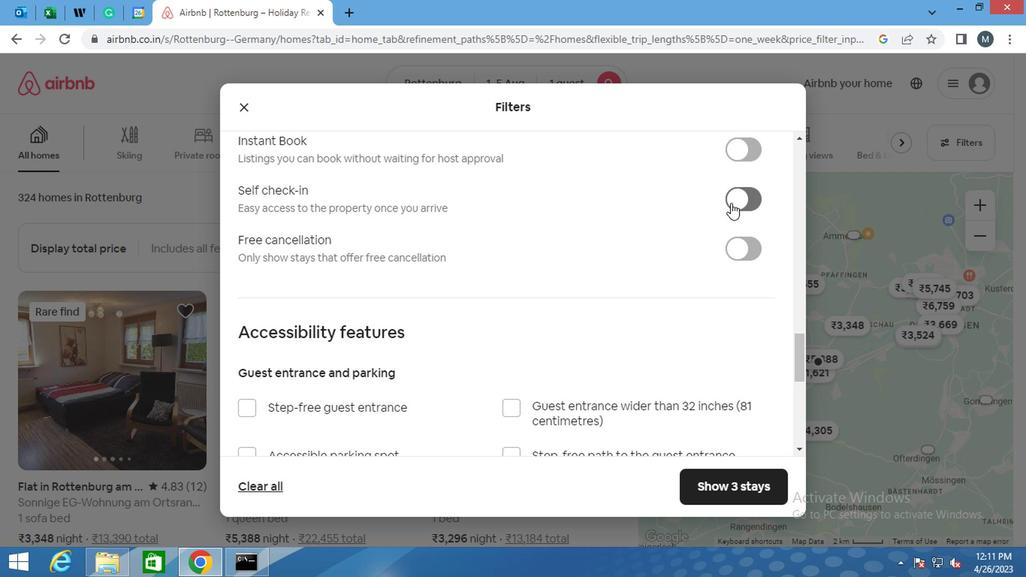 
Action: Mouse moved to (445, 279)
Screenshot: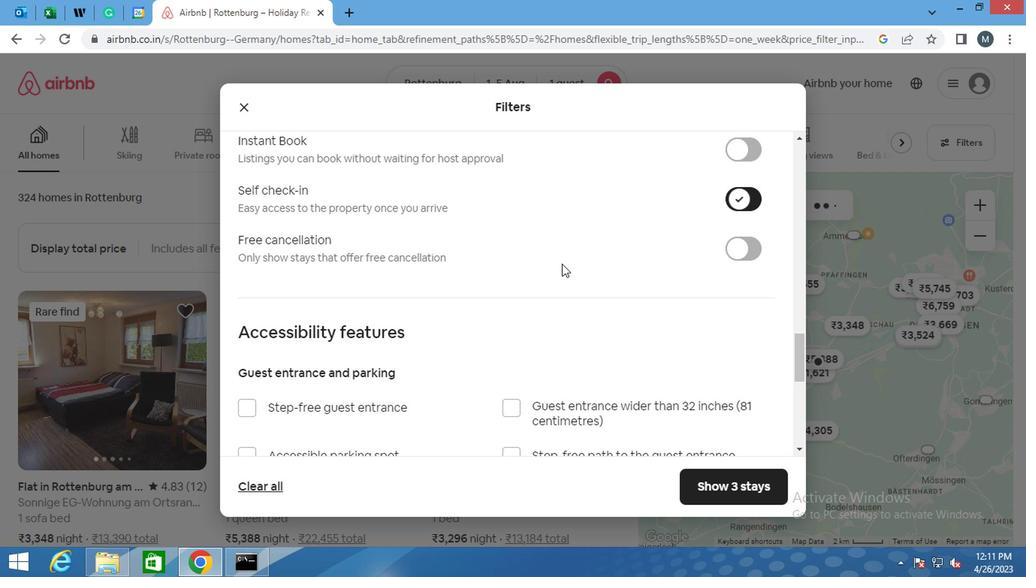 
Action: Mouse scrolled (445, 279) with delta (0, 0)
Screenshot: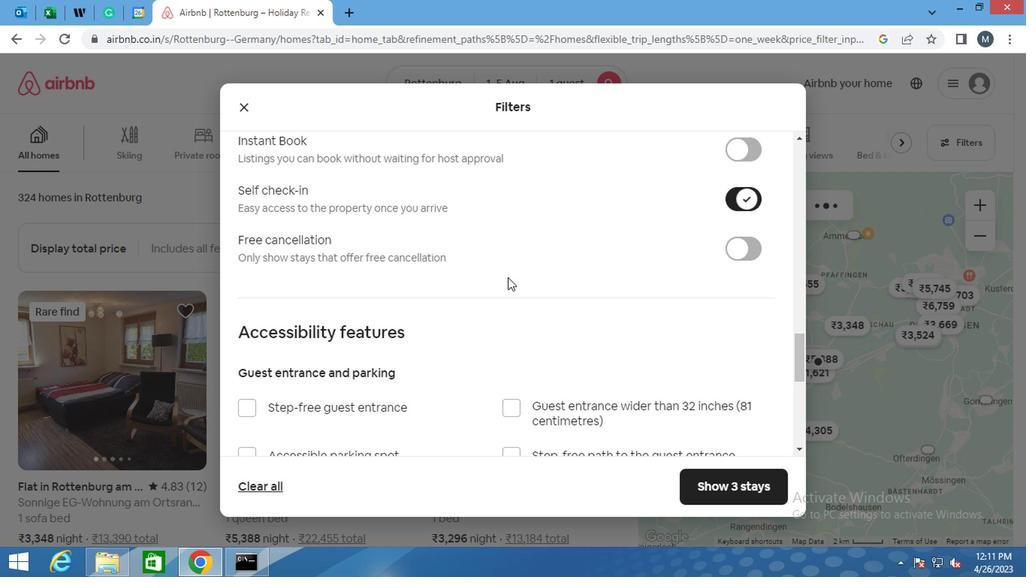 
Action: Mouse moved to (445, 280)
Screenshot: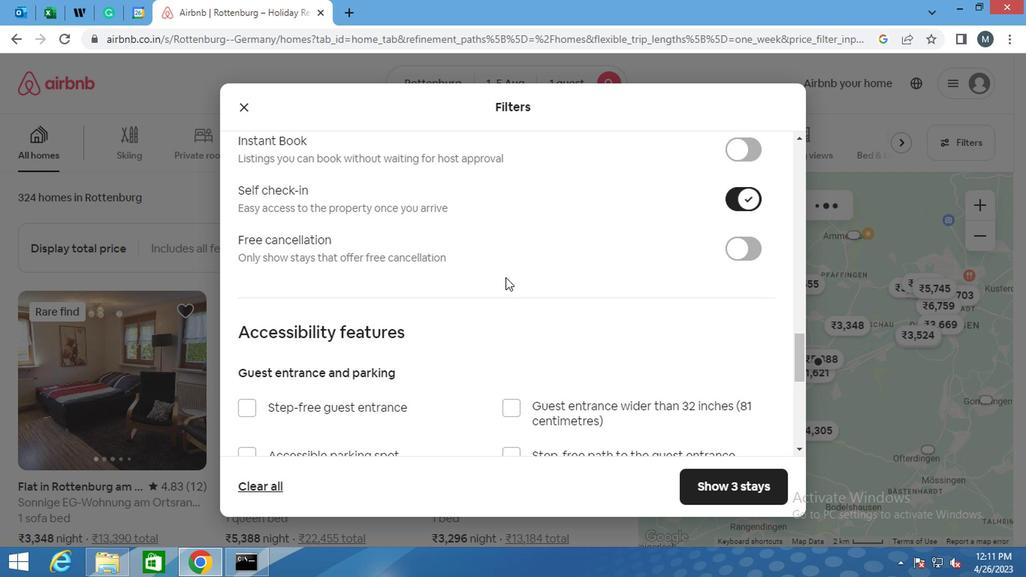 
Action: Mouse scrolled (445, 279) with delta (0, 0)
Screenshot: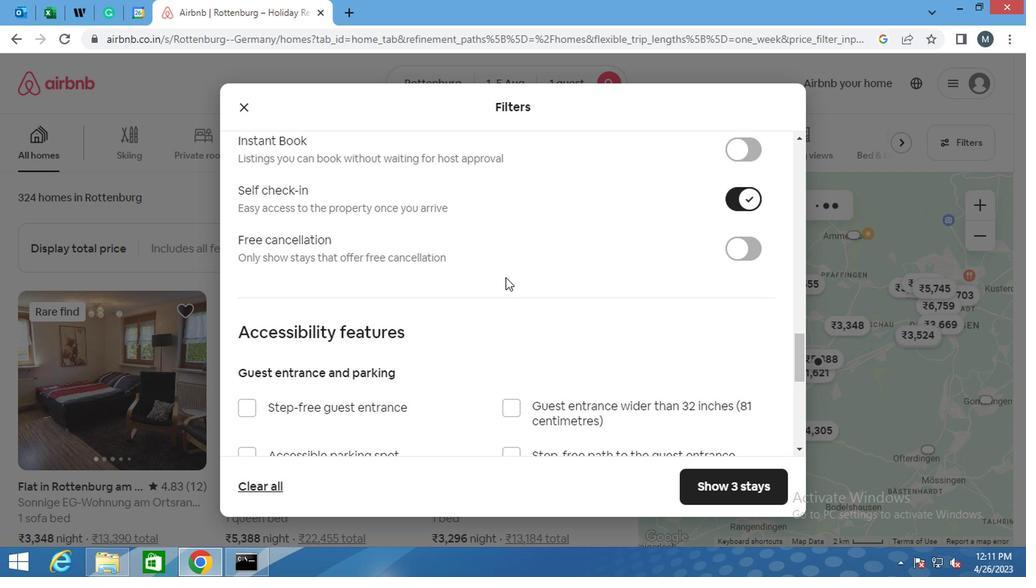 
Action: Mouse moved to (443, 283)
Screenshot: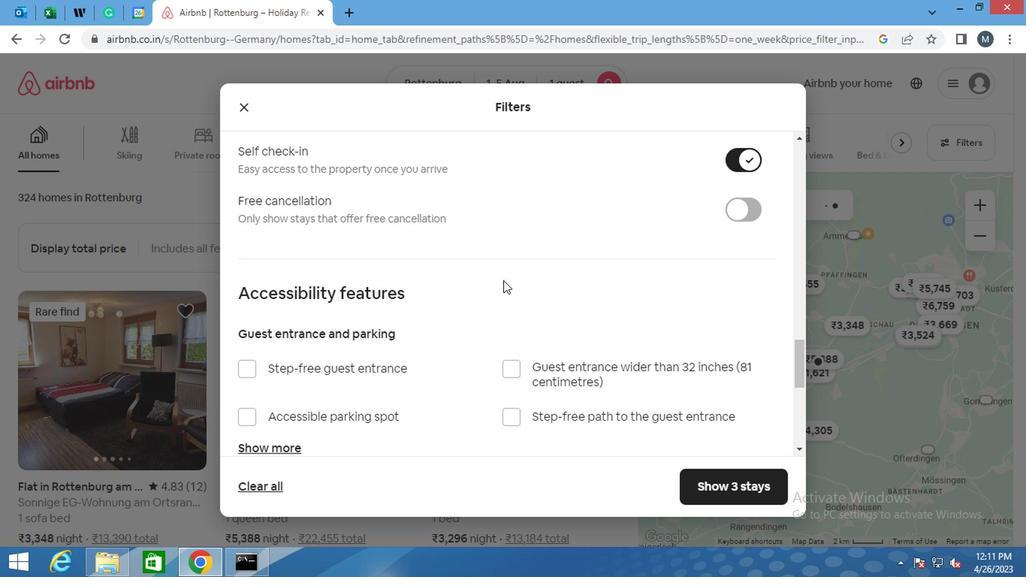 
Action: Mouse scrolled (443, 283) with delta (0, 0)
Screenshot: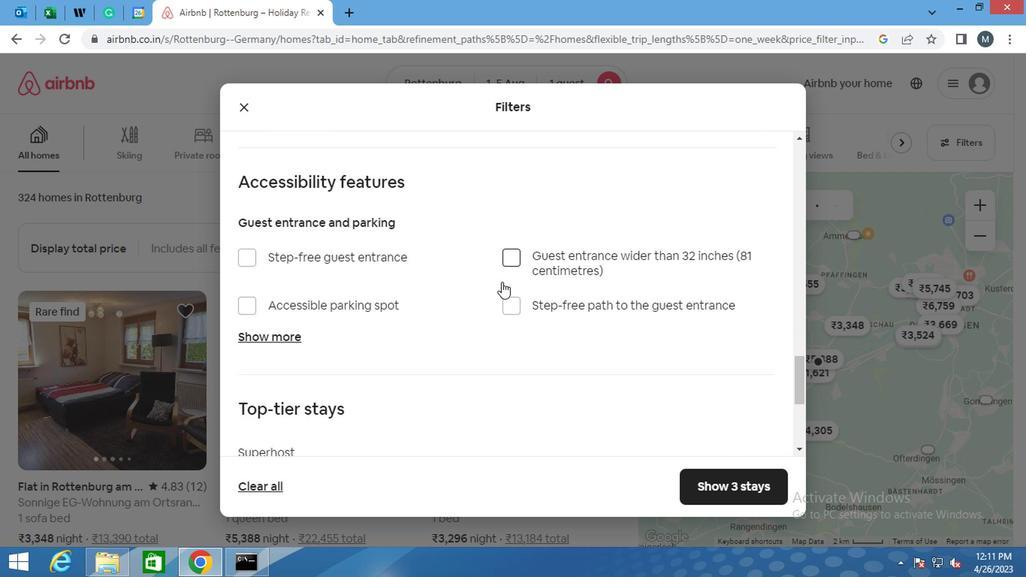 
Action: Mouse moved to (427, 281)
Screenshot: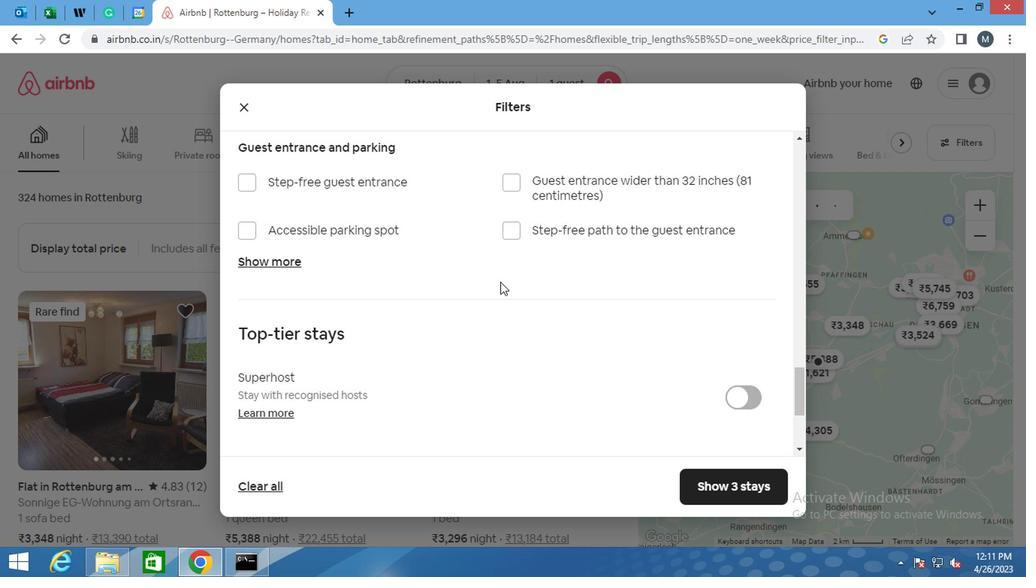
Action: Mouse scrolled (427, 281) with delta (0, 0)
Screenshot: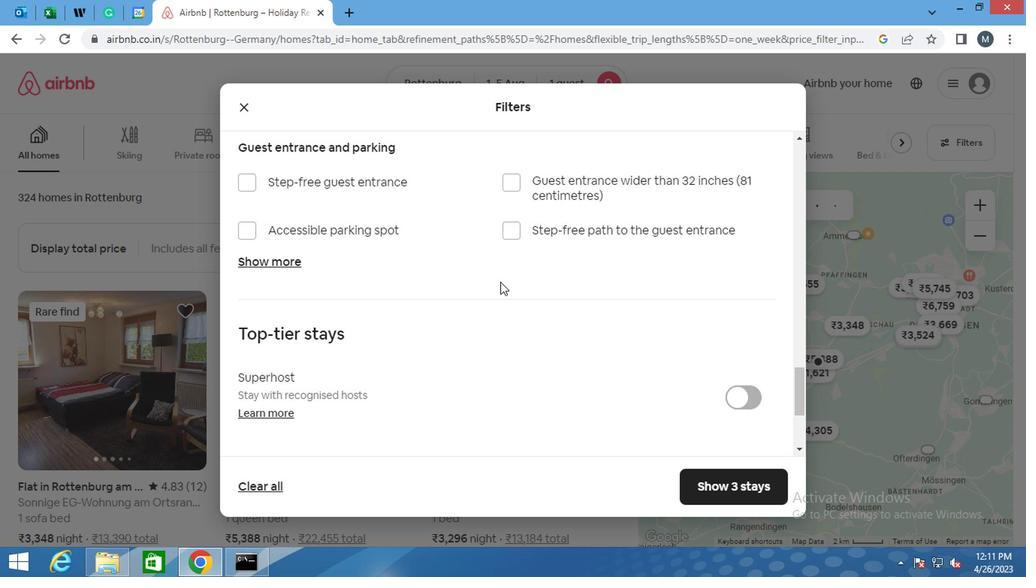 
Action: Mouse moved to (424, 282)
Screenshot: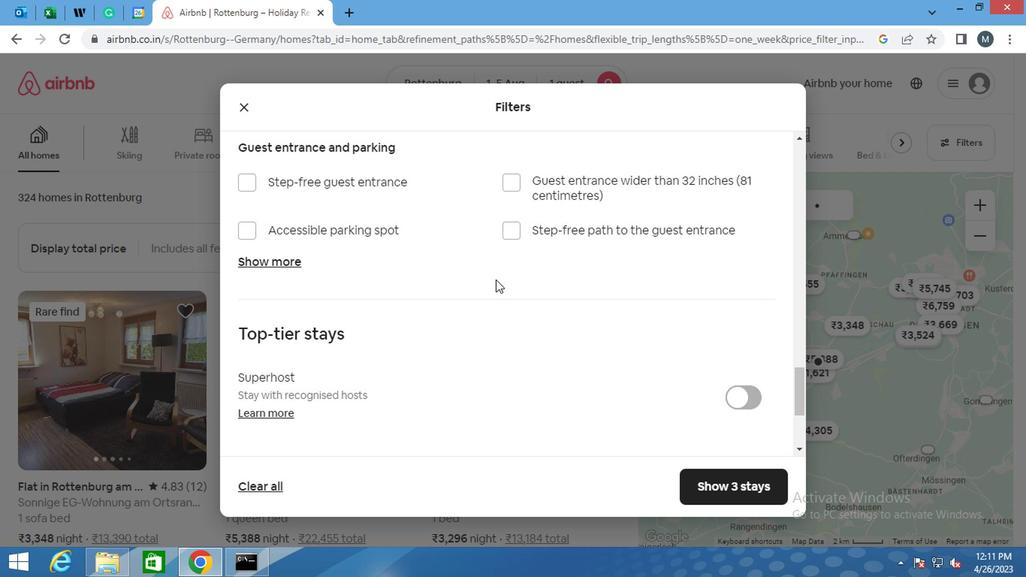 
Action: Mouse scrolled (424, 281) with delta (0, -1)
Screenshot: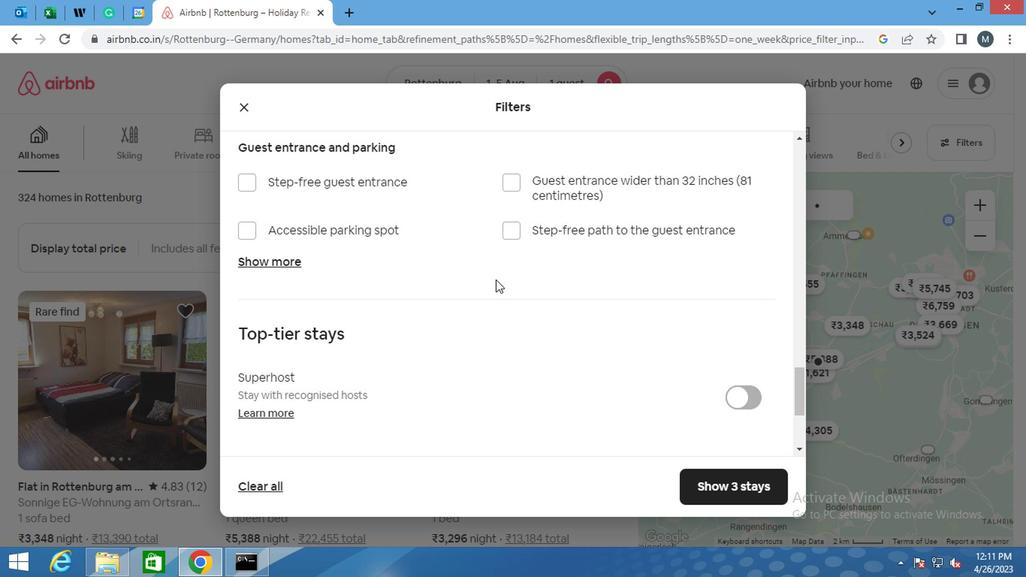 
Action: Mouse moved to (346, 290)
Screenshot: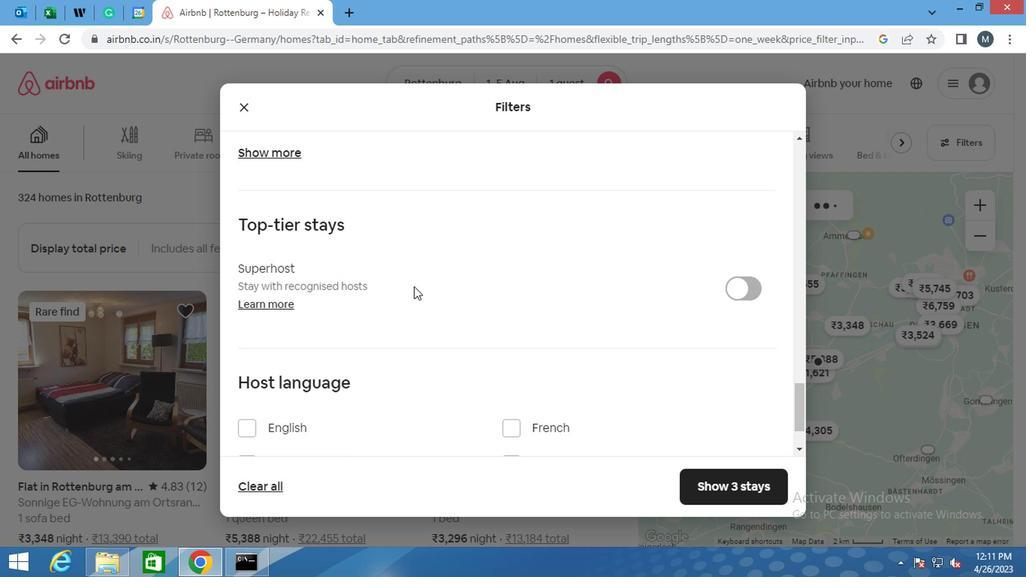 
Action: Mouse scrolled (346, 290) with delta (0, 0)
Screenshot: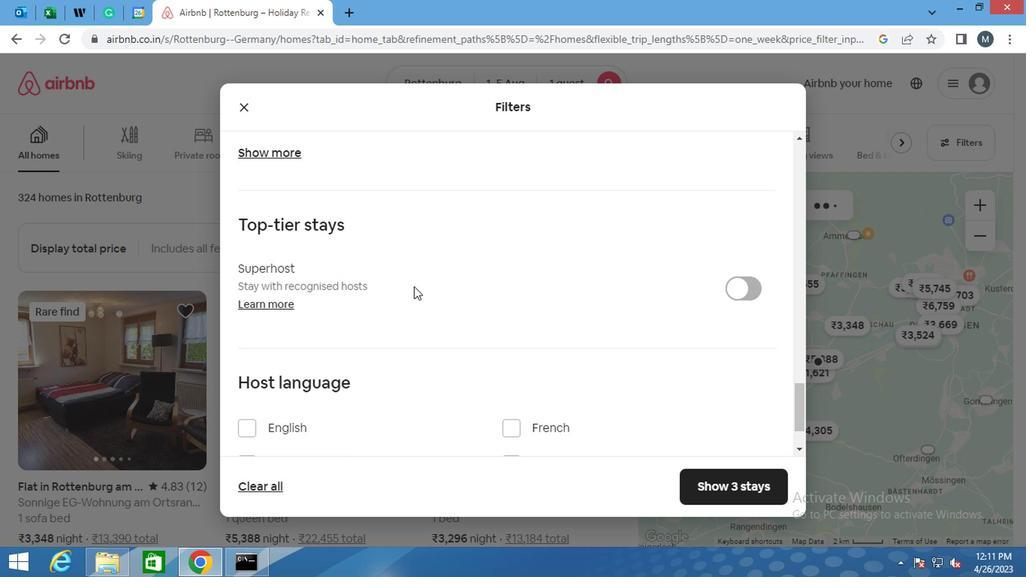 
Action: Mouse moved to (344, 294)
Screenshot: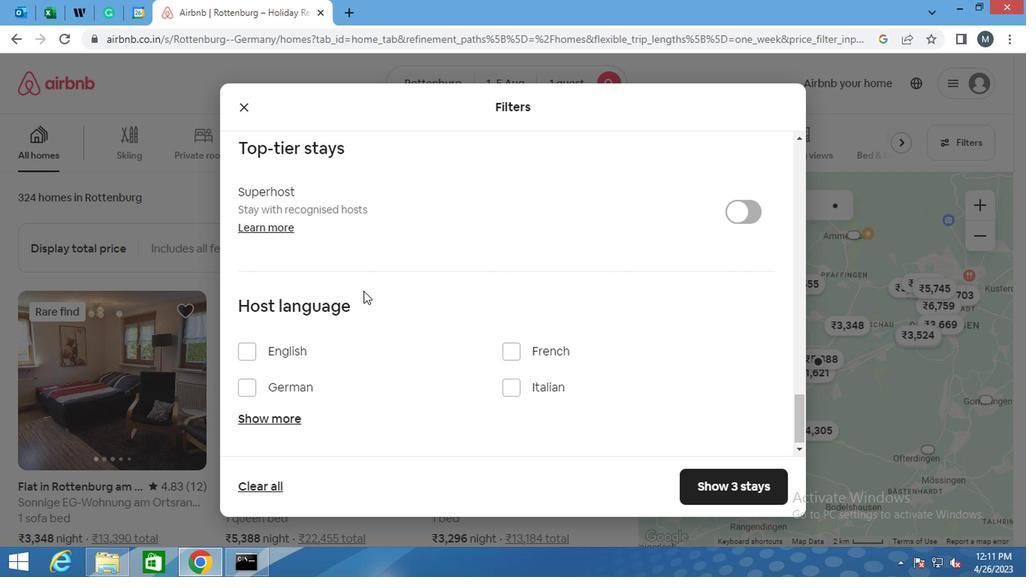 
Action: Mouse scrolled (344, 292) with delta (0, -1)
Screenshot: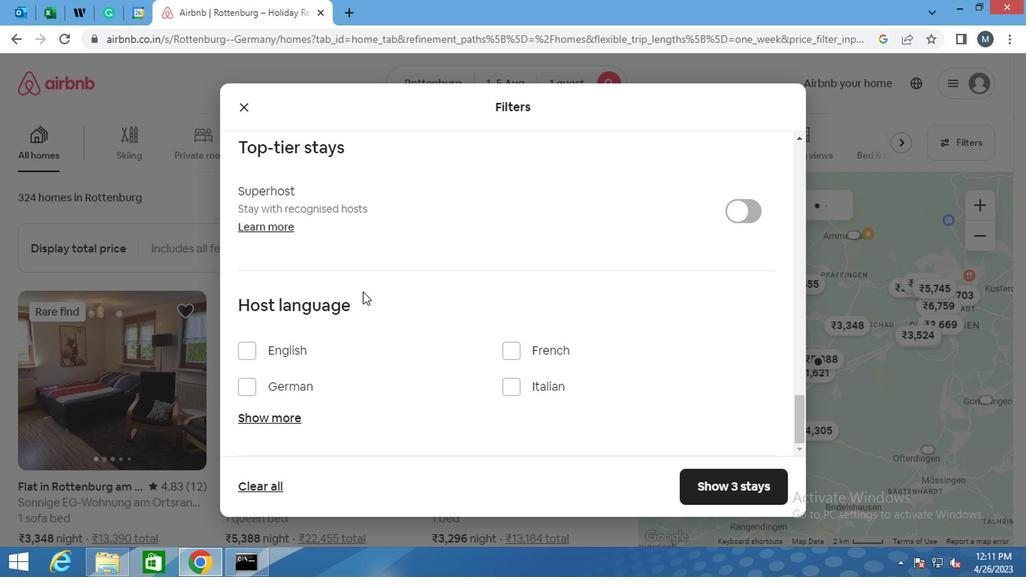 
Action: Mouse scrolled (344, 292) with delta (0, -1)
Screenshot: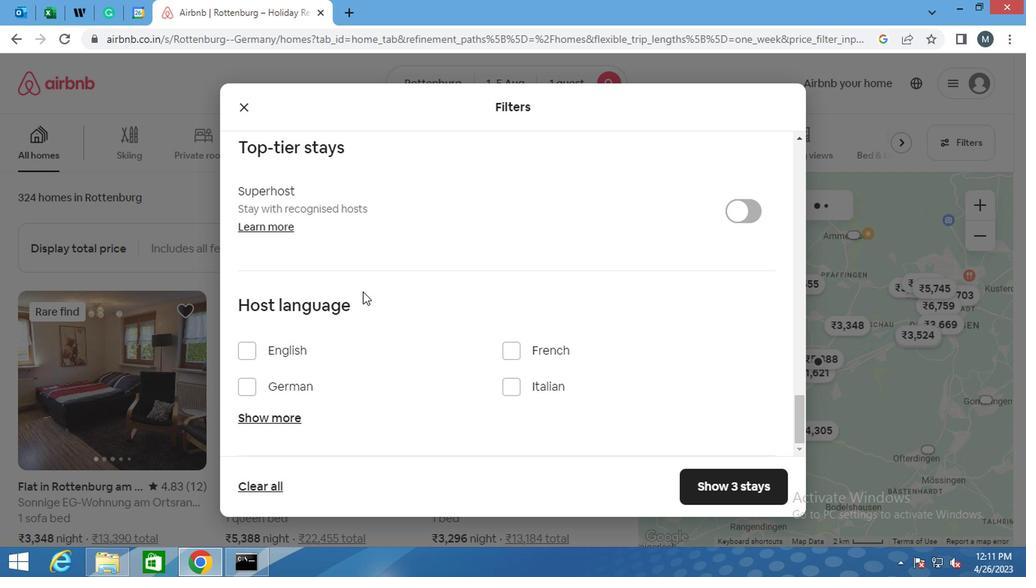 
Action: Mouse moved to (261, 356)
Screenshot: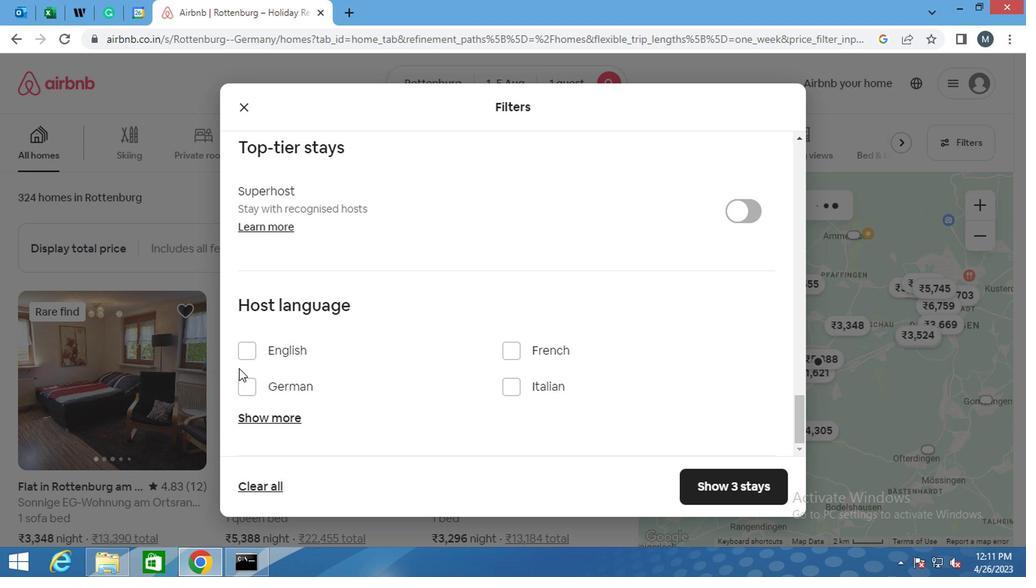 
Action: Mouse pressed left at (261, 356)
Screenshot: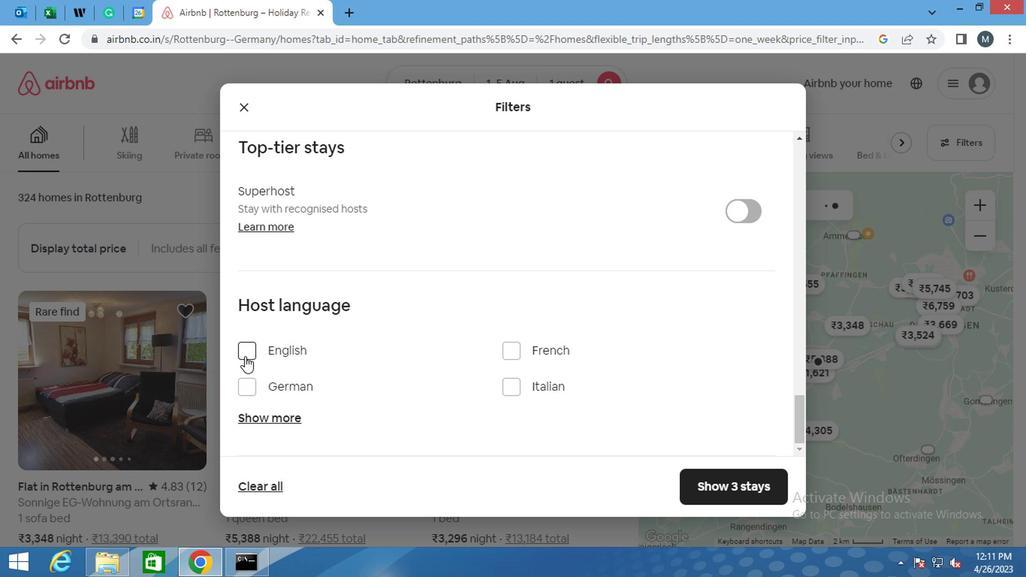 
Action: Mouse moved to (597, 484)
Screenshot: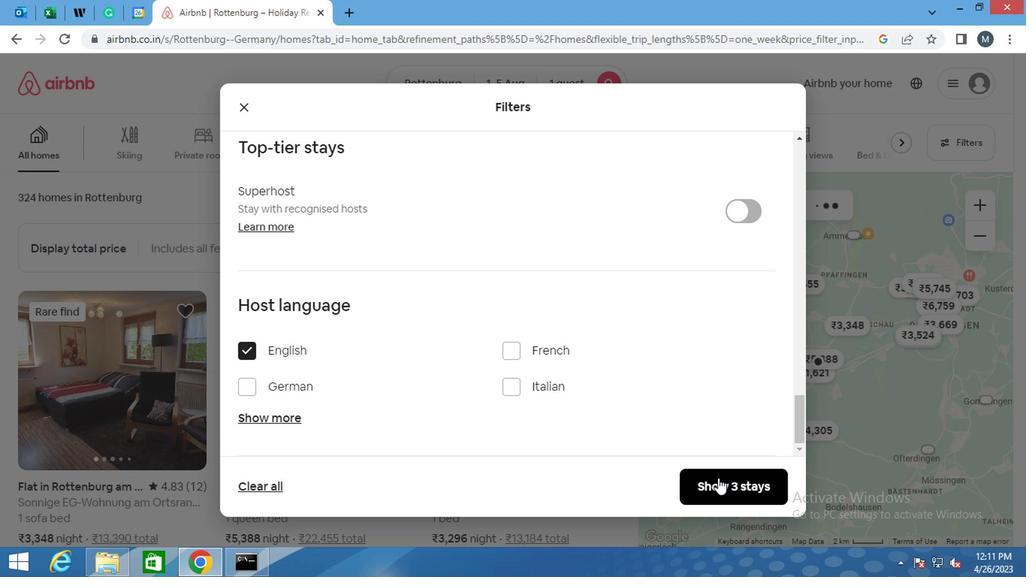 
Action: Mouse pressed left at (597, 484)
Screenshot: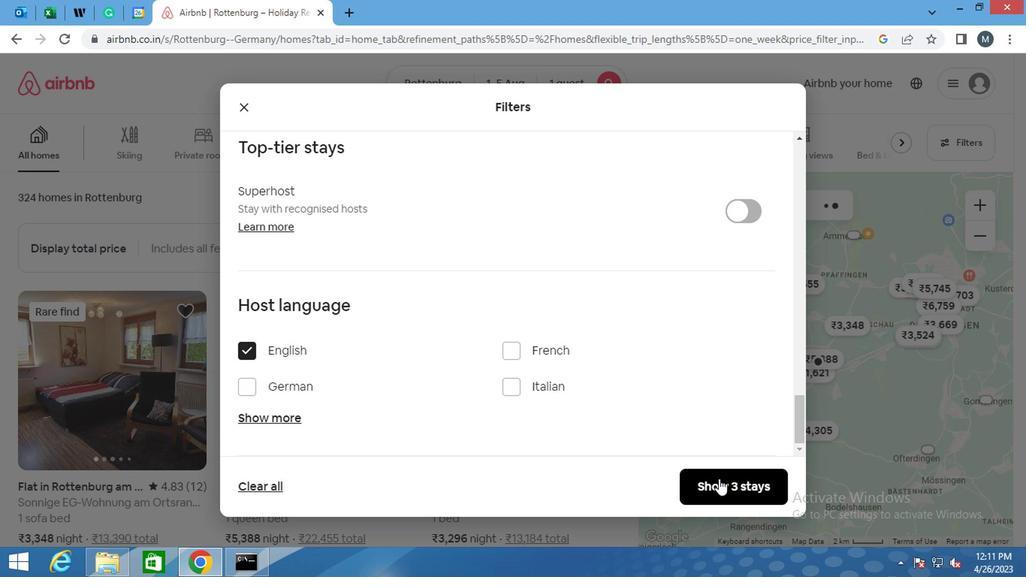 
Action: Mouse moved to (591, 478)
Screenshot: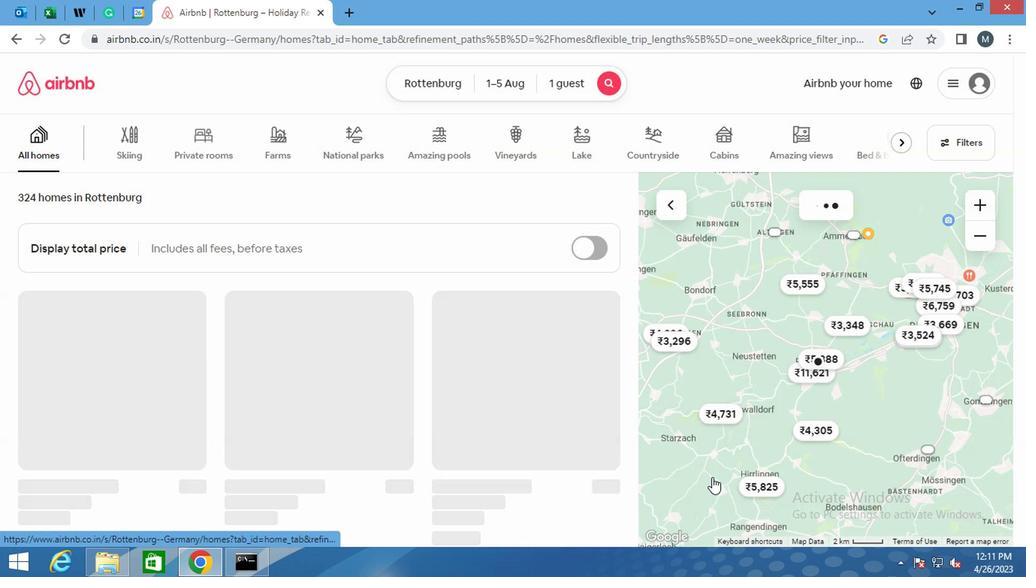 
